 Task: Create an elegant orange letterhead.
Action: Mouse moved to (402, 33)
Screenshot: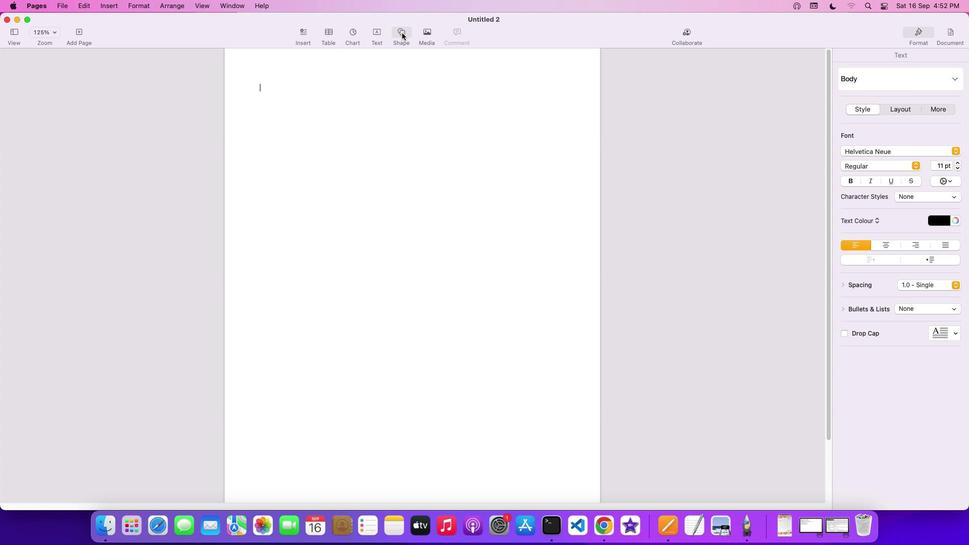 
Action: Mouse pressed left at (402, 33)
Screenshot: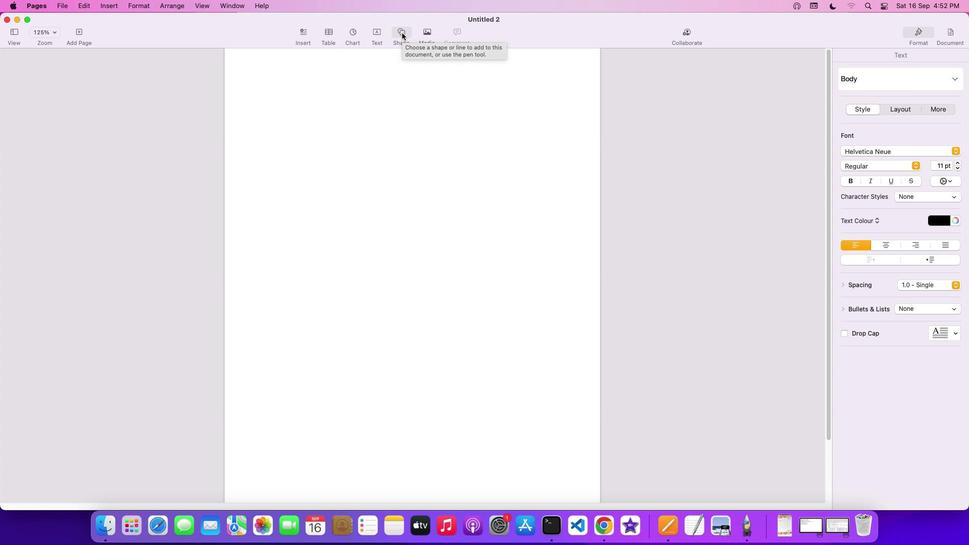 
Action: Mouse moved to (395, 117)
Screenshot: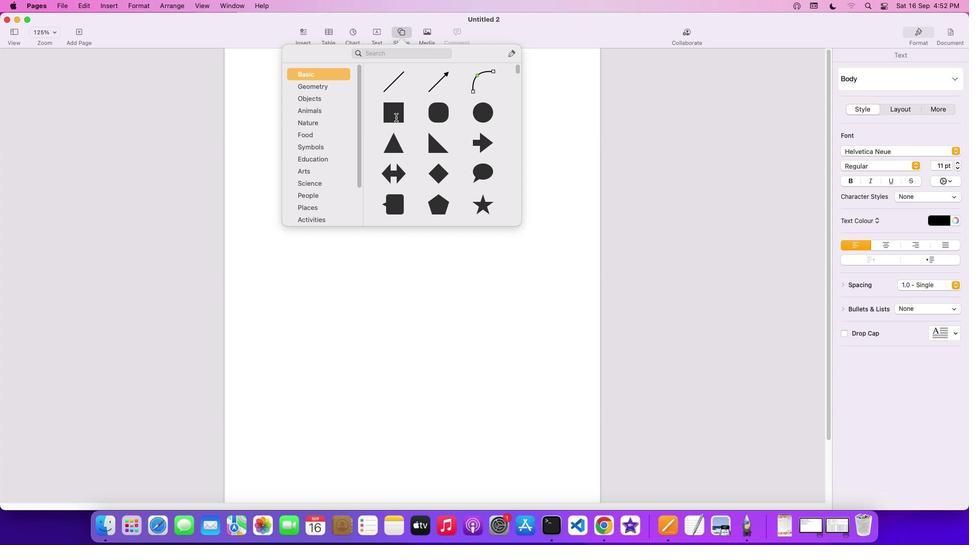 
Action: Mouse pressed left at (395, 117)
Screenshot: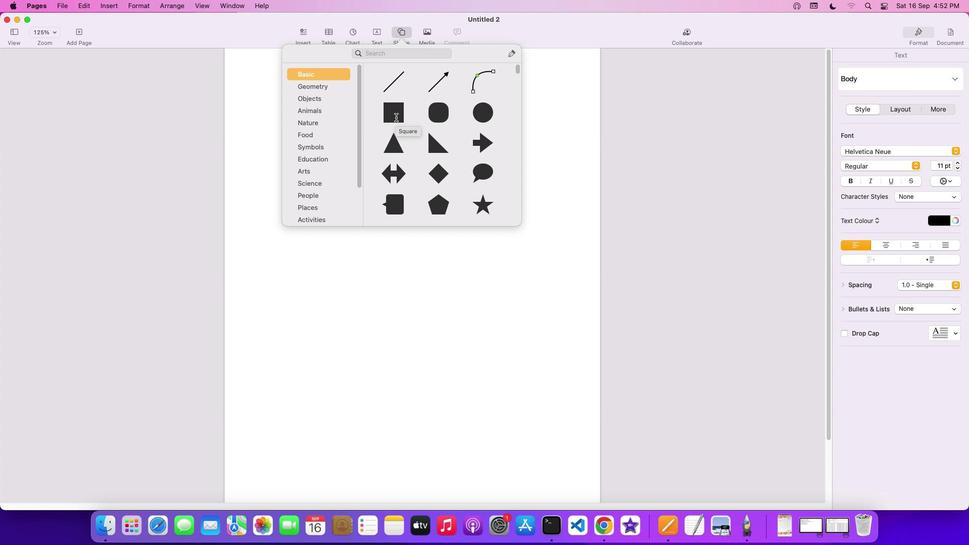 
Action: Mouse moved to (415, 141)
Screenshot: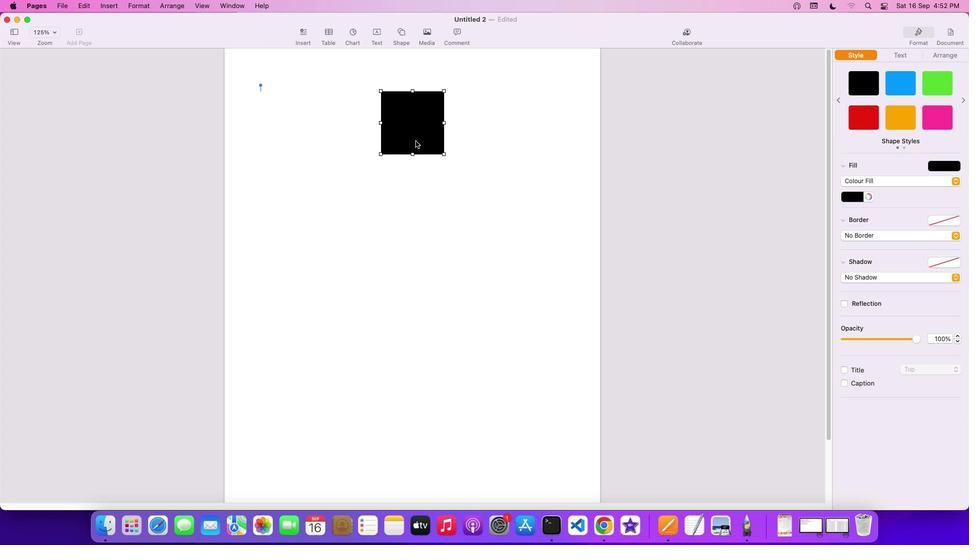 
Action: Mouse pressed left at (415, 141)
Screenshot: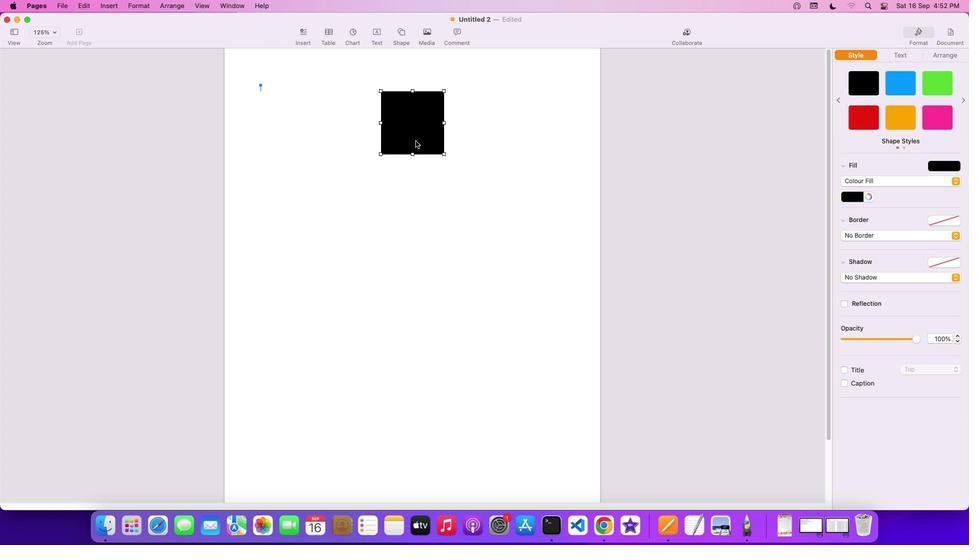 
Action: Mouse moved to (297, 58)
Screenshot: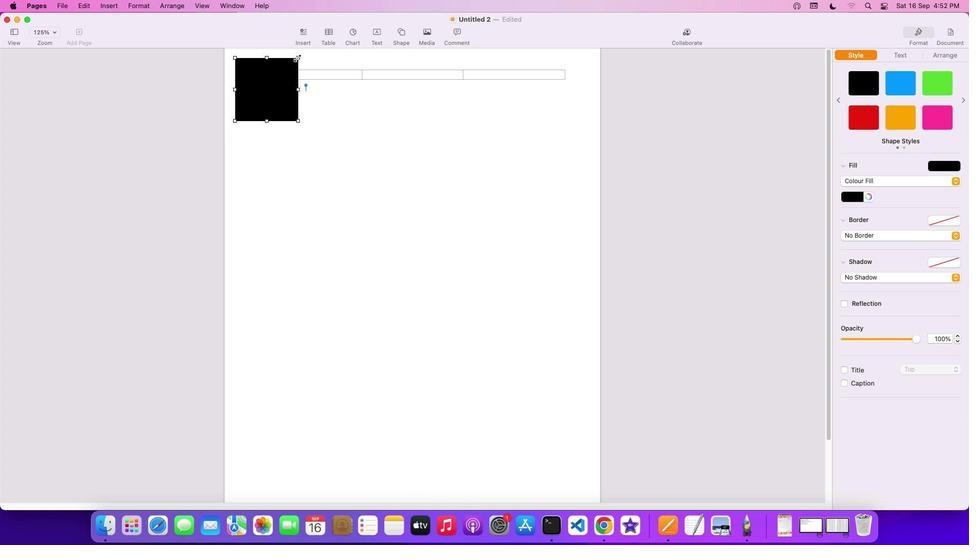 
Action: Mouse pressed left at (297, 58)
Screenshot: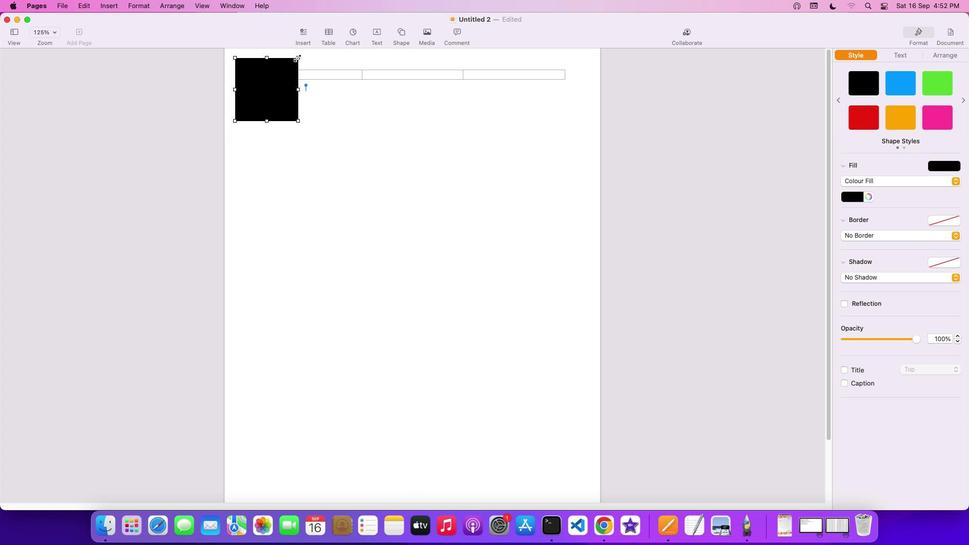 
Action: Mouse moved to (576, 184)
Screenshot: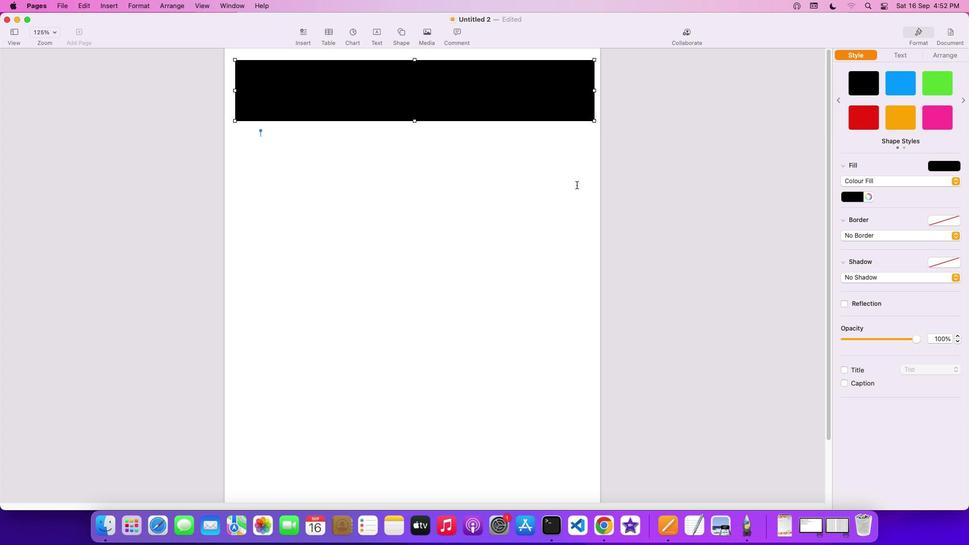 
Action: Mouse scrolled (576, 184) with delta (0, 0)
Screenshot: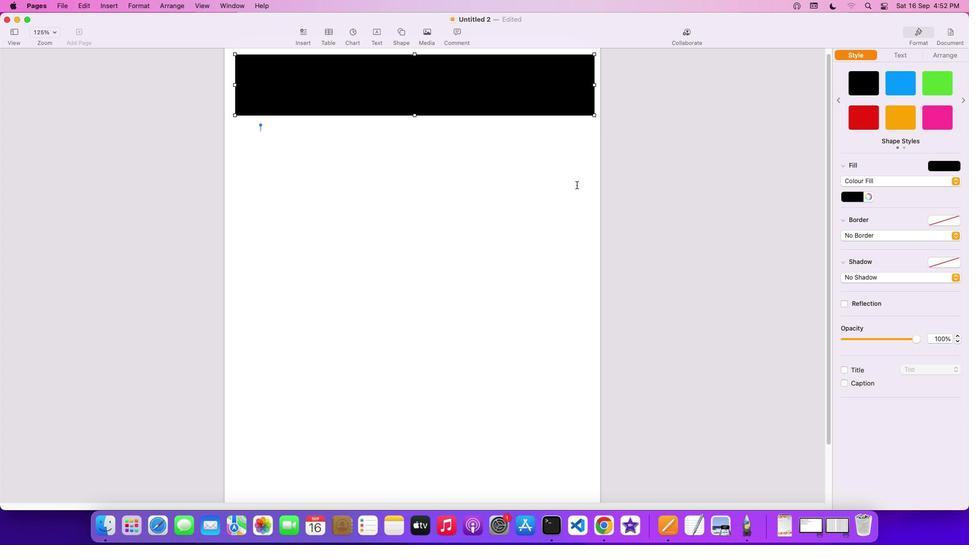 
Action: Mouse scrolled (576, 184) with delta (0, 0)
Screenshot: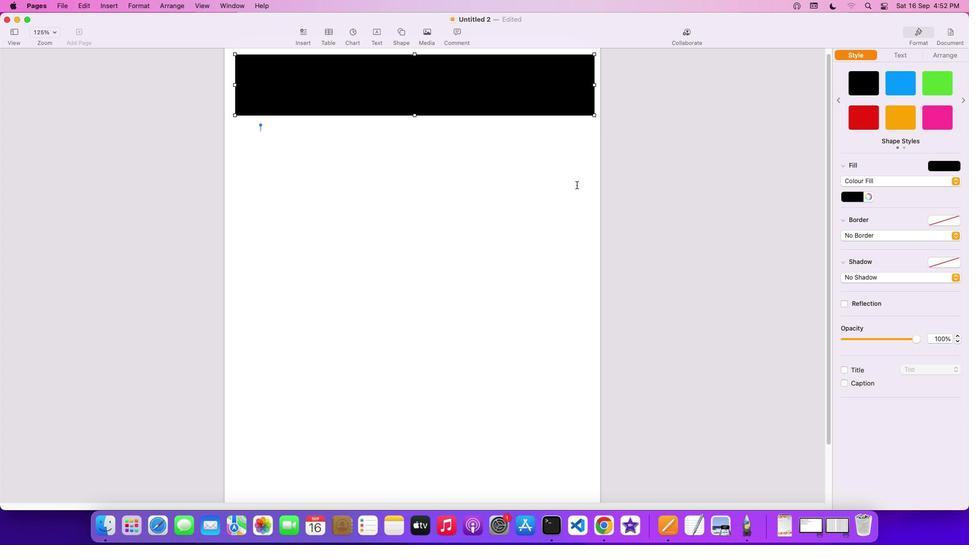 
Action: Mouse scrolled (576, 184) with delta (0, -1)
Screenshot: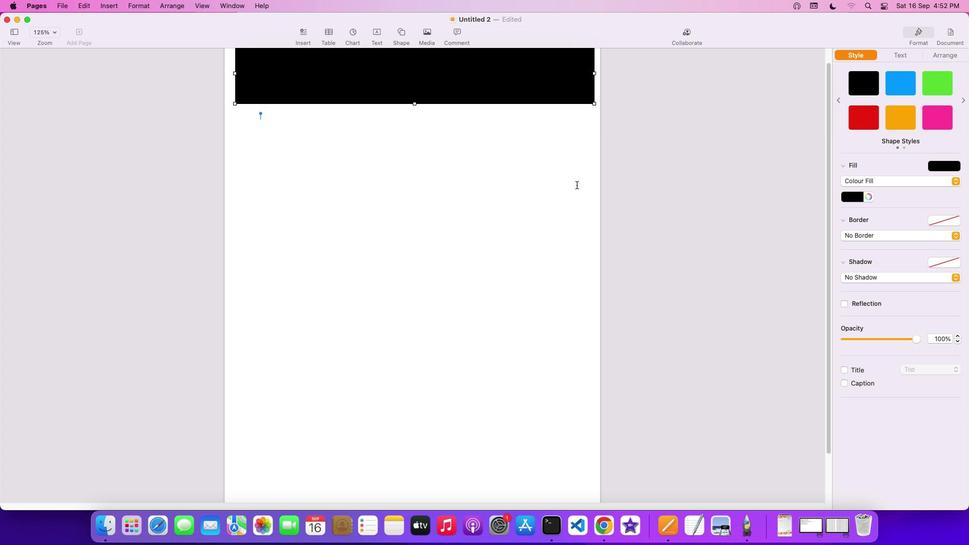 
Action: Mouse scrolled (576, 184) with delta (0, -2)
Screenshot: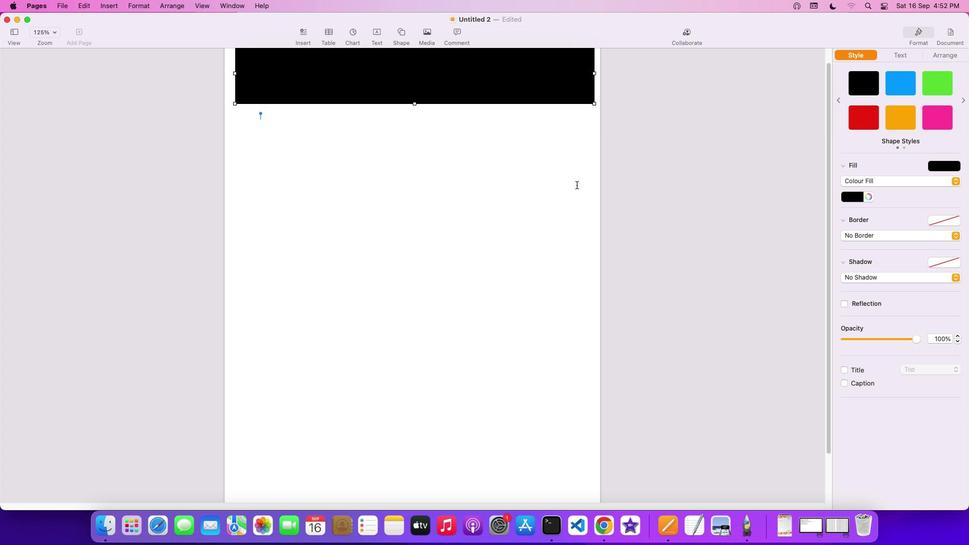 
Action: Mouse scrolled (576, 184) with delta (0, -3)
Screenshot: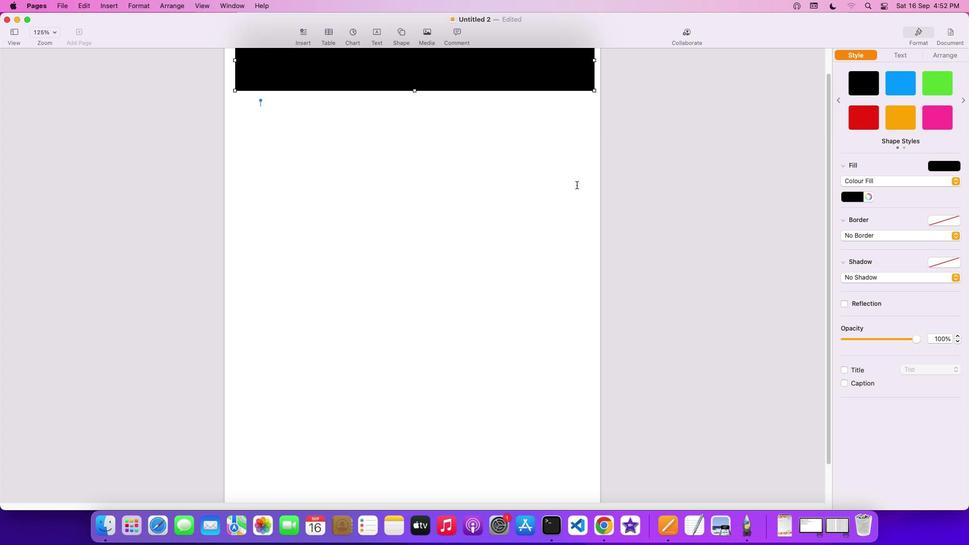 
Action: Mouse moved to (576, 185)
Screenshot: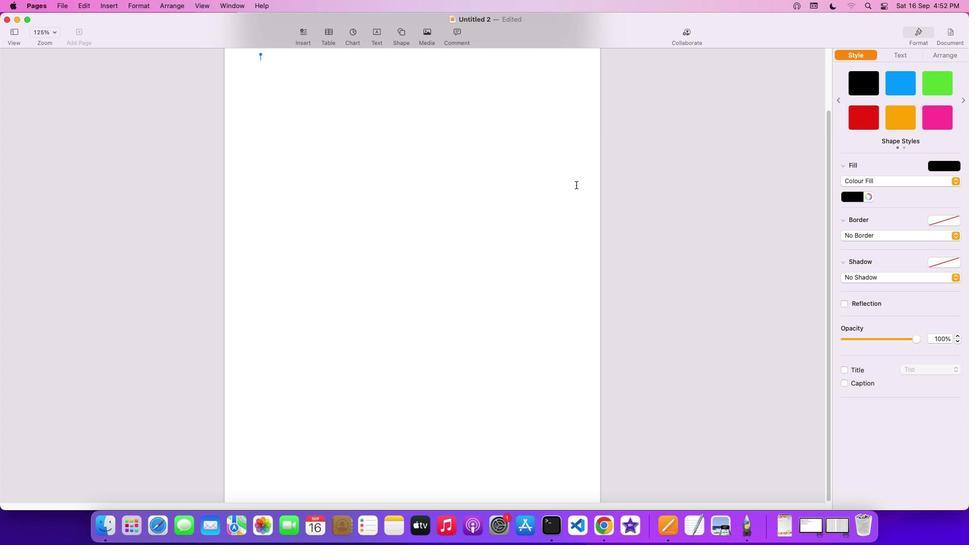 
Action: Mouse scrolled (576, 185) with delta (0, 0)
Screenshot: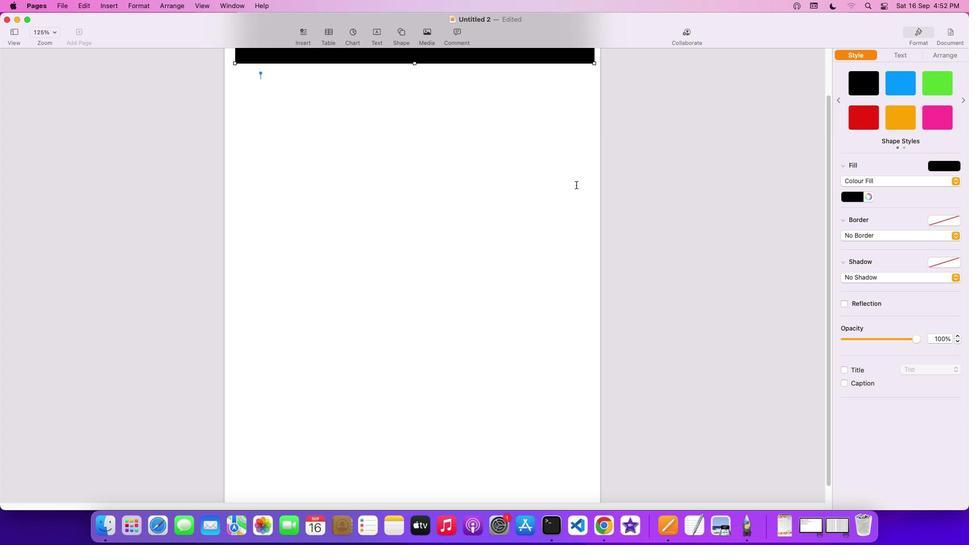 
Action: Mouse scrolled (576, 185) with delta (0, 0)
Screenshot: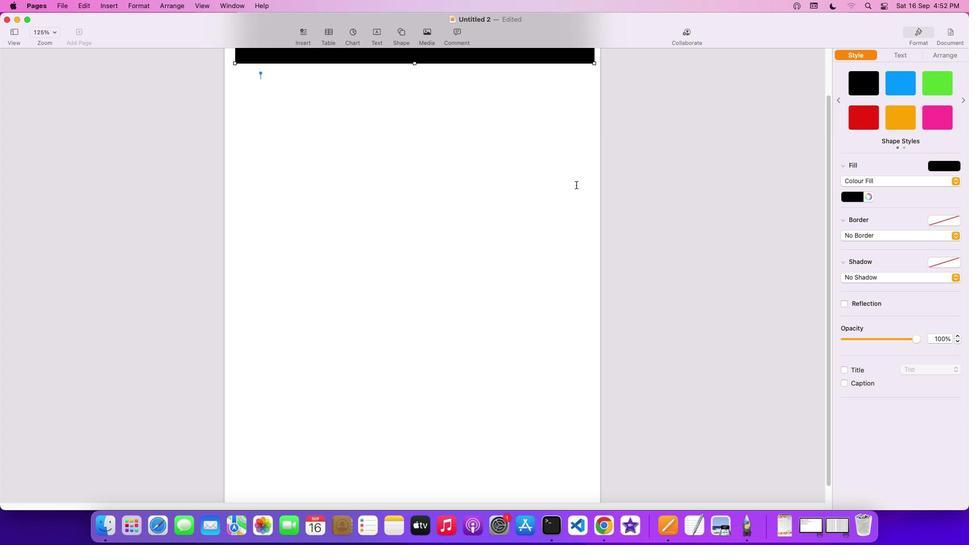 
Action: Mouse scrolled (576, 185) with delta (0, 2)
Screenshot: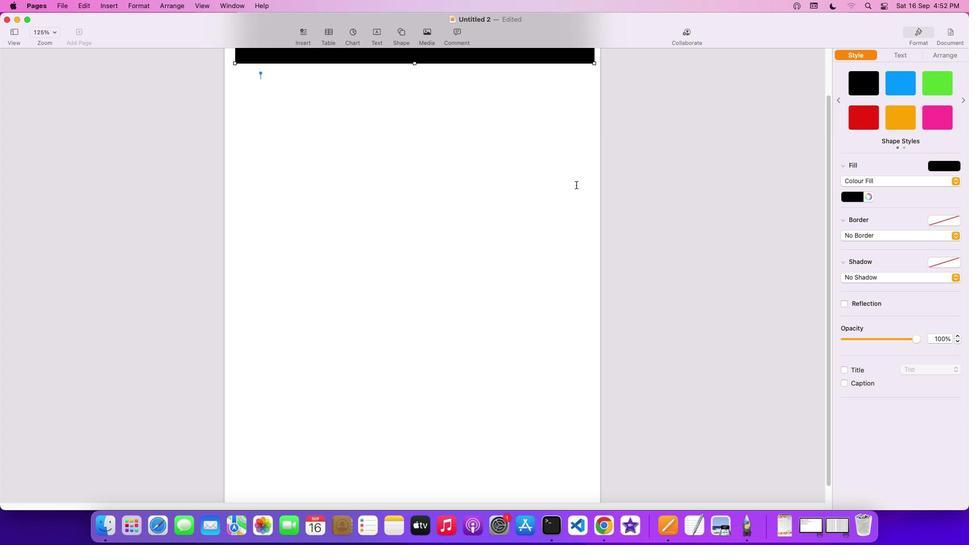 
Action: Mouse scrolled (576, 185) with delta (0, 2)
Screenshot: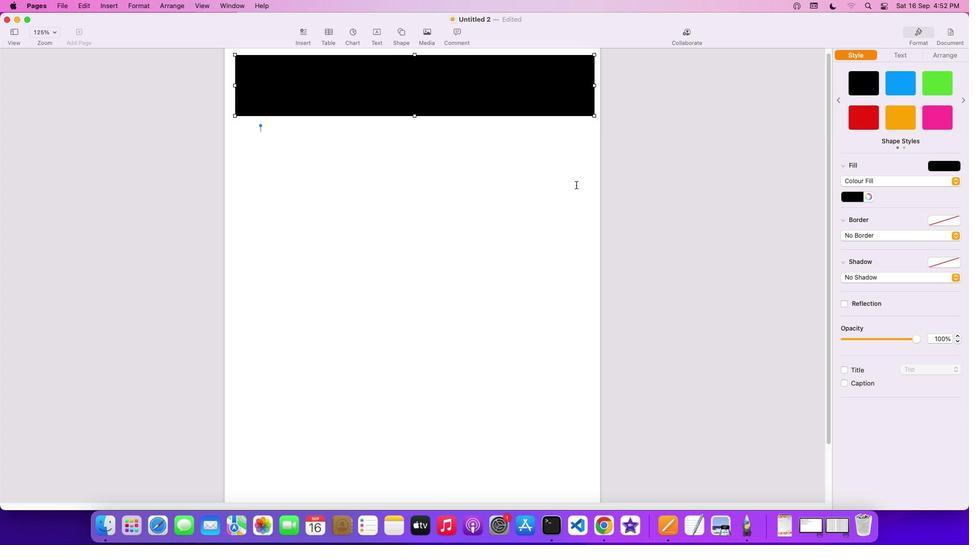 
Action: Mouse scrolled (576, 185) with delta (0, 3)
Screenshot: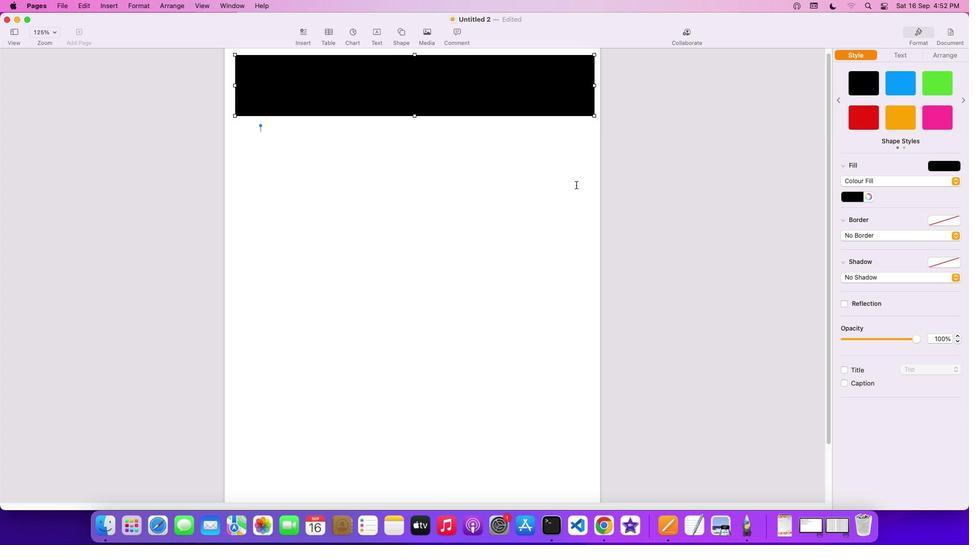 
Action: Mouse moved to (413, 122)
Screenshot: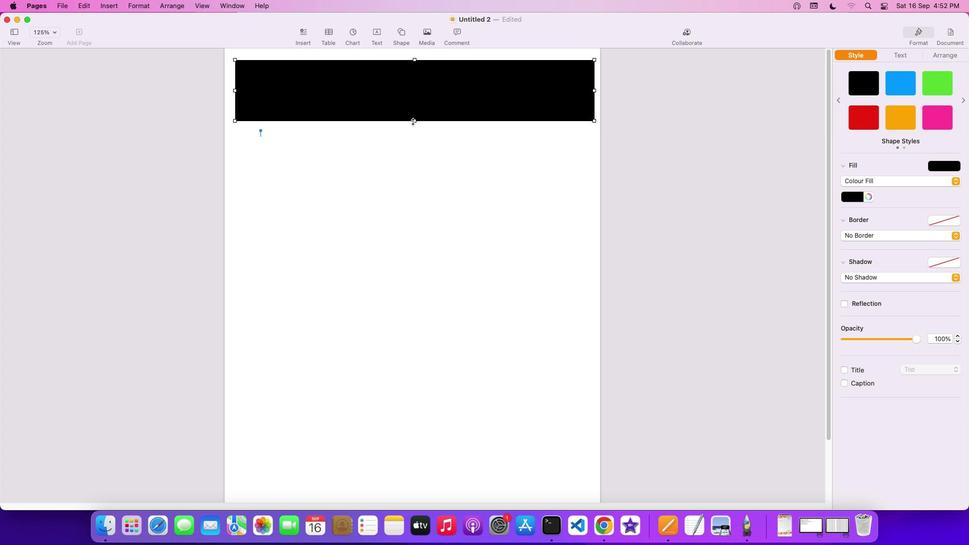 
Action: Mouse pressed left at (413, 122)
Screenshot: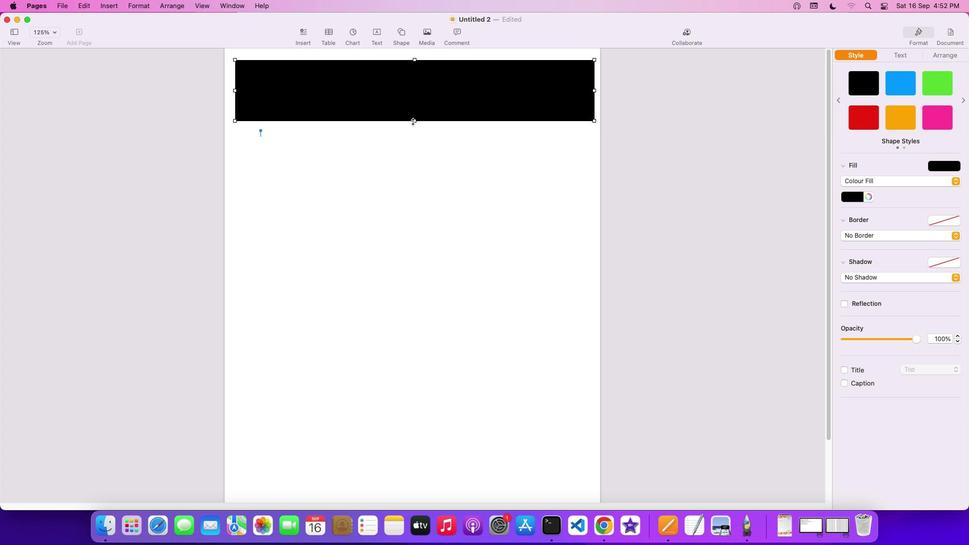 
Action: Mouse moved to (462, 263)
Screenshot: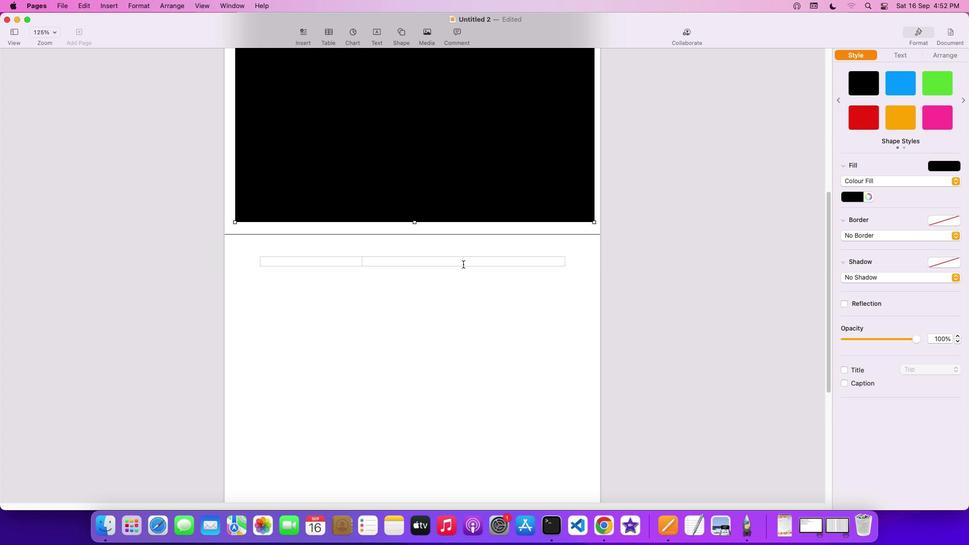 
Action: Mouse scrolled (462, 263) with delta (0, 0)
Screenshot: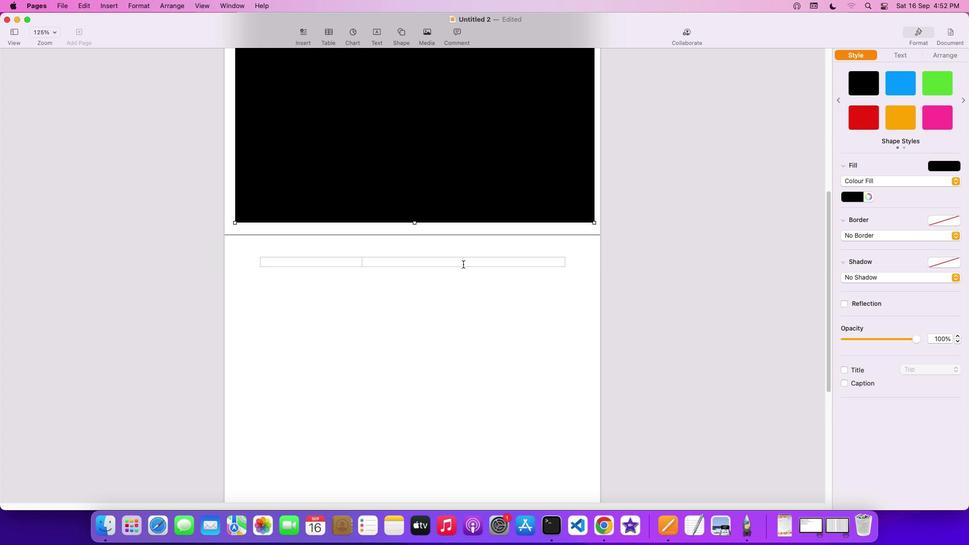 
Action: Mouse scrolled (462, 263) with delta (0, 0)
Screenshot: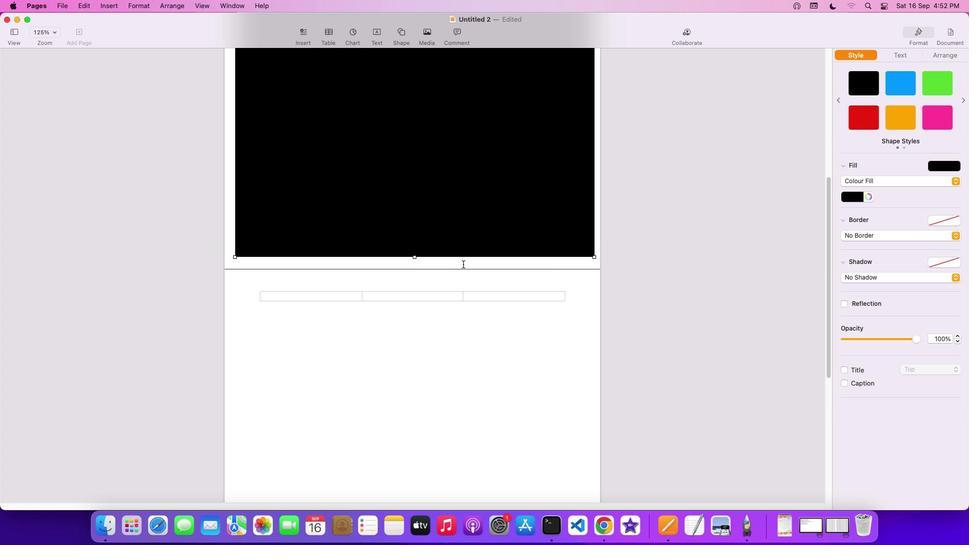 
Action: Mouse scrolled (462, 263) with delta (0, 2)
Screenshot: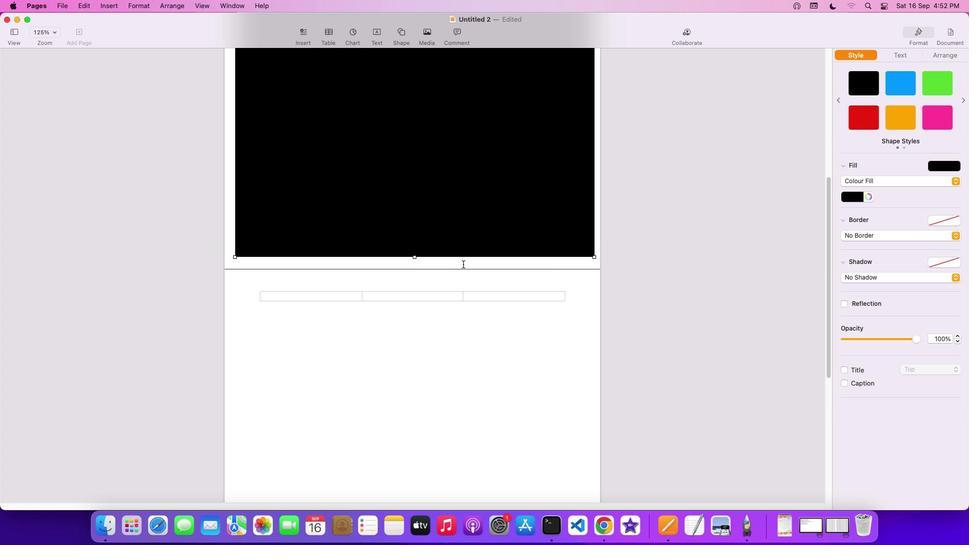 
Action: Mouse scrolled (462, 263) with delta (0, 2)
Screenshot: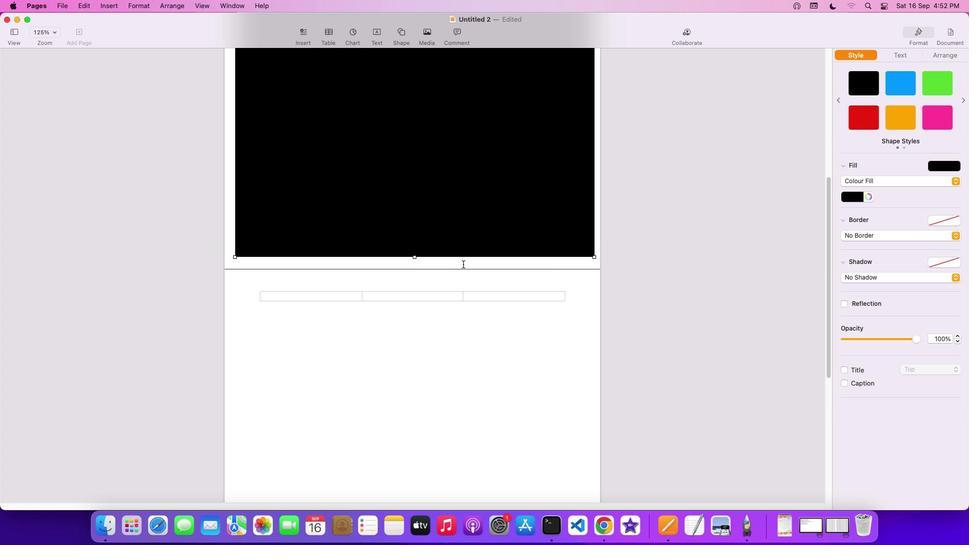 
Action: Mouse scrolled (462, 263) with delta (0, 3)
Screenshot: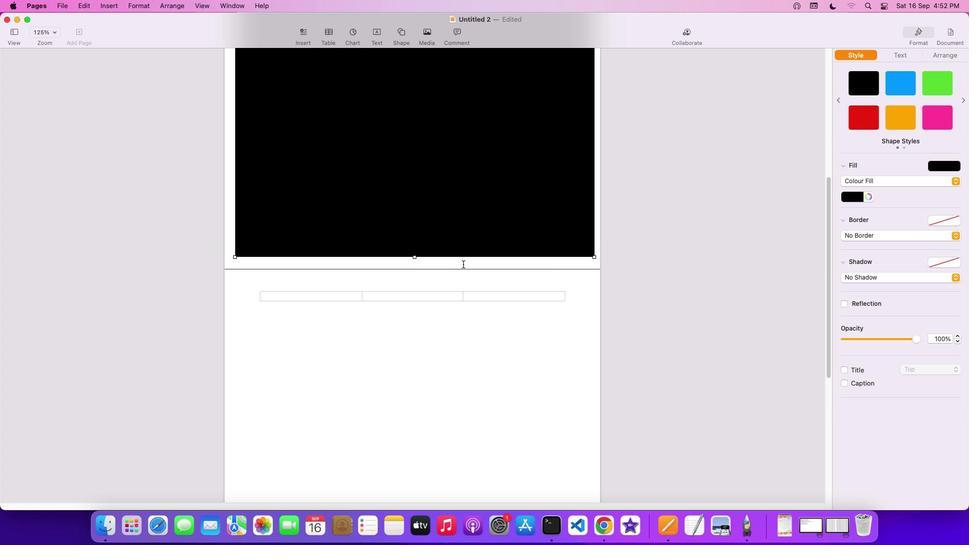 
Action: Mouse moved to (462, 265)
Screenshot: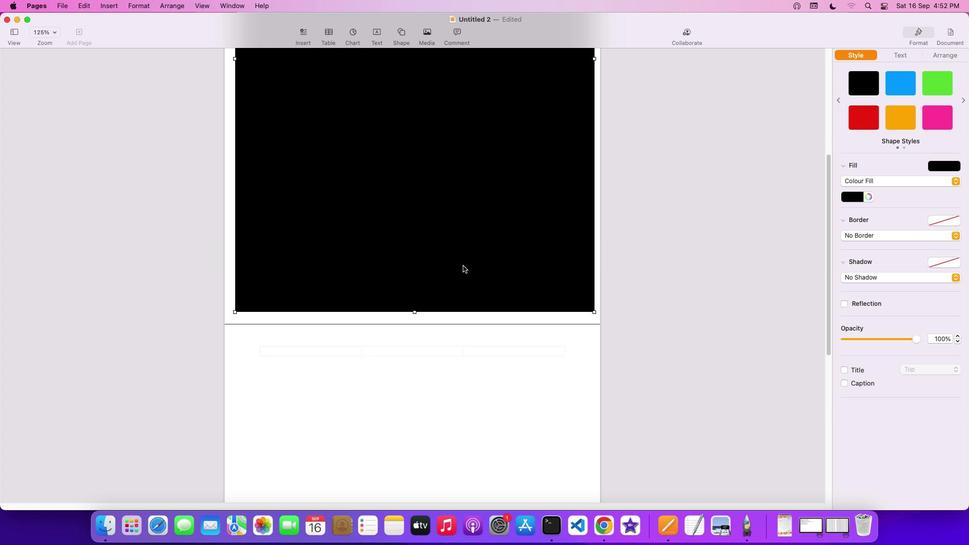 
Action: Mouse scrolled (462, 265) with delta (0, 0)
Screenshot: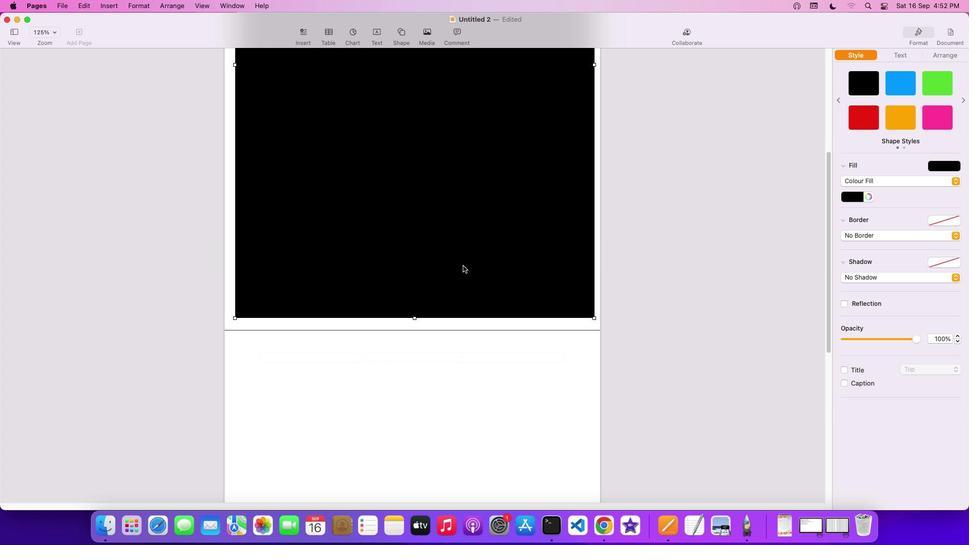 
Action: Mouse scrolled (462, 265) with delta (0, 0)
Screenshot: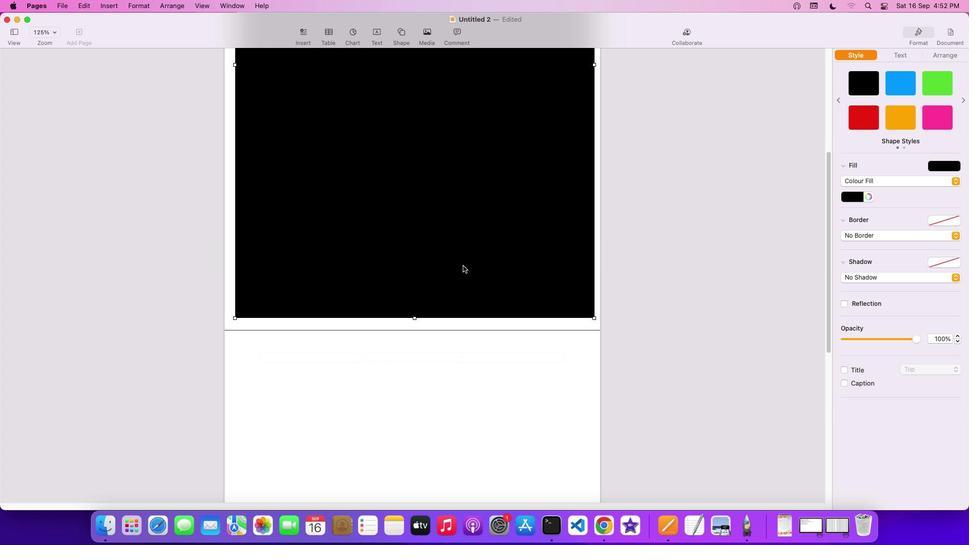 
Action: Mouse scrolled (462, 265) with delta (0, 2)
Screenshot: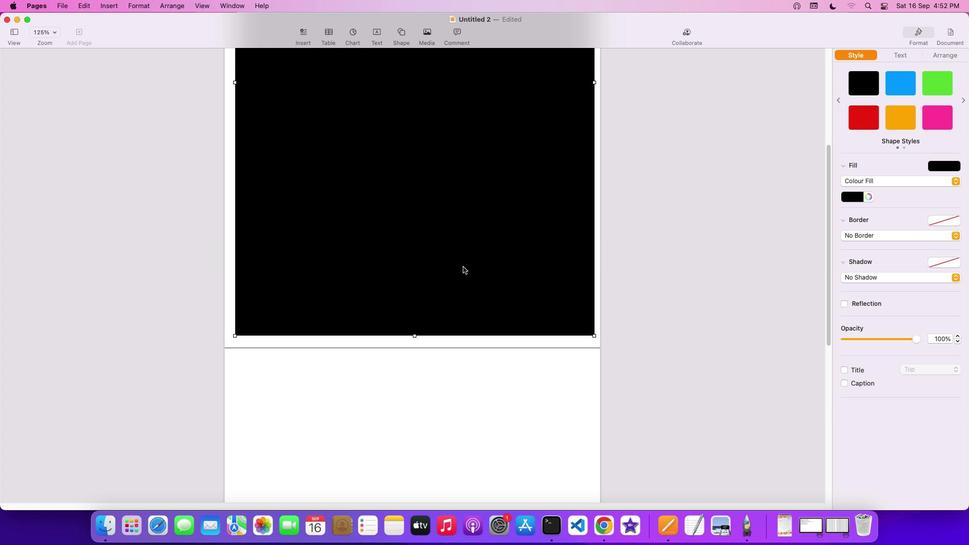 
Action: Mouse scrolled (462, 265) with delta (0, 3)
Screenshot: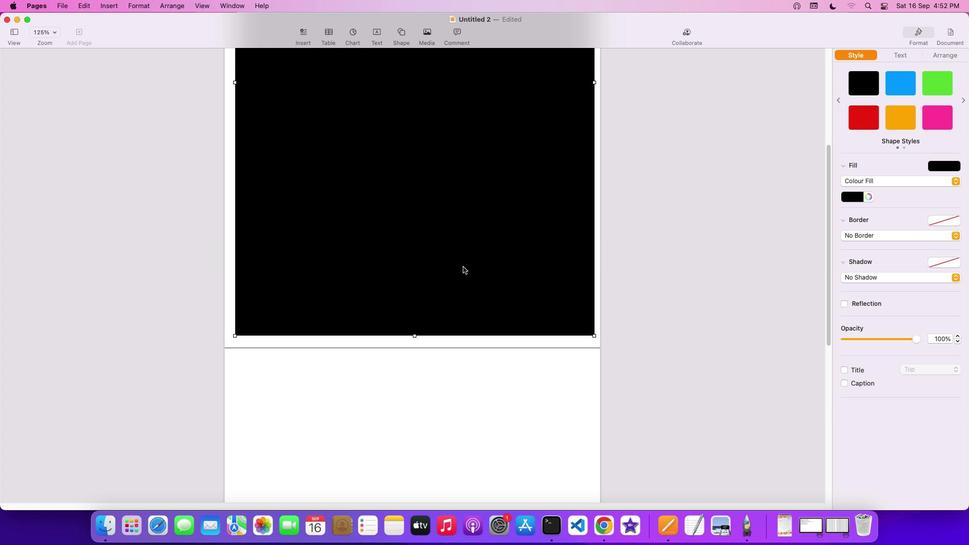 
Action: Mouse scrolled (462, 265) with delta (0, 3)
Screenshot: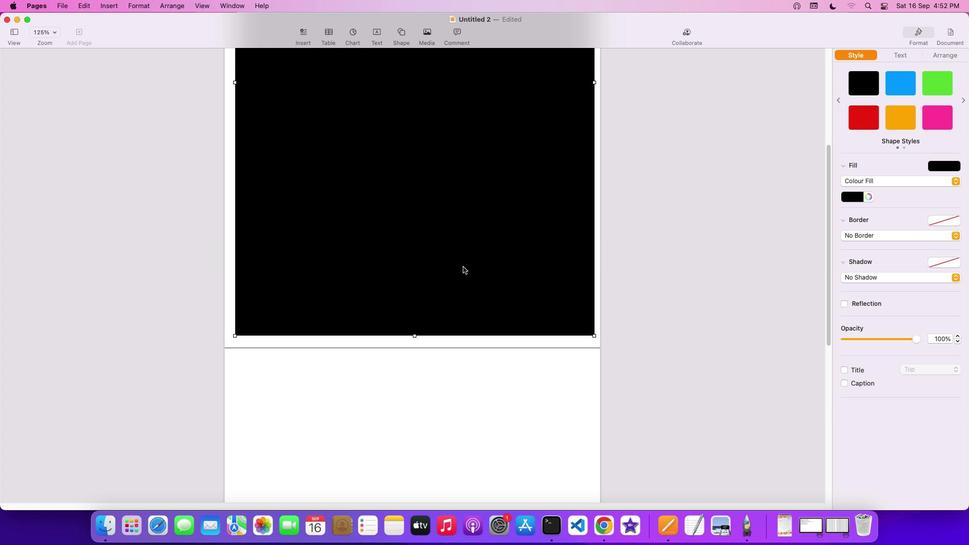
Action: Mouse moved to (462, 267)
Screenshot: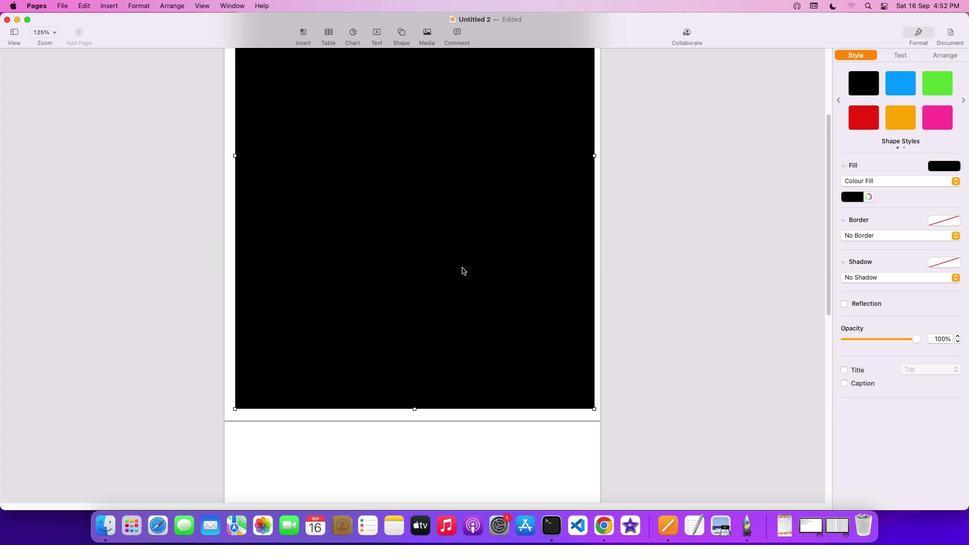 
Action: Mouse scrolled (462, 267) with delta (0, 0)
Screenshot: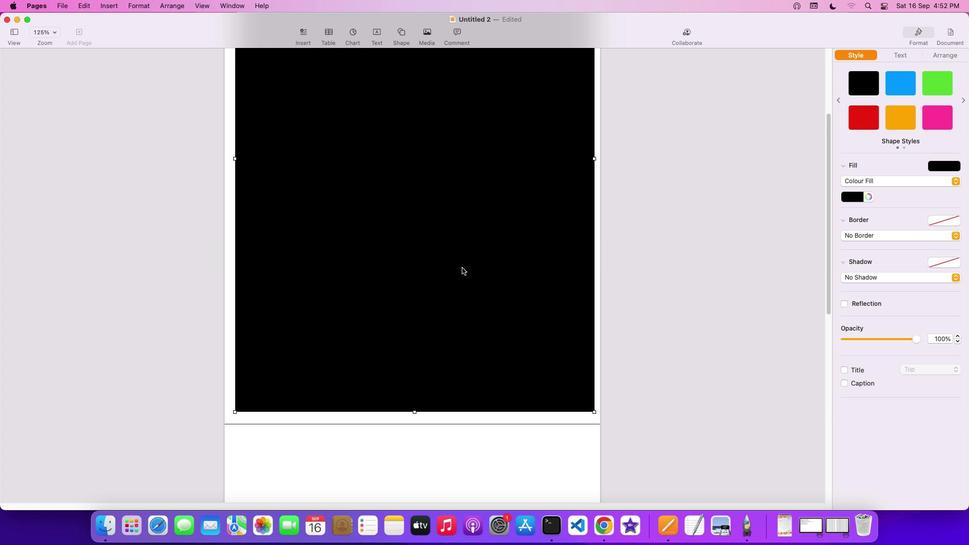 
Action: Mouse scrolled (462, 267) with delta (0, 0)
Screenshot: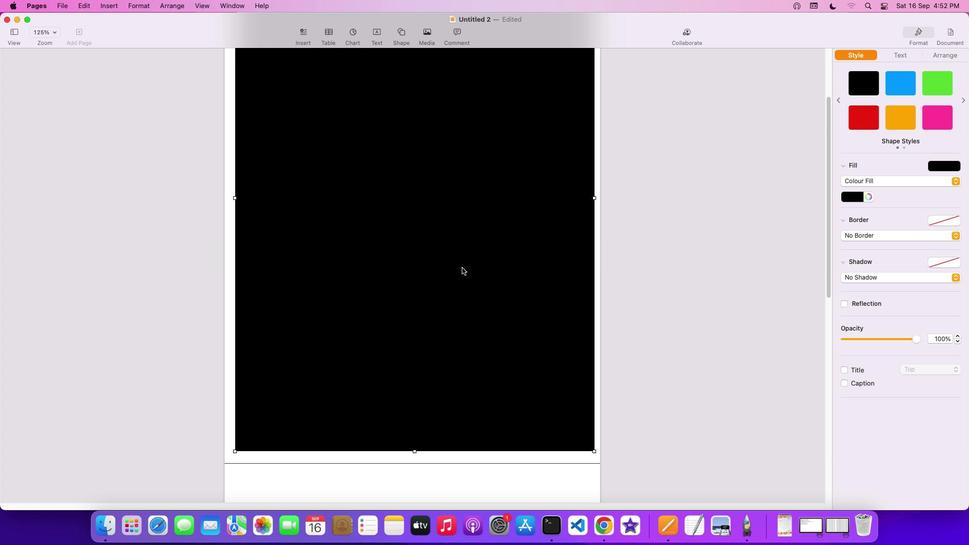 
Action: Mouse scrolled (462, 267) with delta (0, 2)
Screenshot: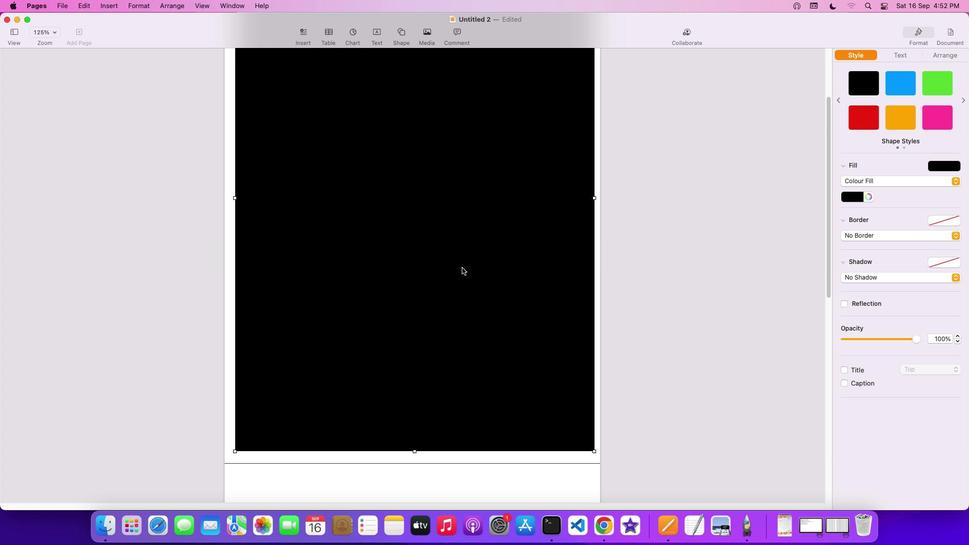 
Action: Mouse scrolled (462, 267) with delta (0, 2)
Screenshot: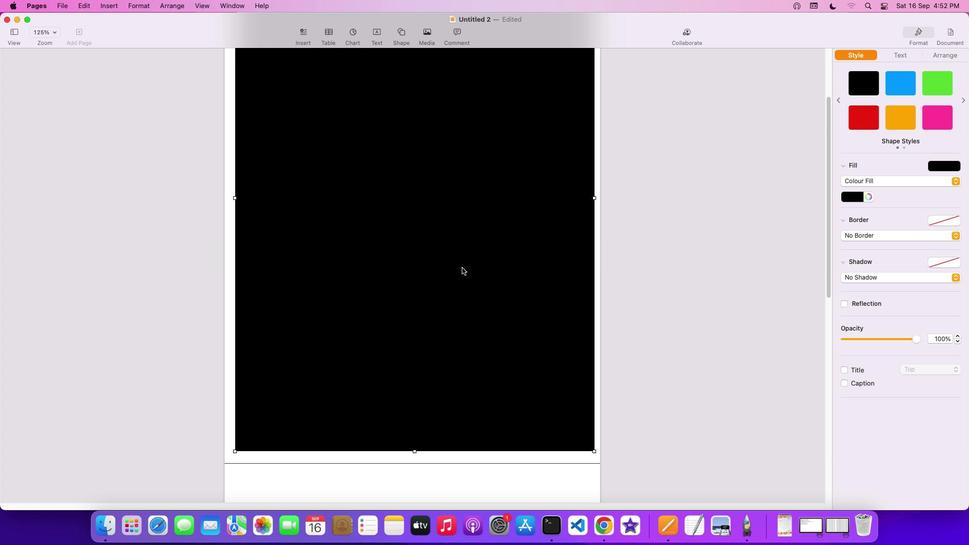 
Action: Mouse scrolled (462, 267) with delta (0, 3)
Screenshot: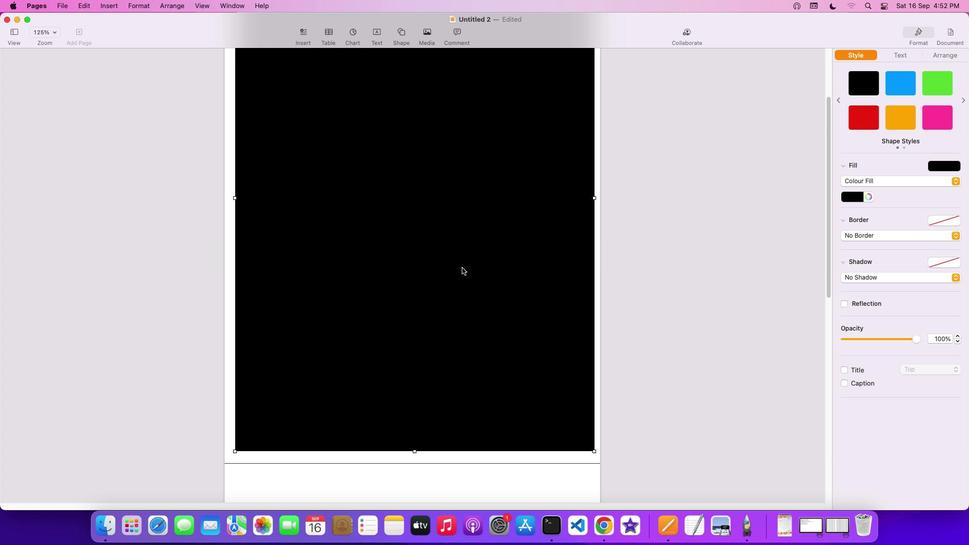 
Action: Mouse scrolled (462, 267) with delta (0, 3)
Screenshot: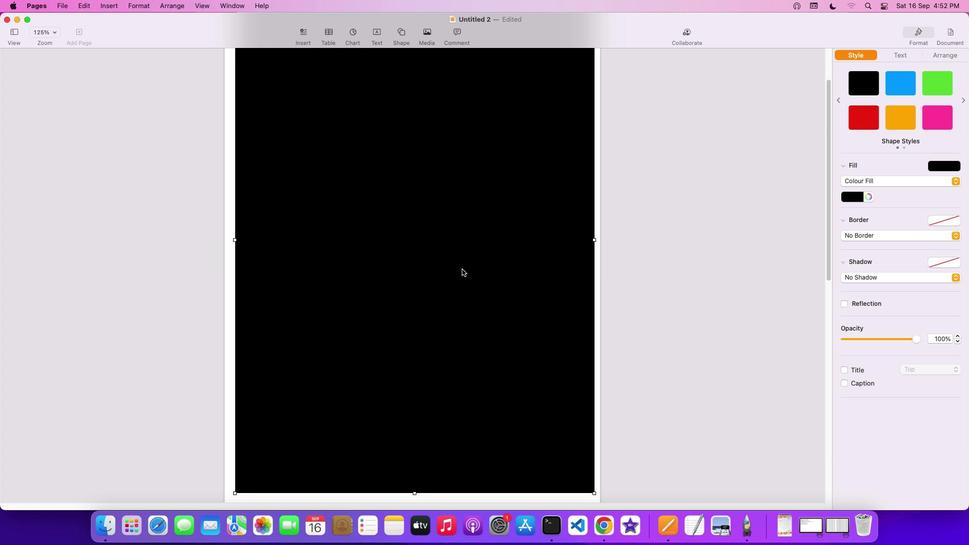 
Action: Mouse scrolled (462, 267) with delta (0, 4)
Screenshot: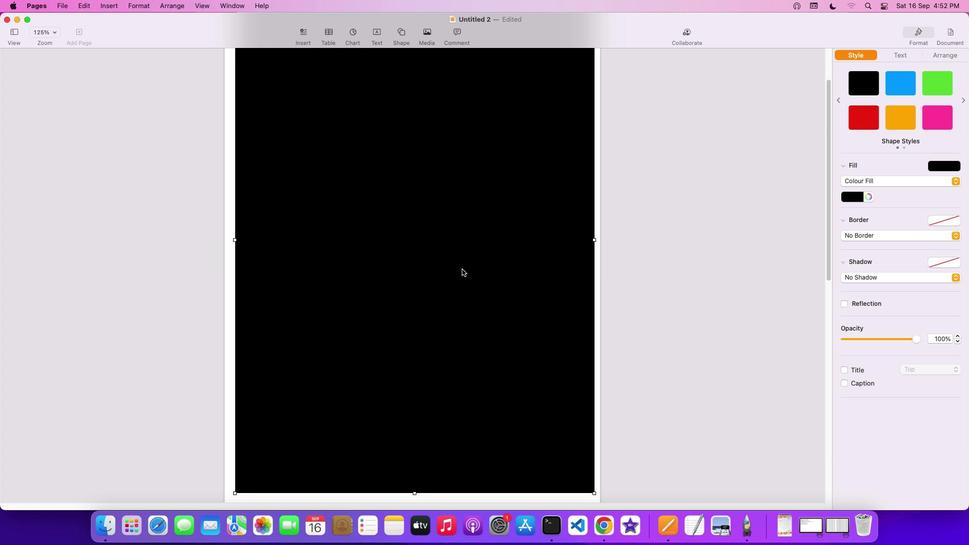 
Action: Mouse moved to (462, 269)
Screenshot: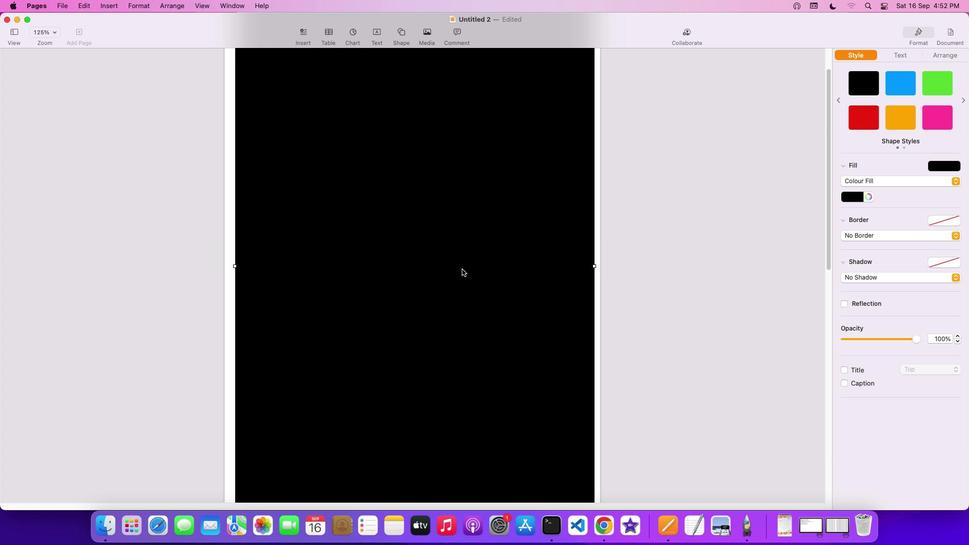 
Action: Mouse scrolled (462, 269) with delta (0, 0)
Screenshot: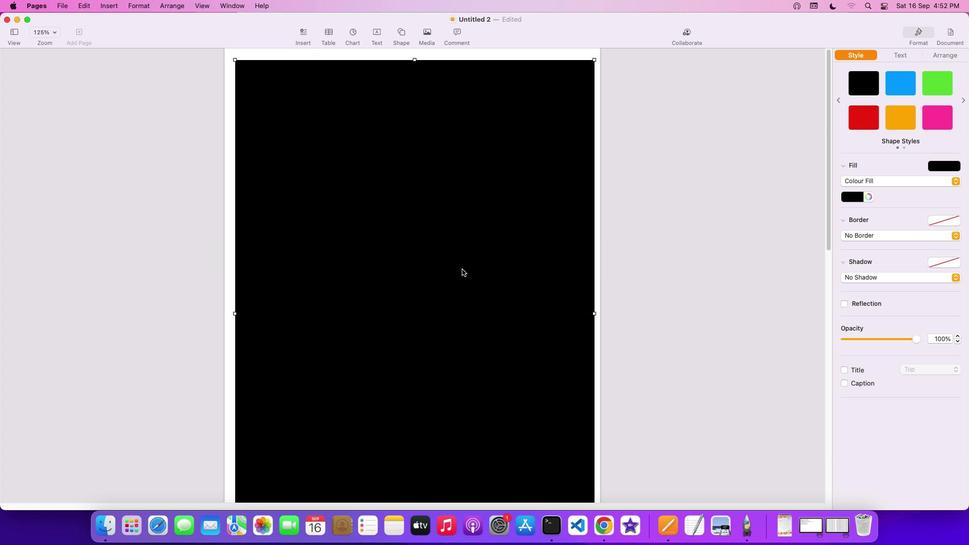 
Action: Mouse scrolled (462, 269) with delta (0, 0)
Screenshot: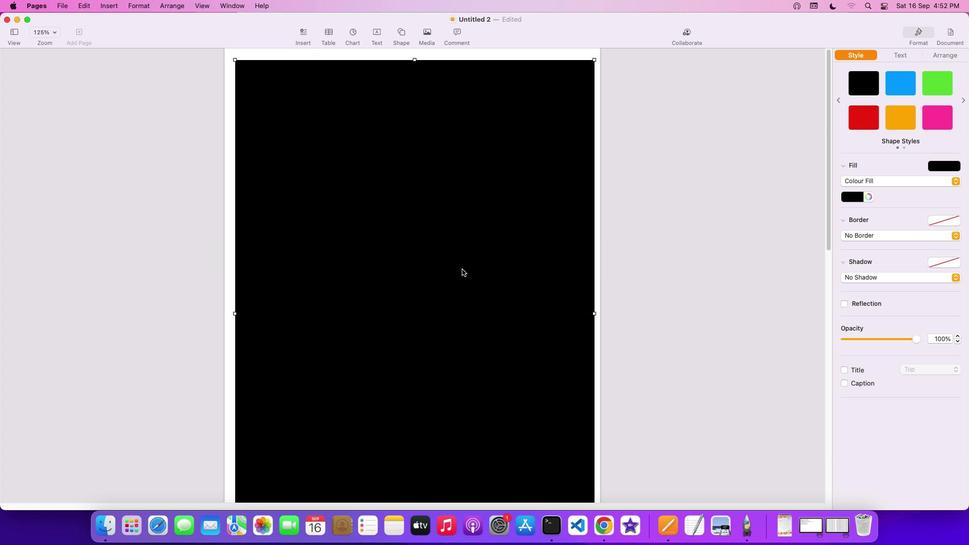 
Action: Mouse scrolled (462, 269) with delta (0, 2)
Screenshot: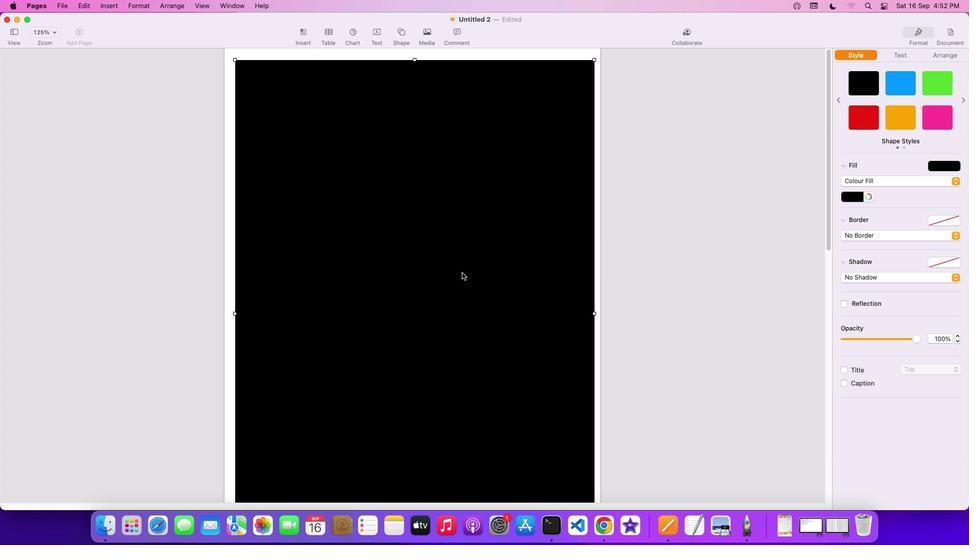 
Action: Mouse scrolled (462, 269) with delta (0, 3)
Screenshot: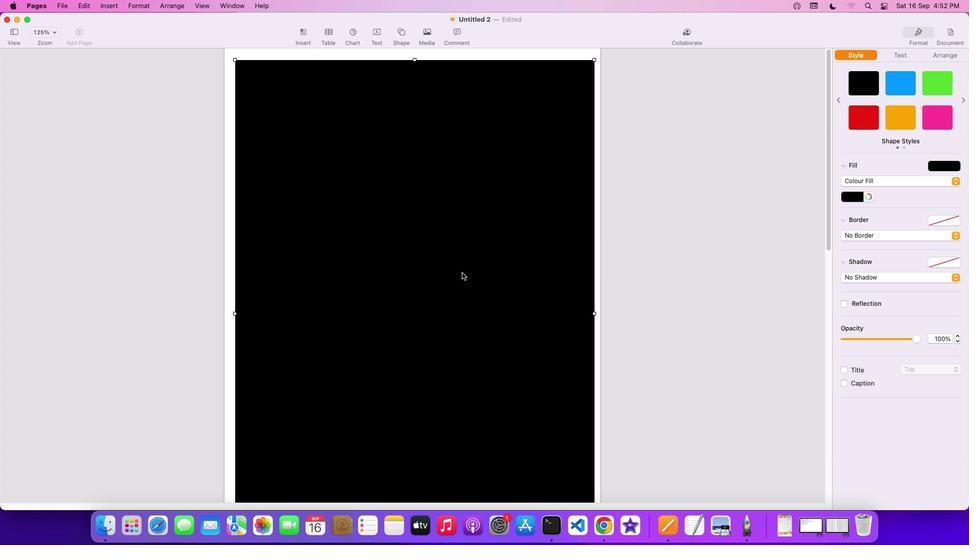
Action: Mouse scrolled (462, 269) with delta (0, 3)
Screenshot: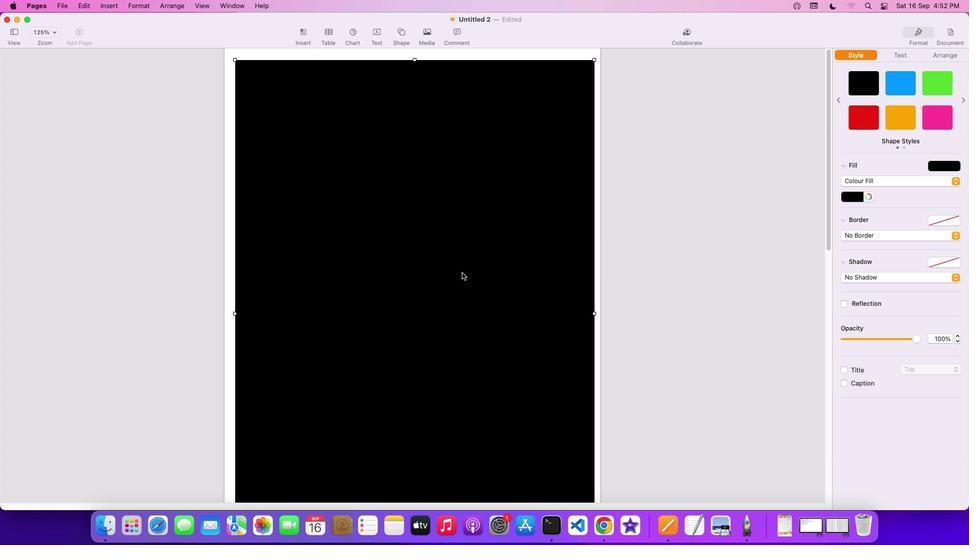 
Action: Mouse scrolled (462, 269) with delta (0, 4)
Screenshot: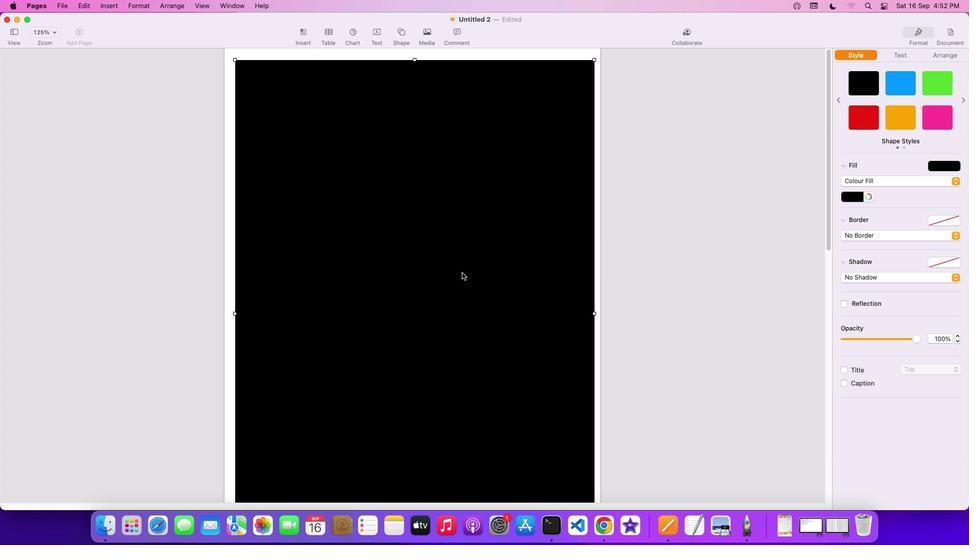 
Action: Mouse moved to (594, 313)
Screenshot: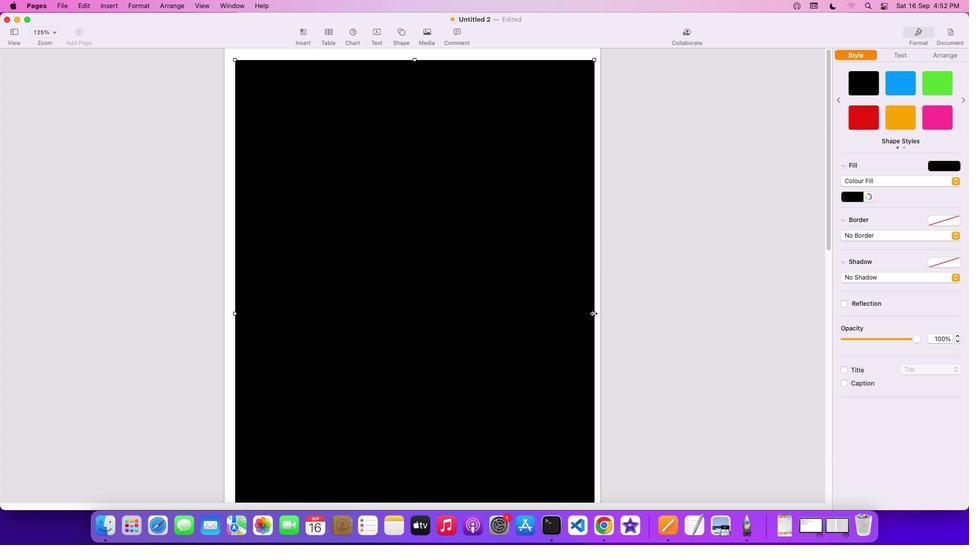 
Action: Mouse pressed left at (594, 313)
Screenshot: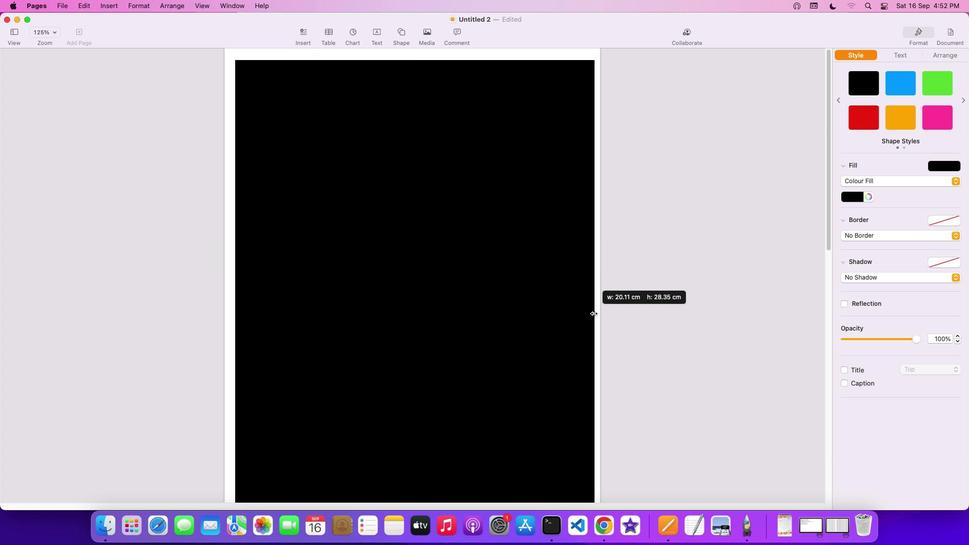 
Action: Mouse moved to (470, 308)
Screenshot: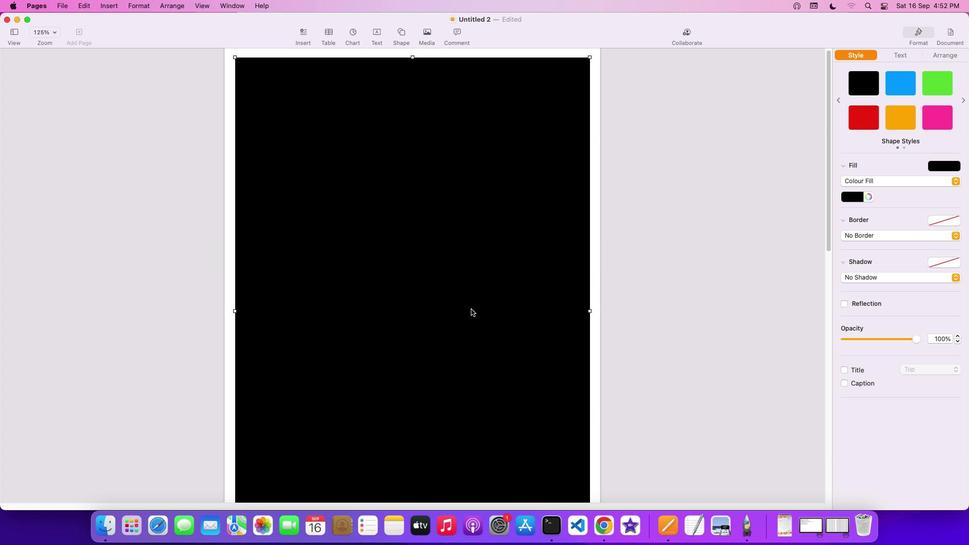 
Action: Mouse pressed left at (470, 308)
Screenshot: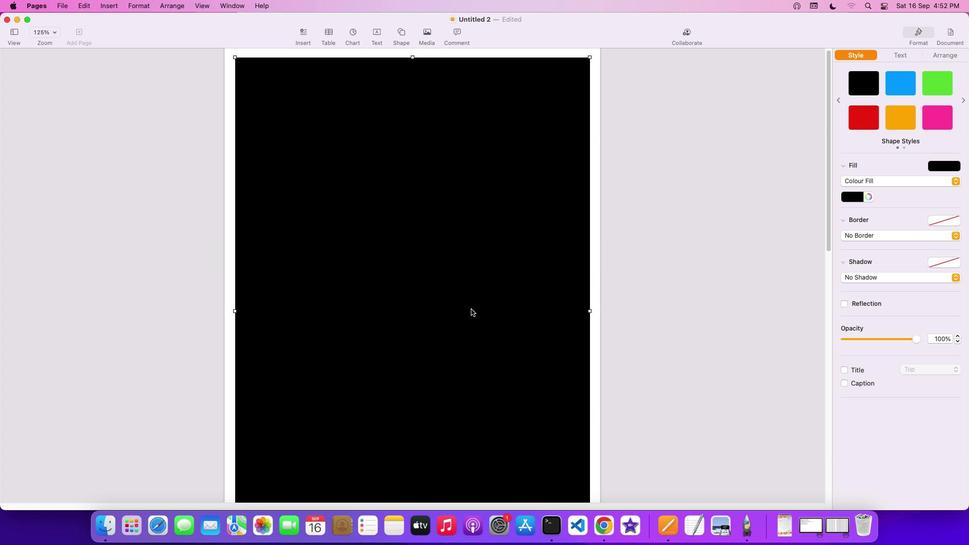 
Action: Mouse moved to (958, 182)
Screenshot: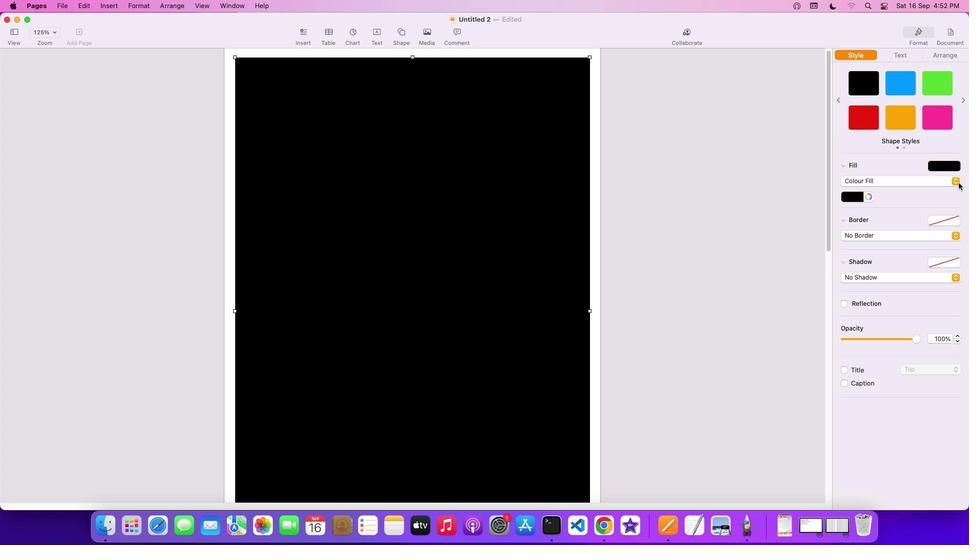 
Action: Mouse pressed left at (958, 182)
Screenshot: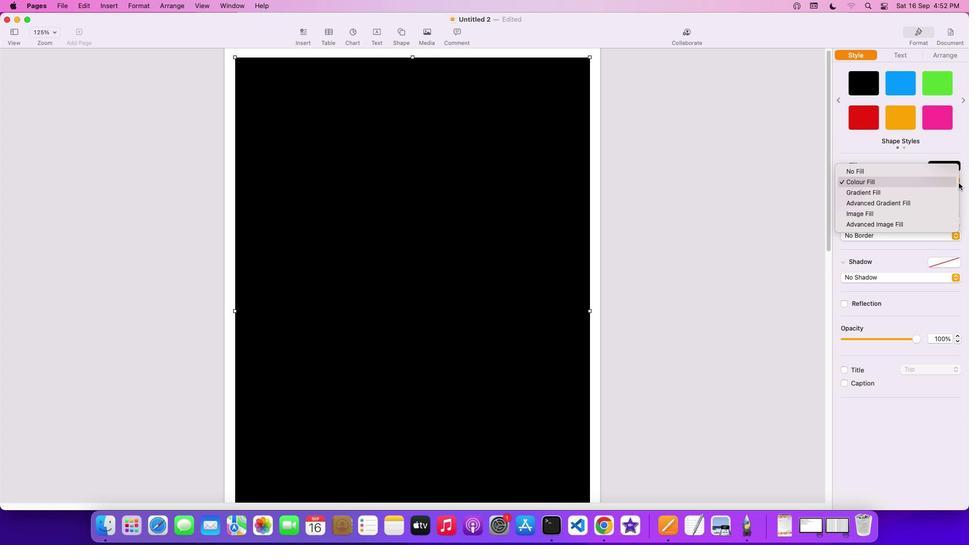 
Action: Mouse moved to (903, 188)
Screenshot: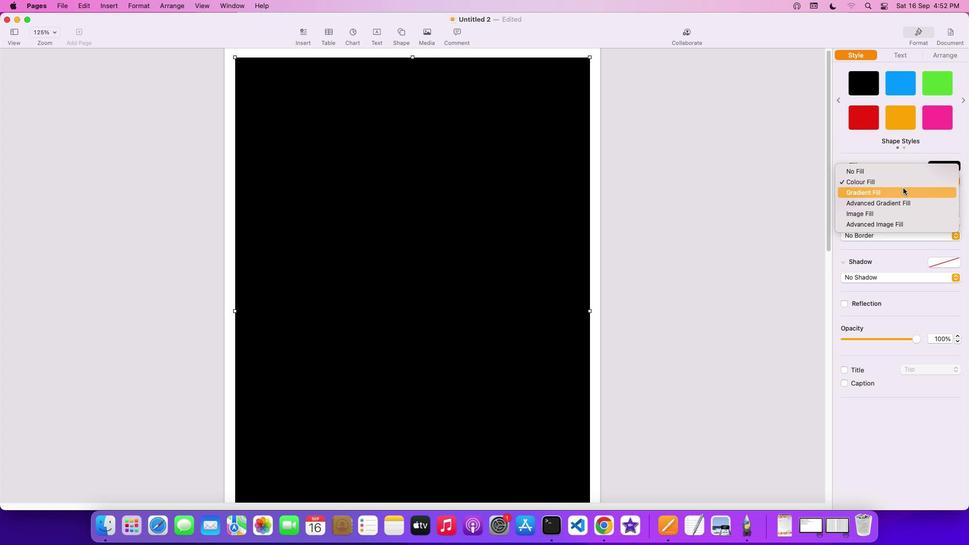 
Action: Mouse pressed left at (903, 188)
Screenshot: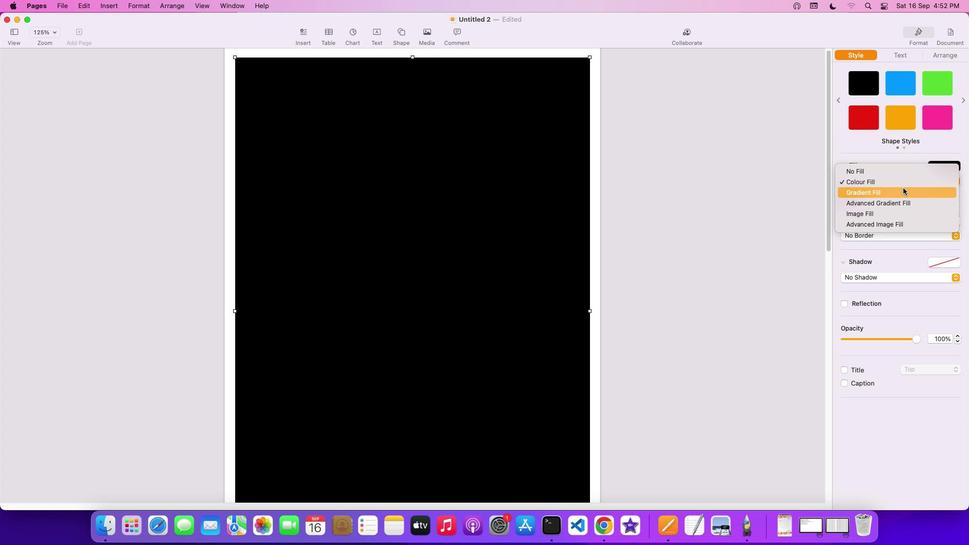 
Action: Mouse moved to (867, 198)
Screenshot: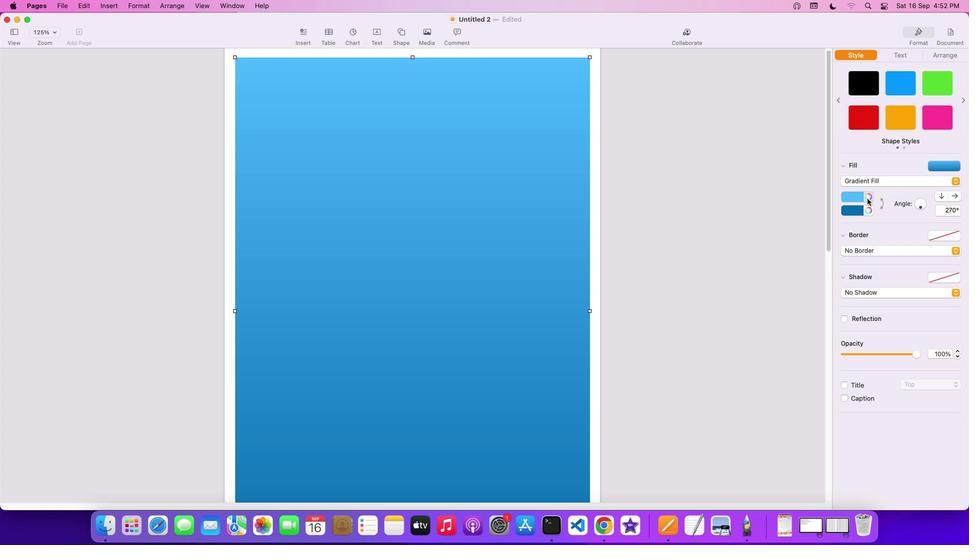 
Action: Mouse pressed left at (867, 198)
Screenshot: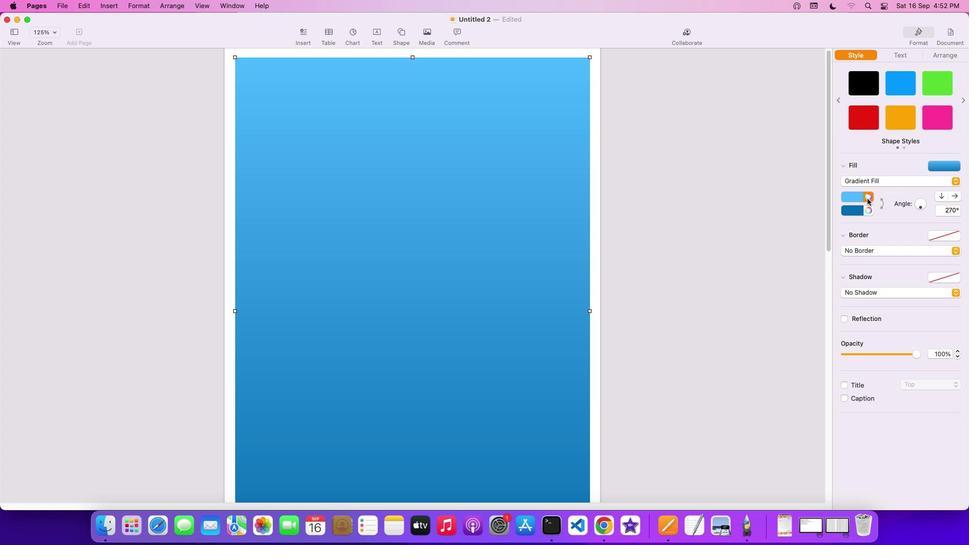 
Action: Mouse moved to (30, 354)
Screenshot: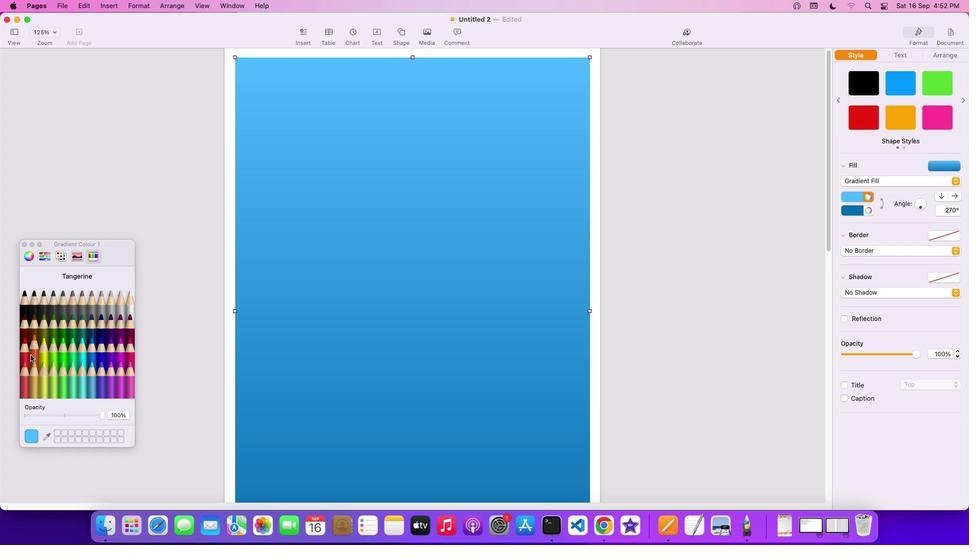 
Action: Mouse pressed left at (30, 354)
Screenshot: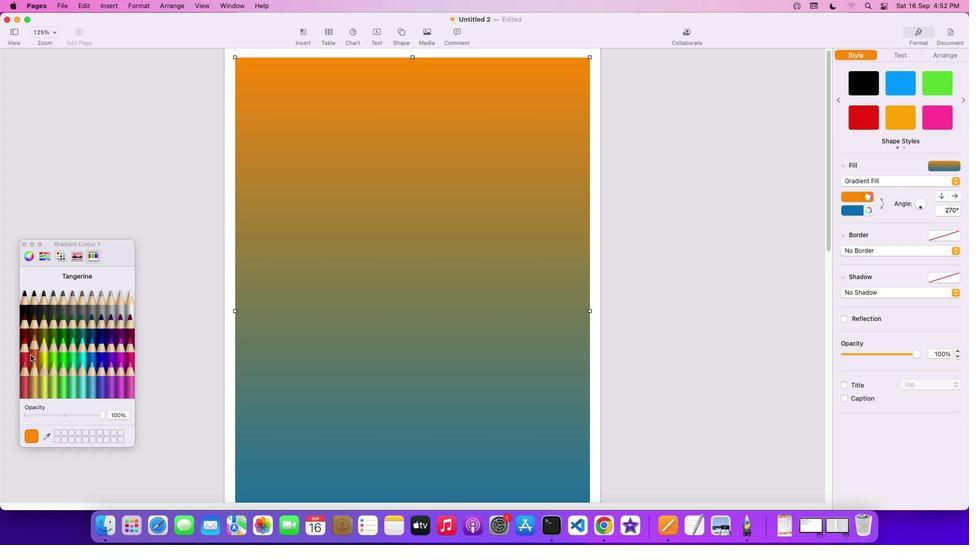 
Action: Mouse moved to (868, 207)
Screenshot: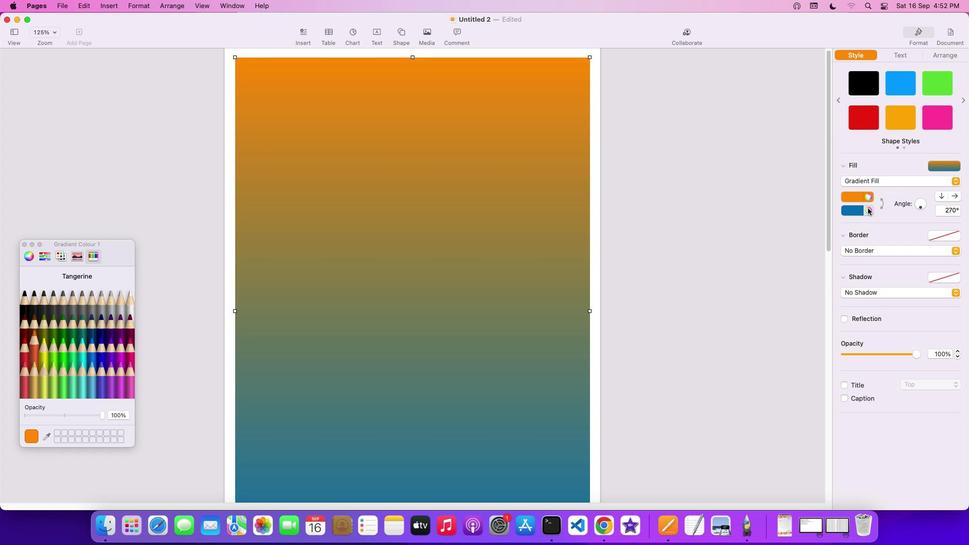 
Action: Mouse pressed left at (868, 207)
Screenshot: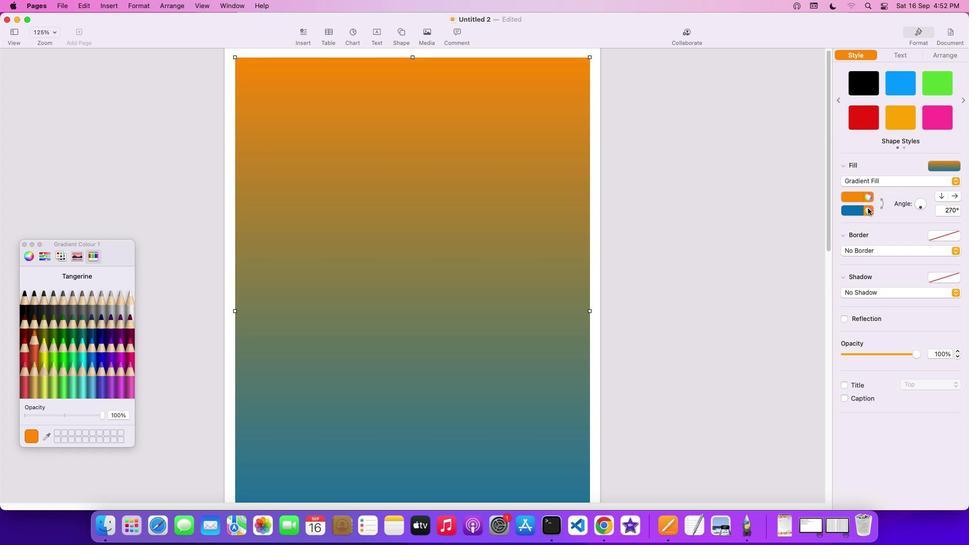 
Action: Mouse moved to (132, 304)
Screenshot: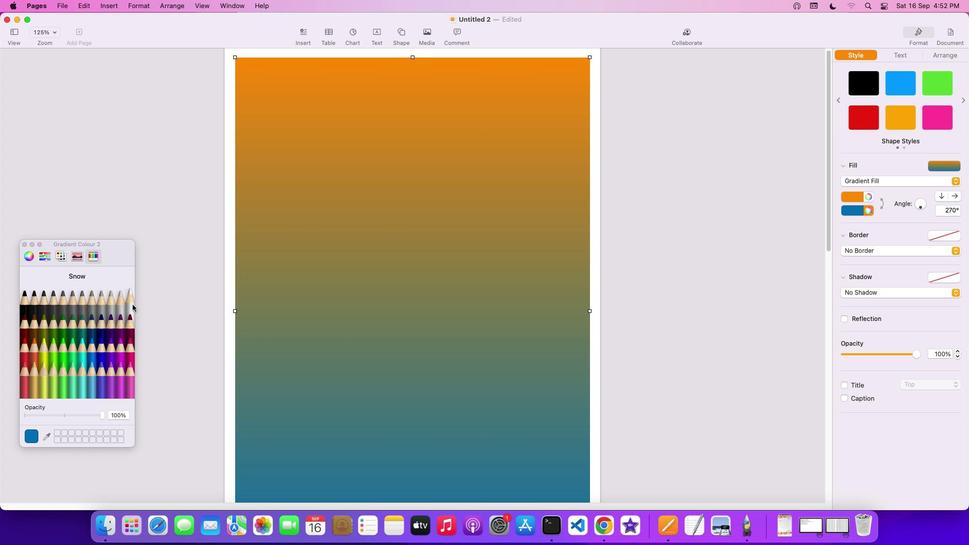 
Action: Mouse pressed left at (132, 304)
Screenshot: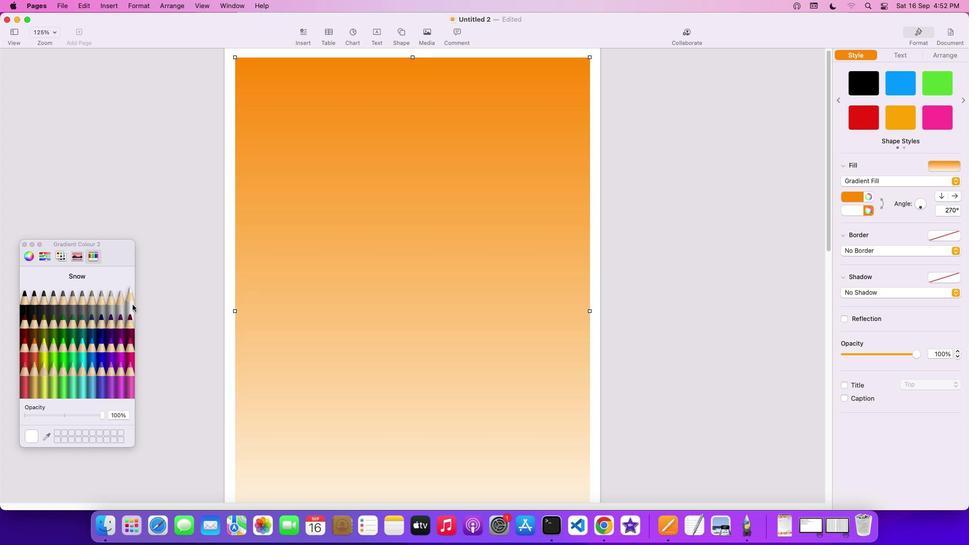 
Action: Mouse moved to (498, 370)
Screenshot: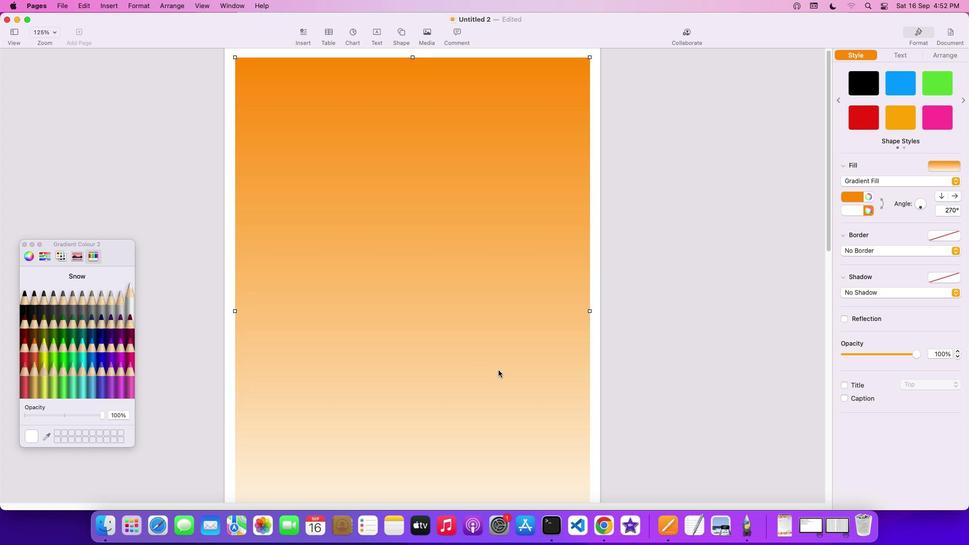 
Action: Mouse scrolled (498, 370) with delta (0, 0)
Screenshot: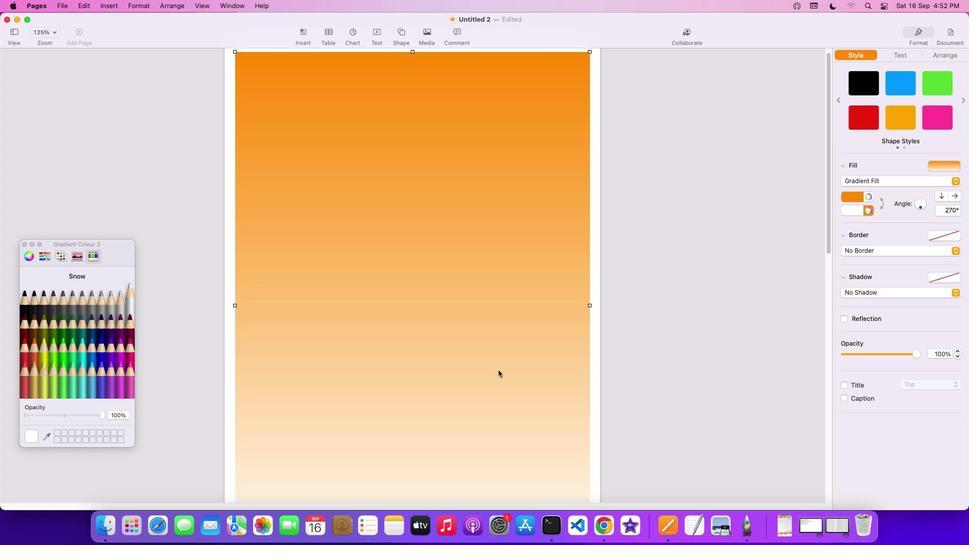
Action: Mouse scrolled (498, 370) with delta (0, 0)
Screenshot: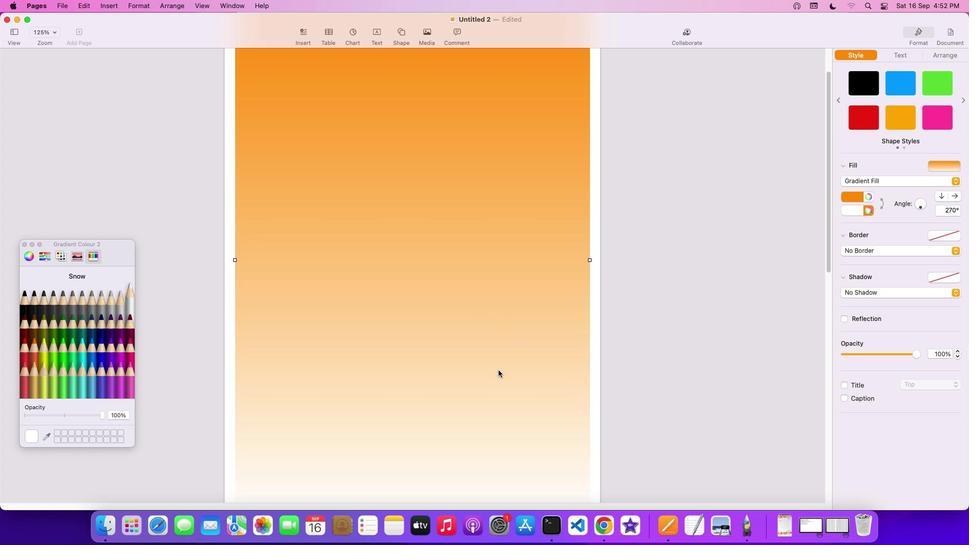 
Action: Mouse scrolled (498, 370) with delta (0, -1)
Screenshot: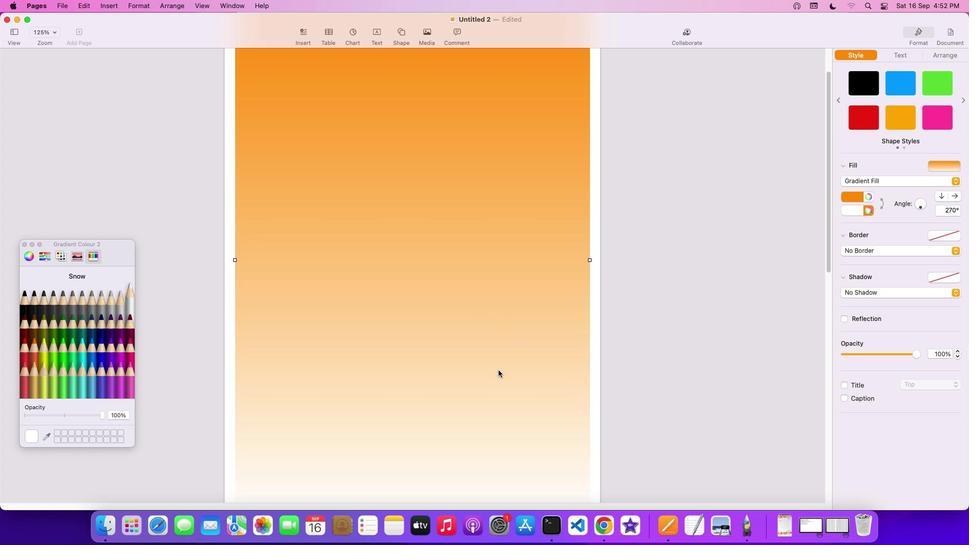 
Action: Mouse scrolled (498, 370) with delta (0, -2)
Screenshot: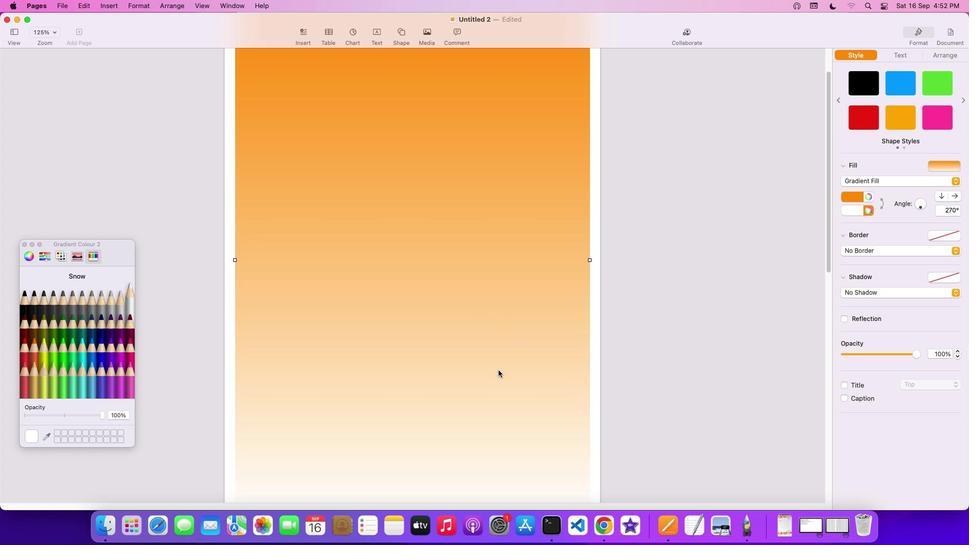 
Action: Mouse scrolled (498, 370) with delta (0, -3)
Screenshot: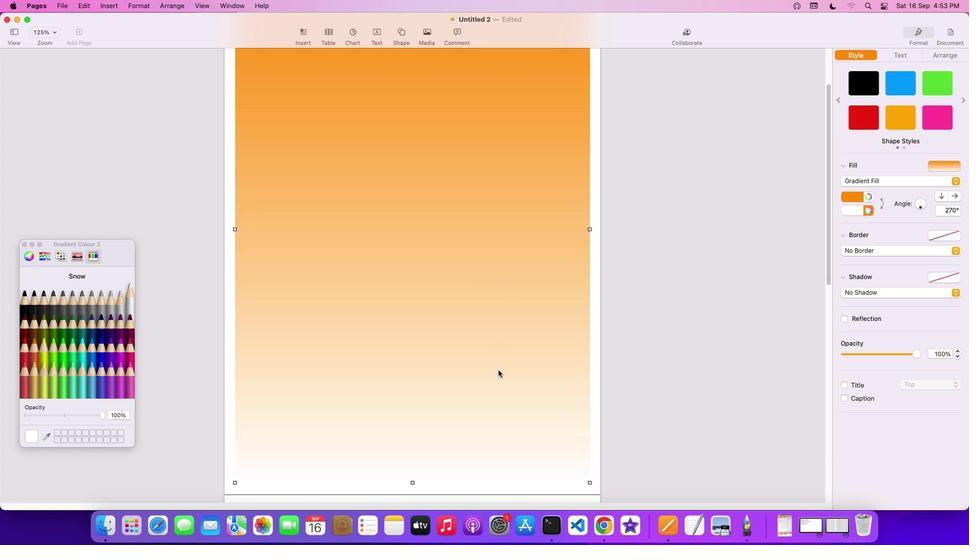 
Action: Mouse scrolled (498, 370) with delta (0, -3)
Screenshot: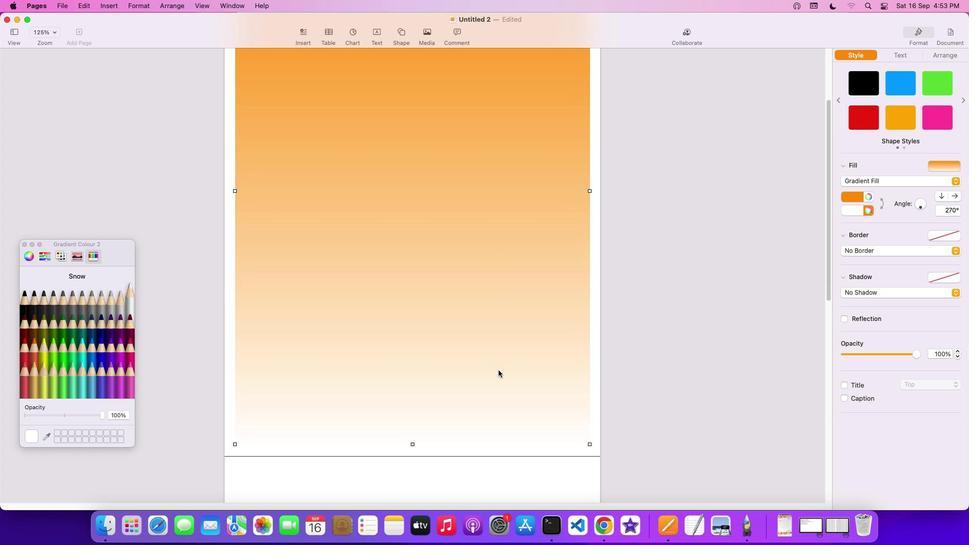 
Action: Mouse scrolled (498, 370) with delta (0, 0)
Screenshot: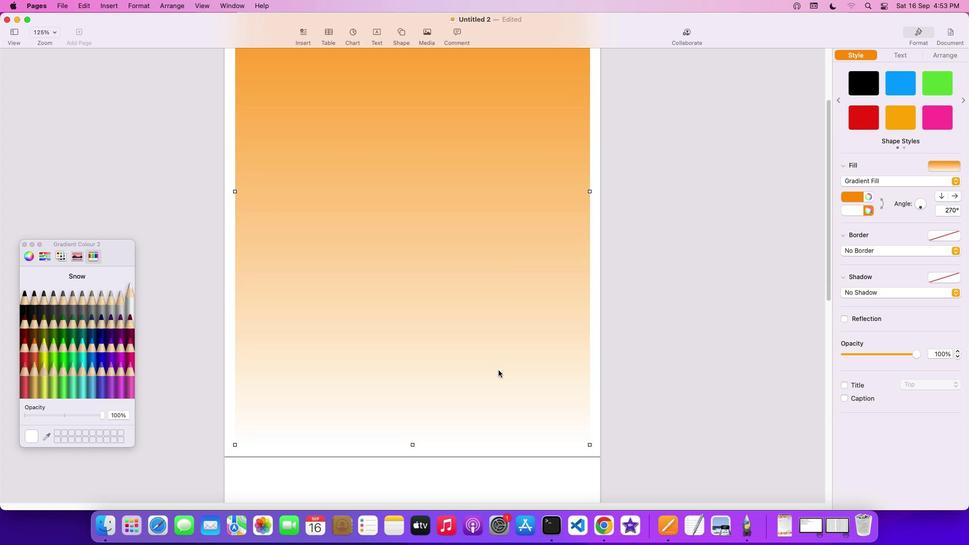 
Action: Mouse scrolled (498, 370) with delta (0, 0)
Screenshot: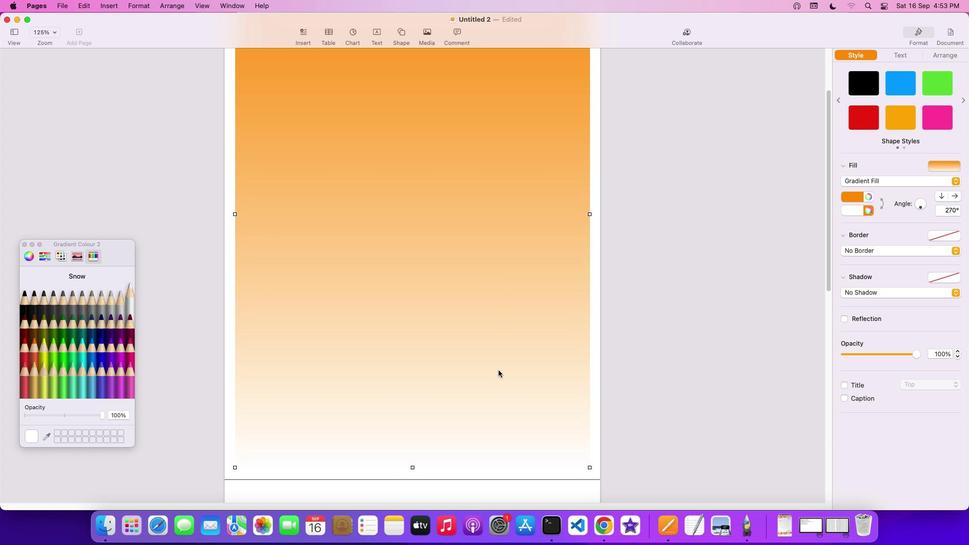 
Action: Mouse scrolled (498, 370) with delta (0, 1)
Screenshot: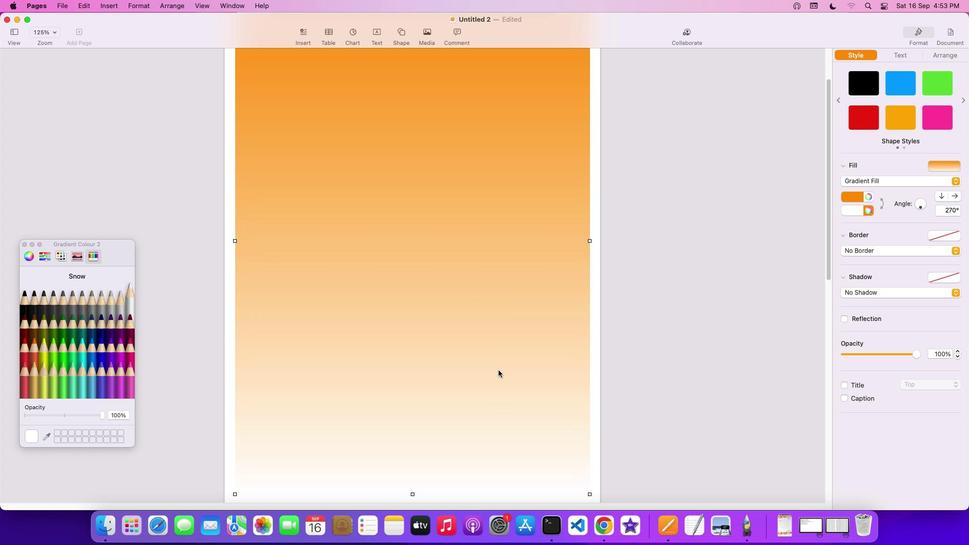 
Action: Mouse scrolled (498, 370) with delta (0, 2)
Screenshot: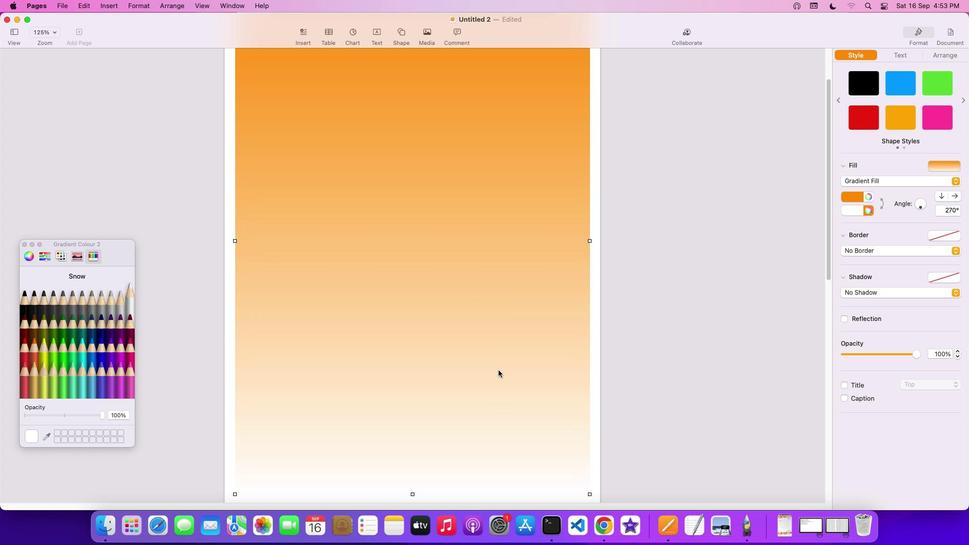 
Action: Mouse scrolled (498, 370) with delta (0, 0)
Screenshot: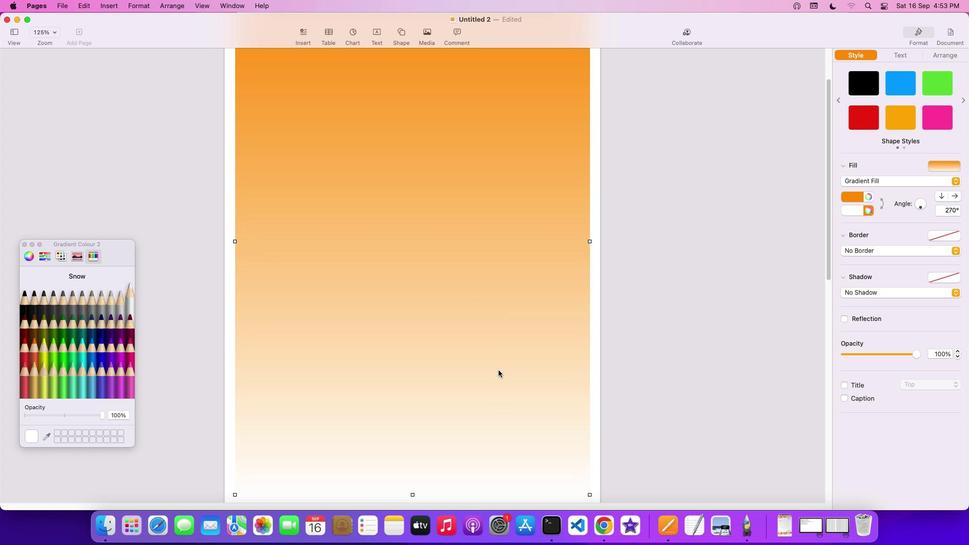 
Action: Mouse scrolled (498, 370) with delta (0, 0)
Screenshot: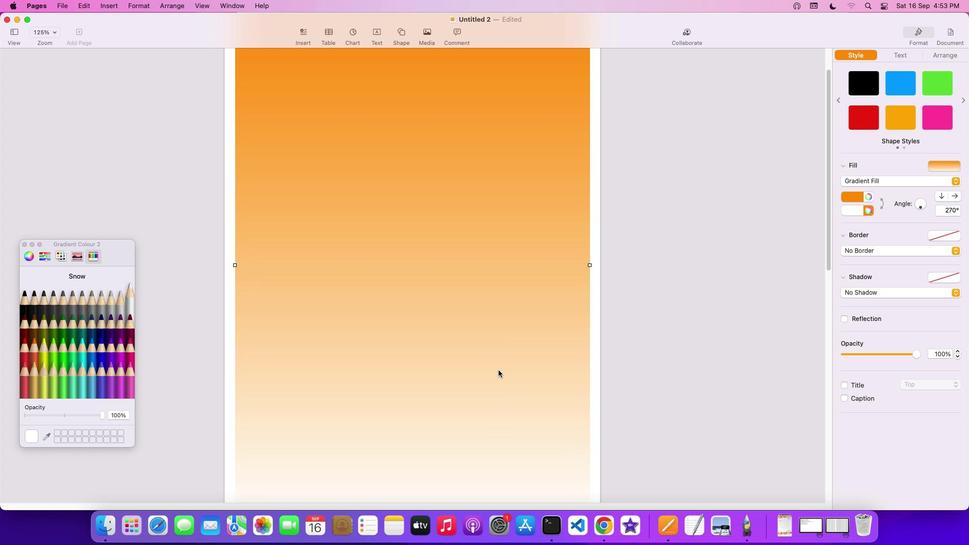 
Action: Mouse scrolled (498, 370) with delta (0, 1)
Screenshot: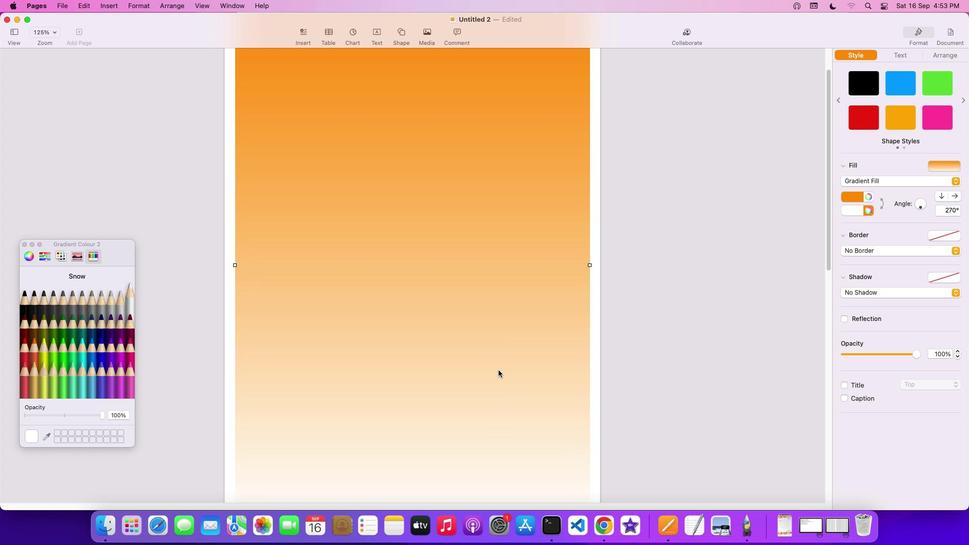 
Action: Mouse scrolled (498, 370) with delta (0, 2)
Screenshot: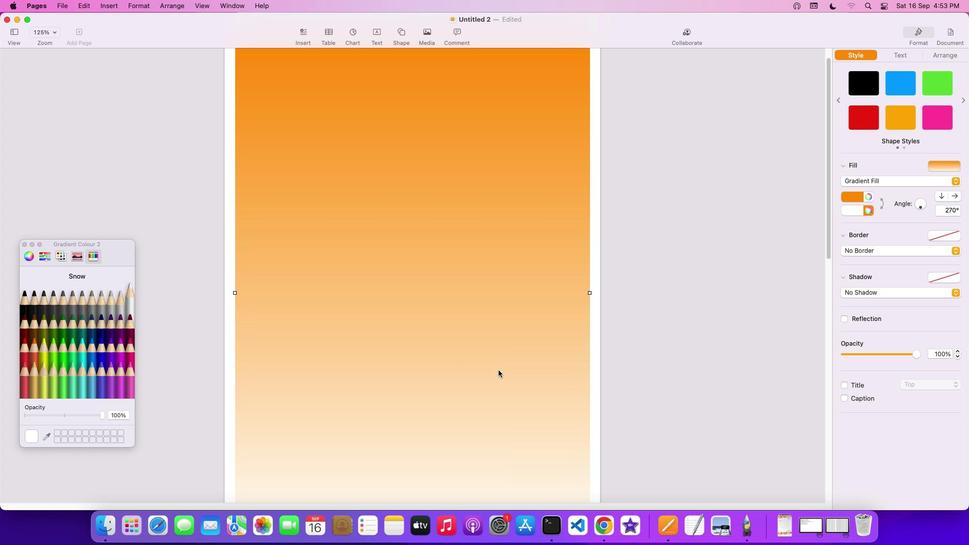 
Action: Mouse scrolled (498, 370) with delta (0, 0)
Screenshot: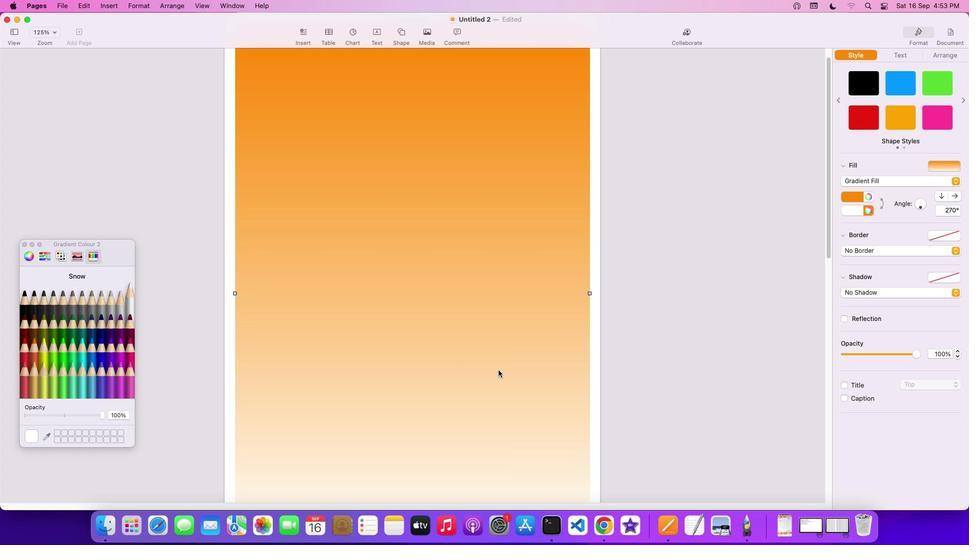 
Action: Mouse scrolled (498, 370) with delta (0, 0)
Screenshot: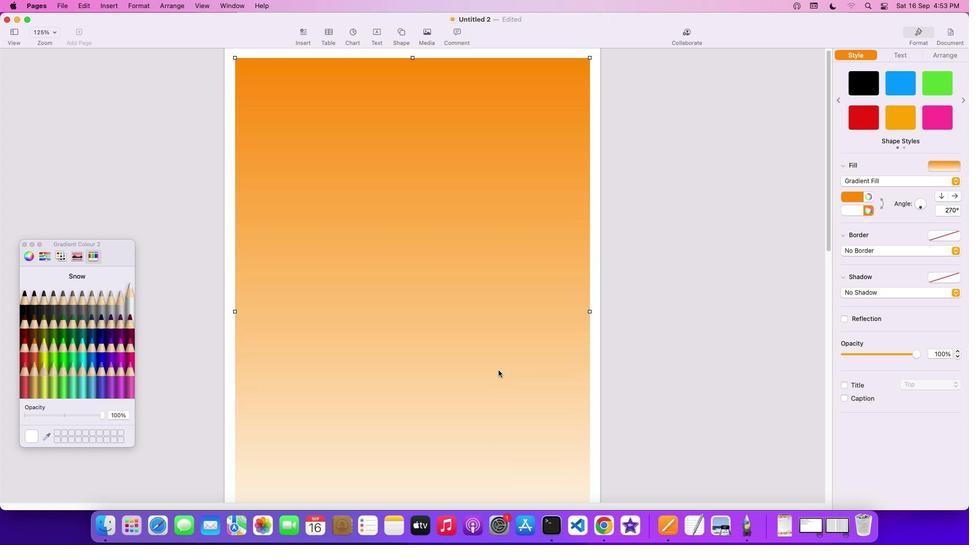 
Action: Mouse scrolled (498, 370) with delta (0, 1)
Screenshot: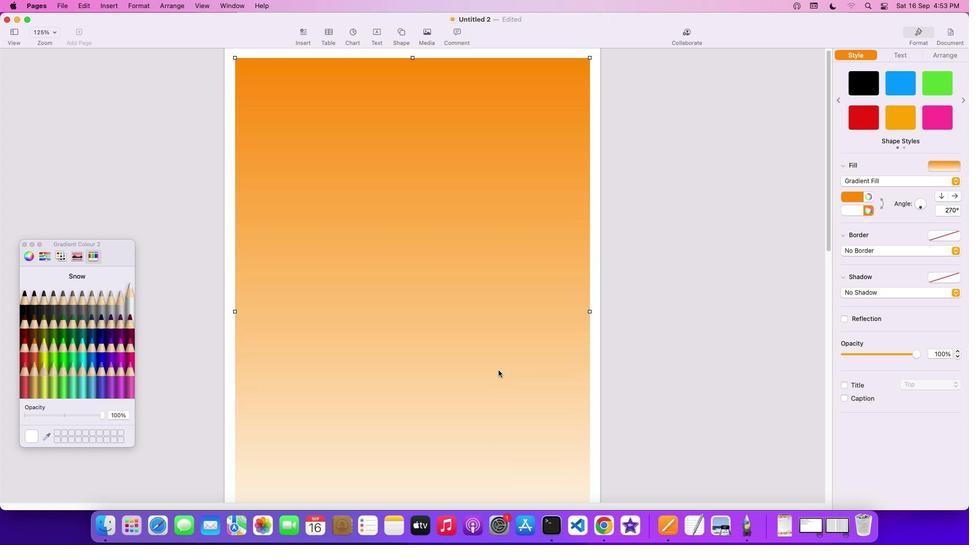 
Action: Mouse scrolled (498, 370) with delta (0, 2)
Screenshot: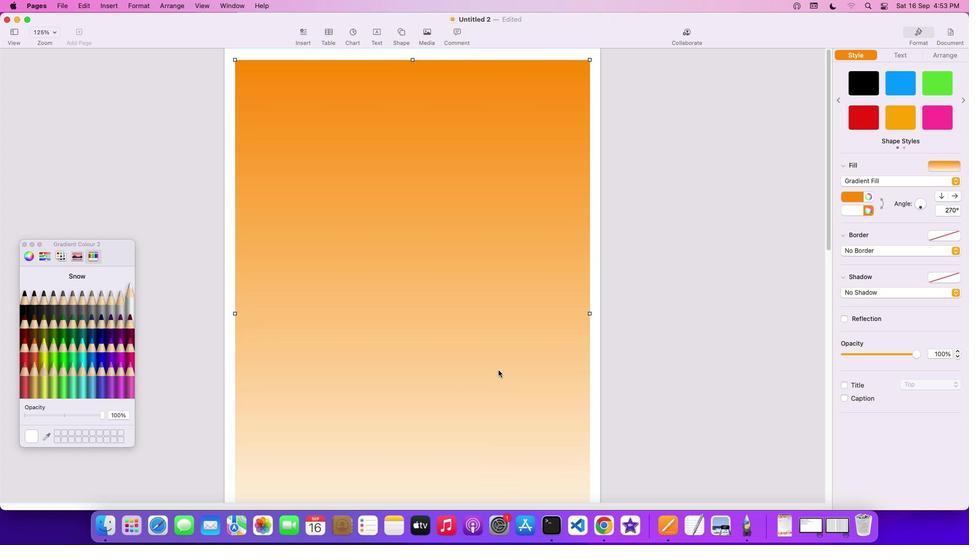 
Action: Mouse scrolled (498, 370) with delta (0, 0)
Screenshot: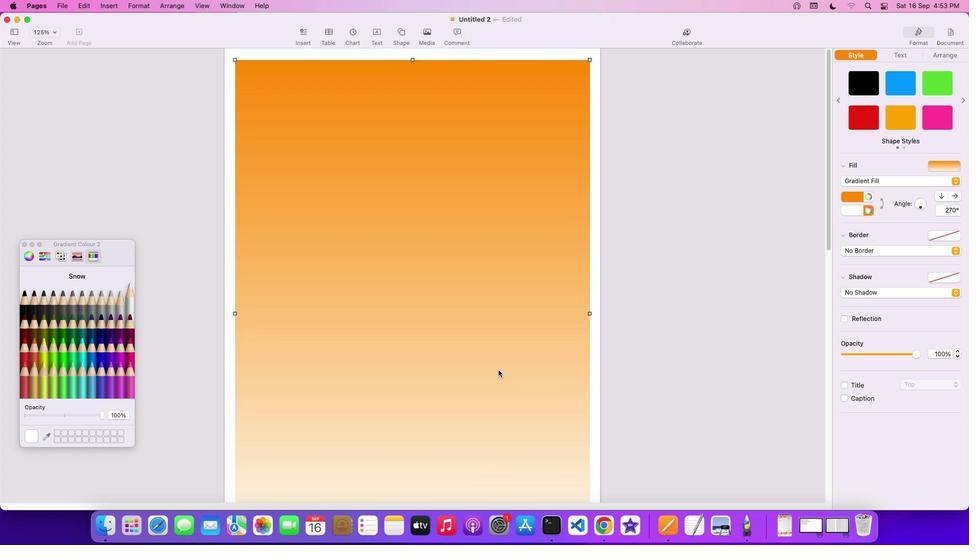 
Action: Mouse scrolled (498, 370) with delta (0, 0)
Screenshot: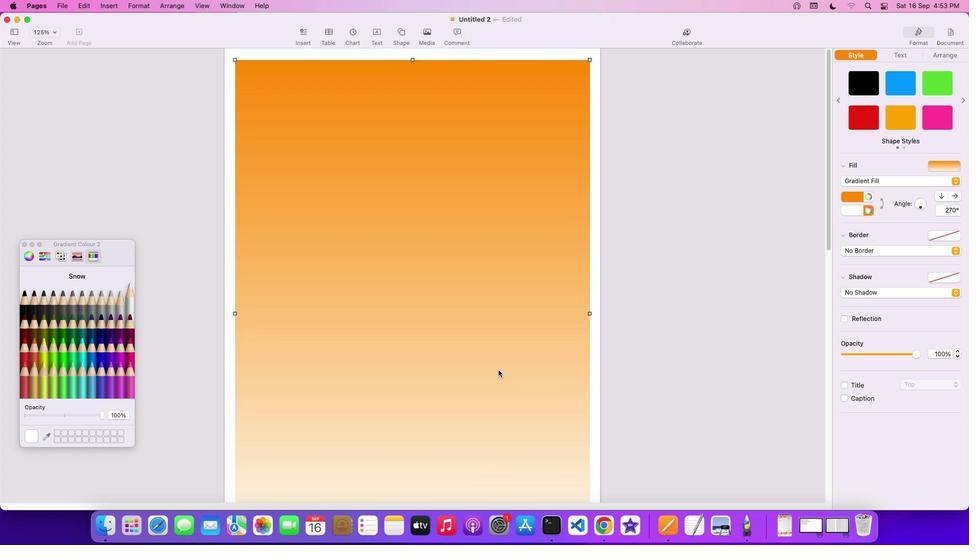 
Action: Mouse scrolled (498, 370) with delta (0, 1)
Screenshot: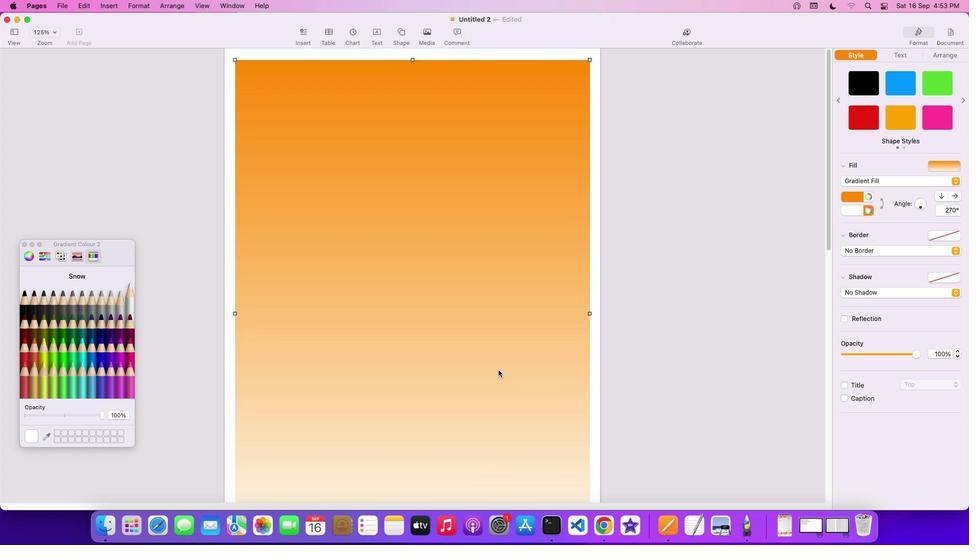 
Action: Mouse scrolled (498, 370) with delta (0, 2)
Screenshot: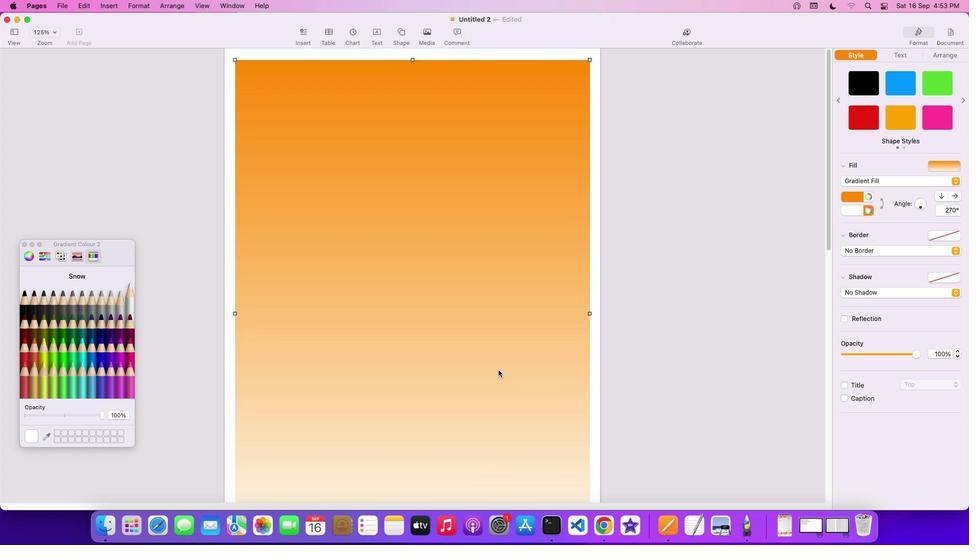 
Action: Mouse moved to (883, 204)
Screenshot: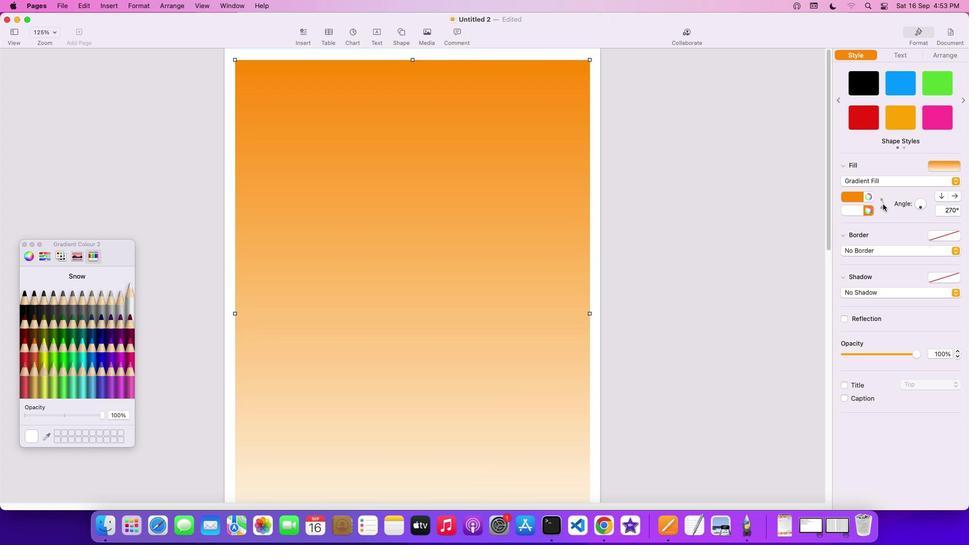 
Action: Mouse pressed left at (883, 204)
Screenshot: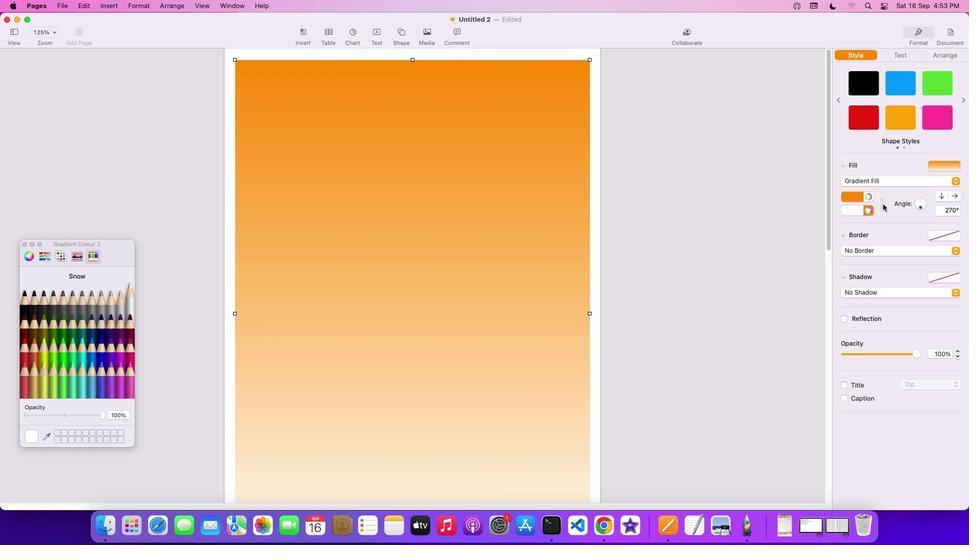 
Action: Mouse moved to (339, 298)
Screenshot: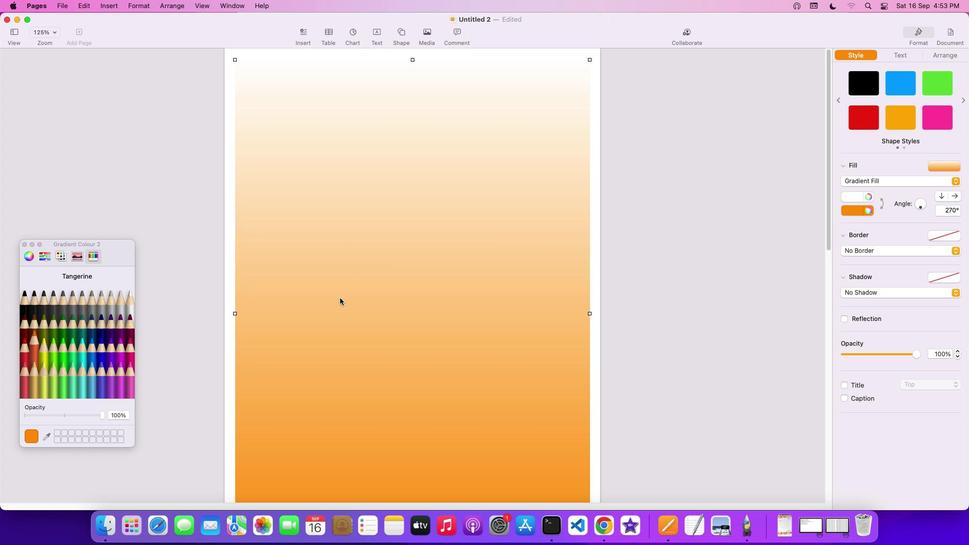 
Action: Mouse pressed left at (339, 298)
Screenshot: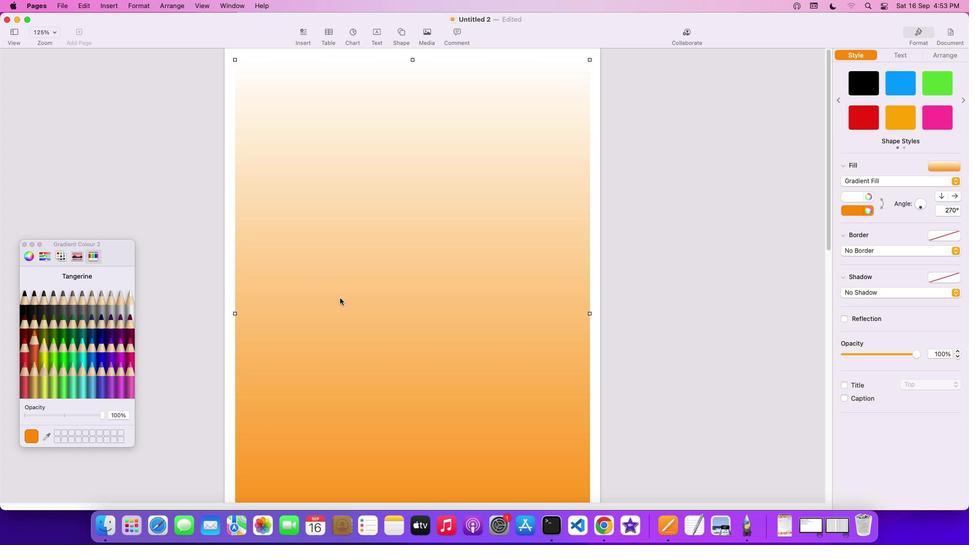 
Action: Mouse moved to (377, 331)
Screenshot: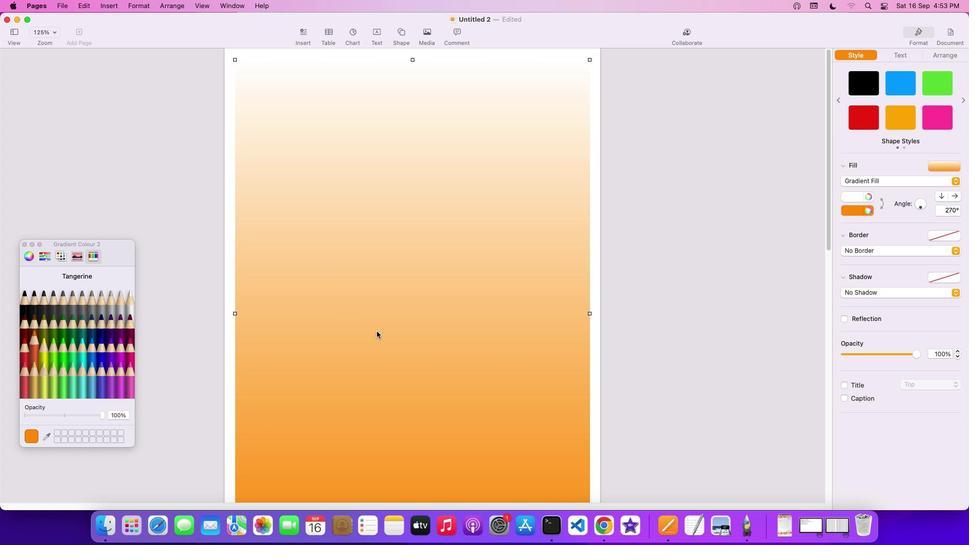 
Action: Mouse scrolled (377, 331) with delta (0, 0)
Screenshot: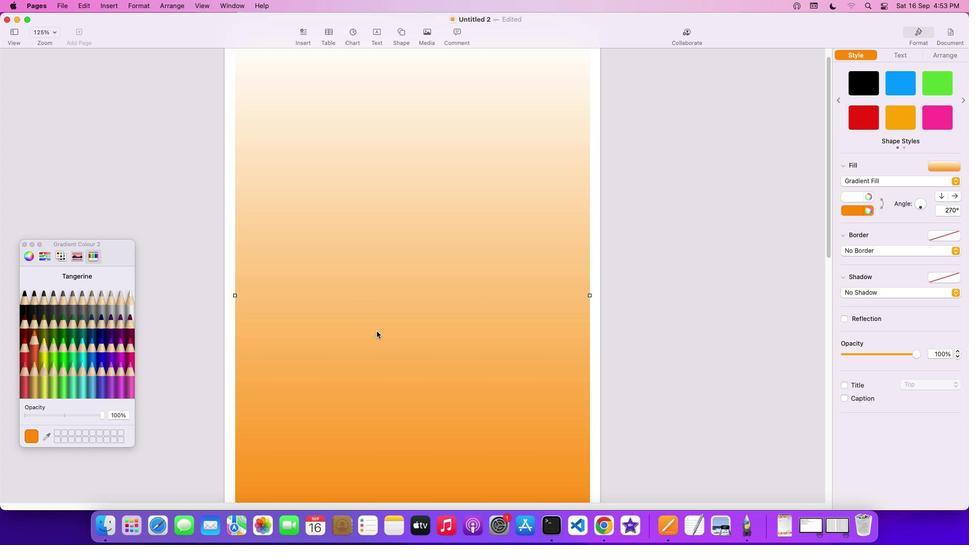 
Action: Mouse scrolled (377, 331) with delta (0, 0)
Screenshot: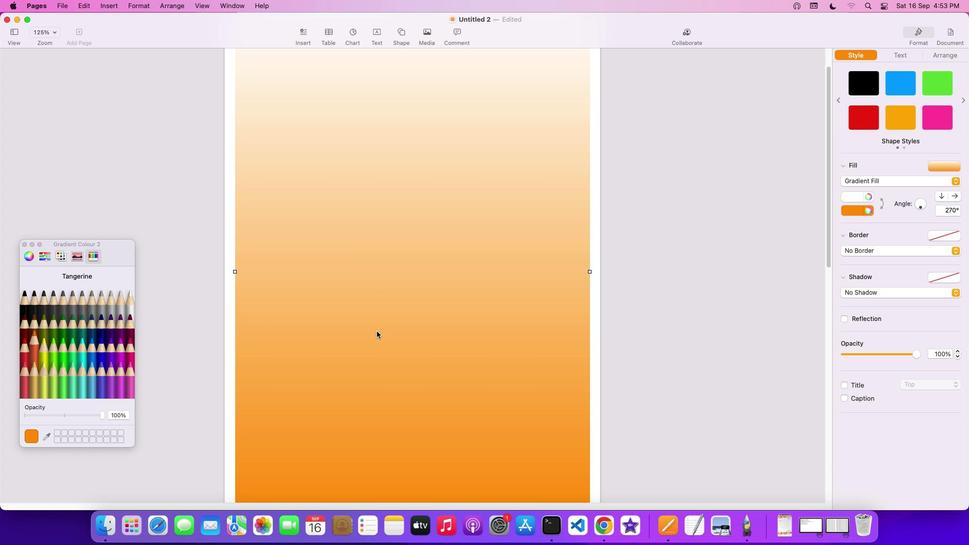 
Action: Mouse scrolled (377, 331) with delta (0, -1)
Screenshot: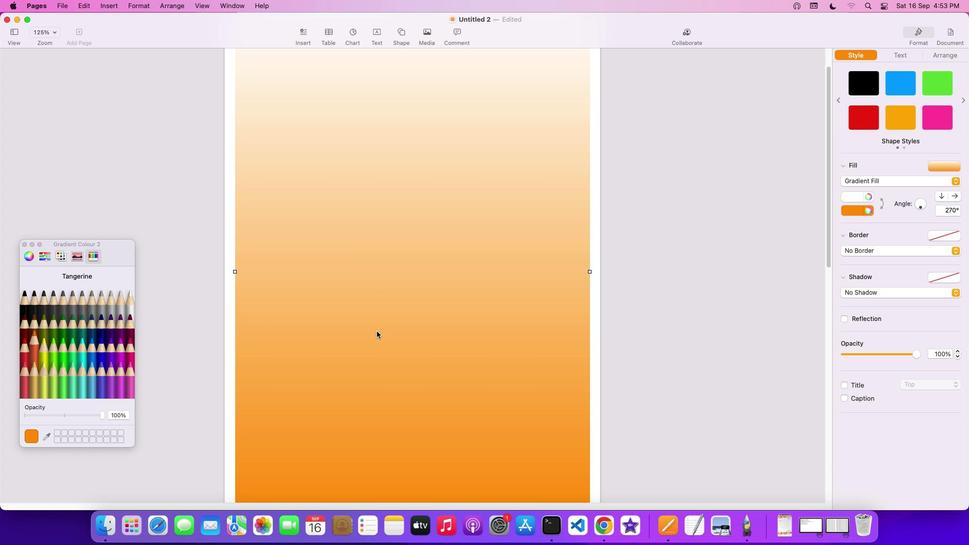 
Action: Mouse scrolled (377, 331) with delta (0, -2)
Screenshot: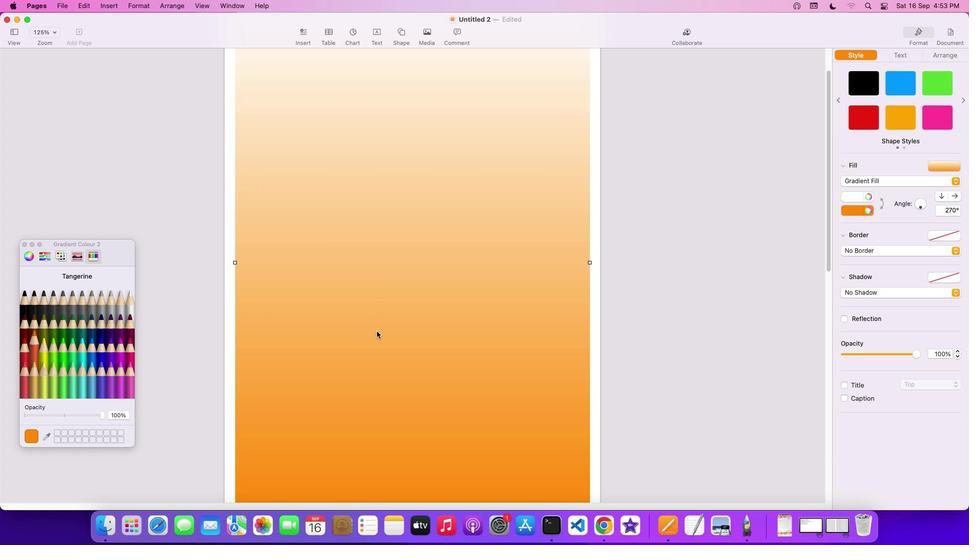 
Action: Mouse scrolled (377, 331) with delta (0, 0)
Screenshot: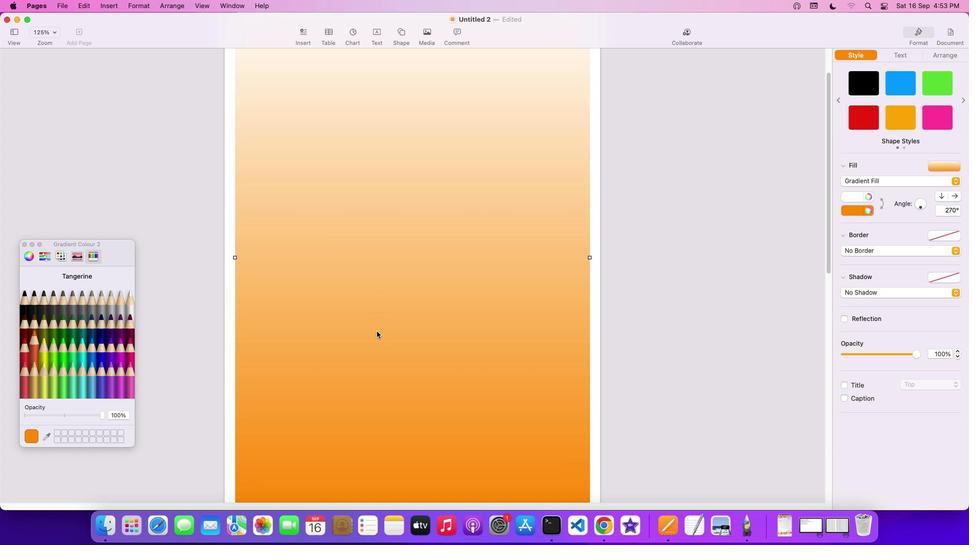 
Action: Mouse scrolled (377, 331) with delta (0, 0)
Screenshot: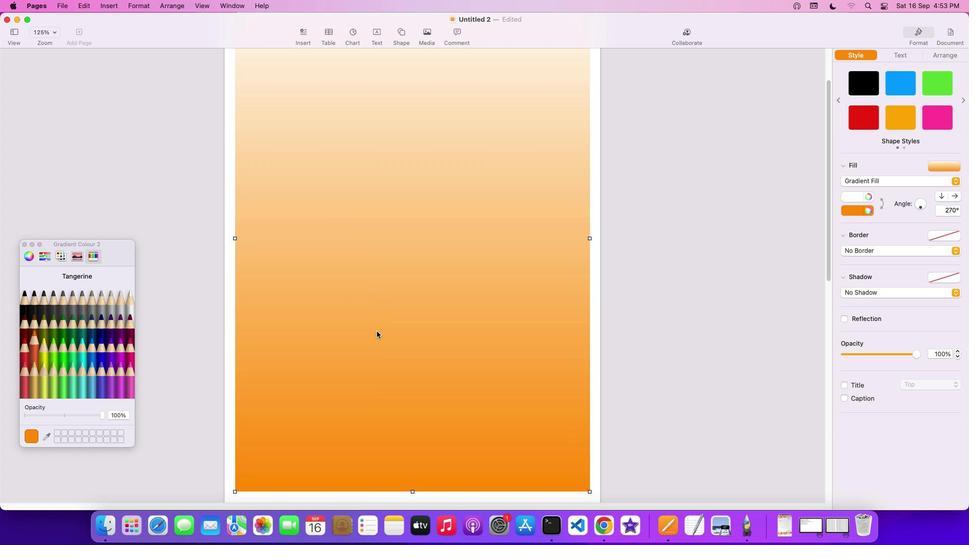 
Action: Mouse scrolled (377, 331) with delta (0, -1)
Screenshot: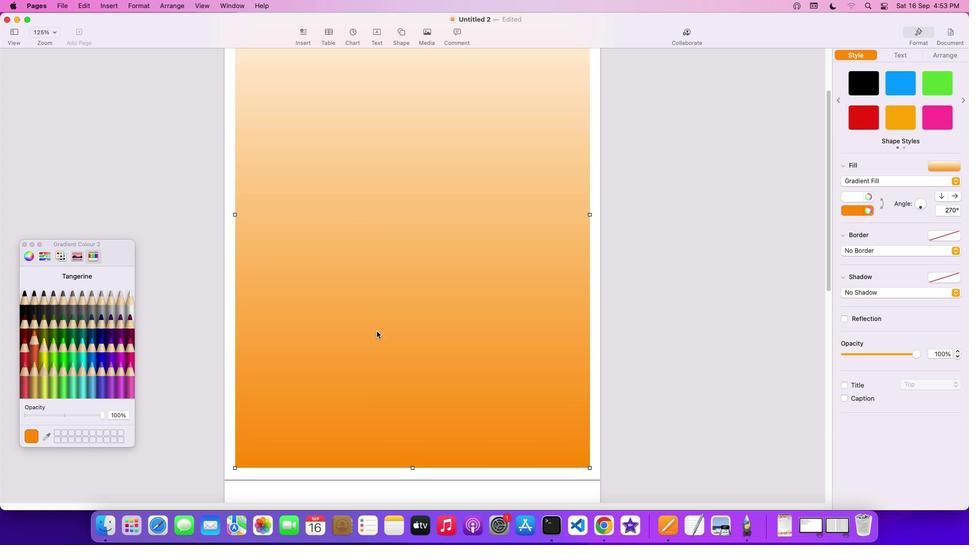 
Action: Mouse scrolled (377, 331) with delta (0, -2)
Screenshot: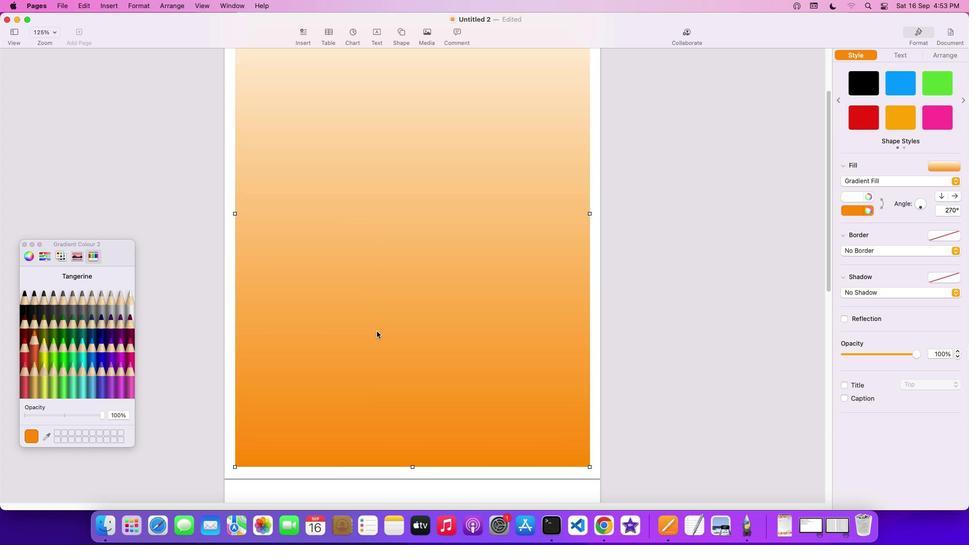 
Action: Mouse scrolled (377, 331) with delta (0, 0)
Screenshot: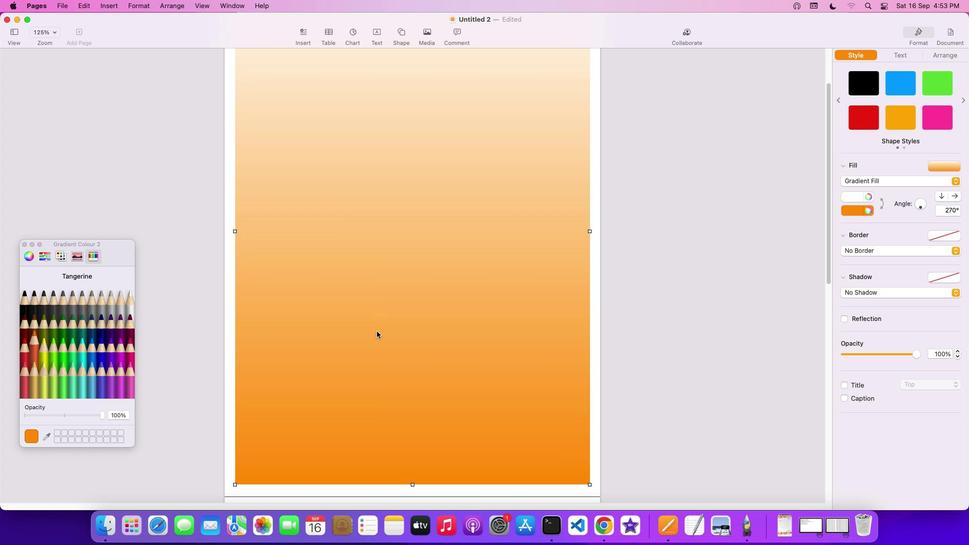 
Action: Mouse scrolled (377, 331) with delta (0, 0)
Screenshot: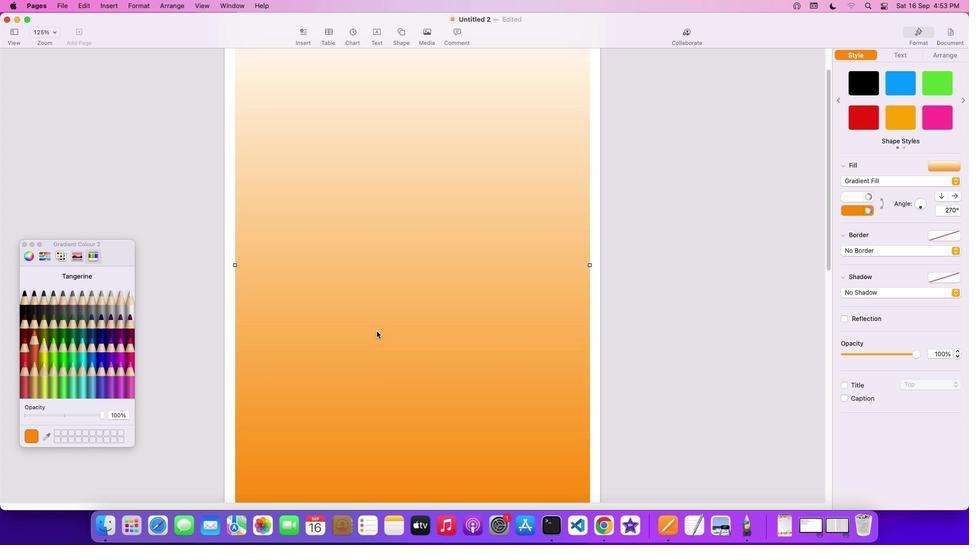 
Action: Mouse scrolled (377, 331) with delta (0, 2)
Screenshot: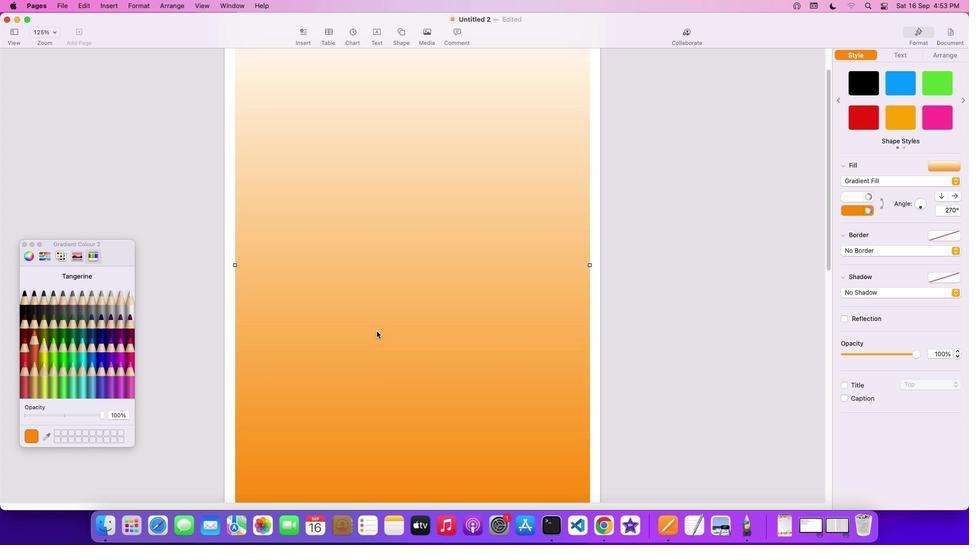 
Action: Mouse scrolled (377, 331) with delta (0, 2)
Screenshot: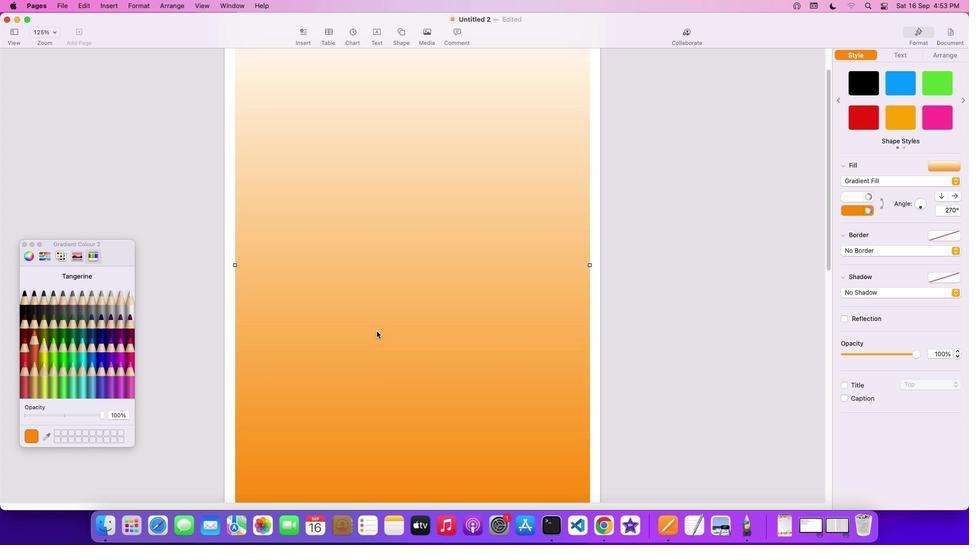 
Action: Mouse scrolled (377, 331) with delta (0, 0)
Screenshot: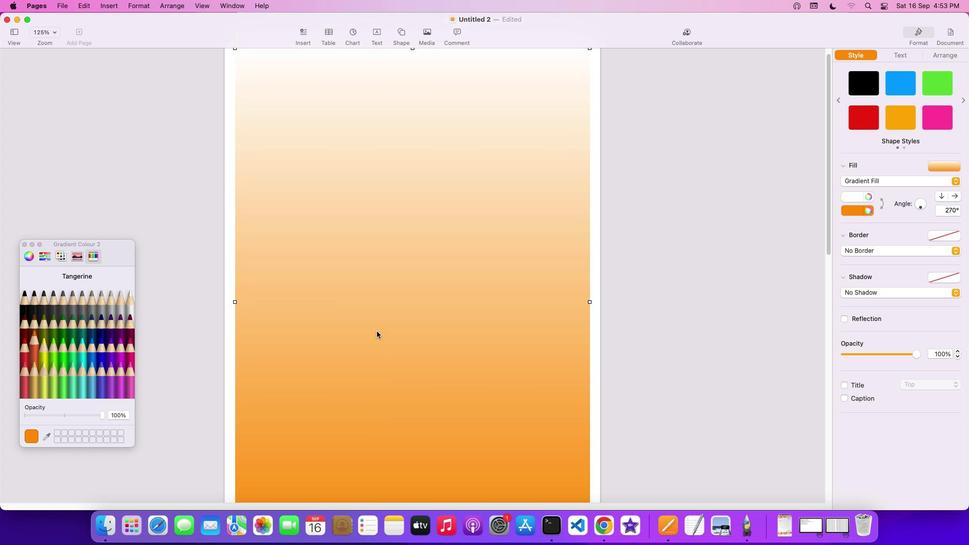 
Action: Mouse scrolled (377, 331) with delta (0, 0)
Screenshot: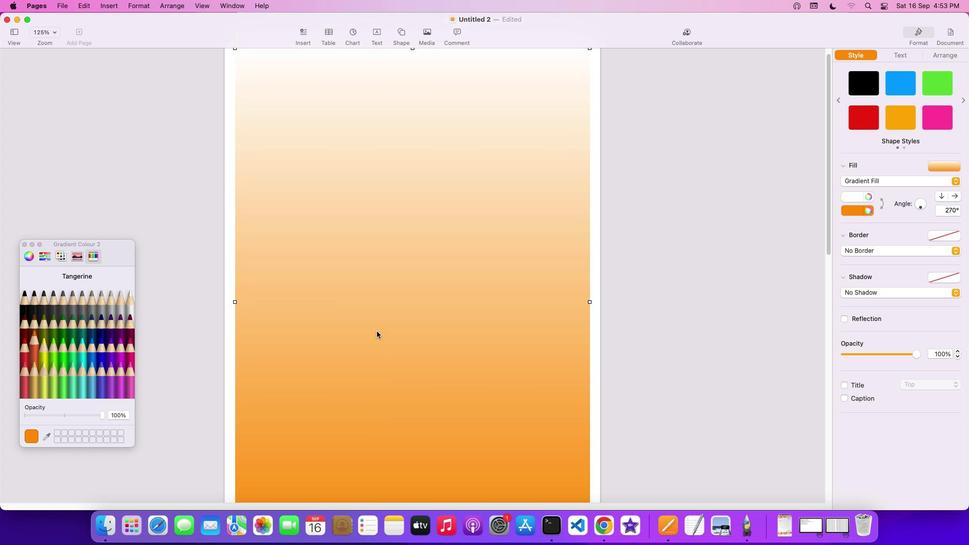 
Action: Mouse scrolled (377, 331) with delta (0, 2)
Screenshot: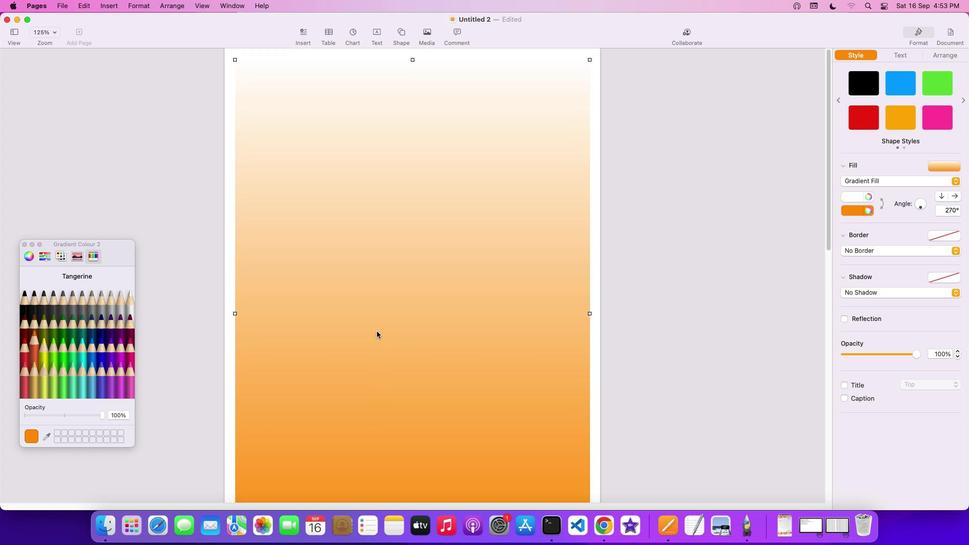
Action: Mouse scrolled (377, 331) with delta (0, 2)
Screenshot: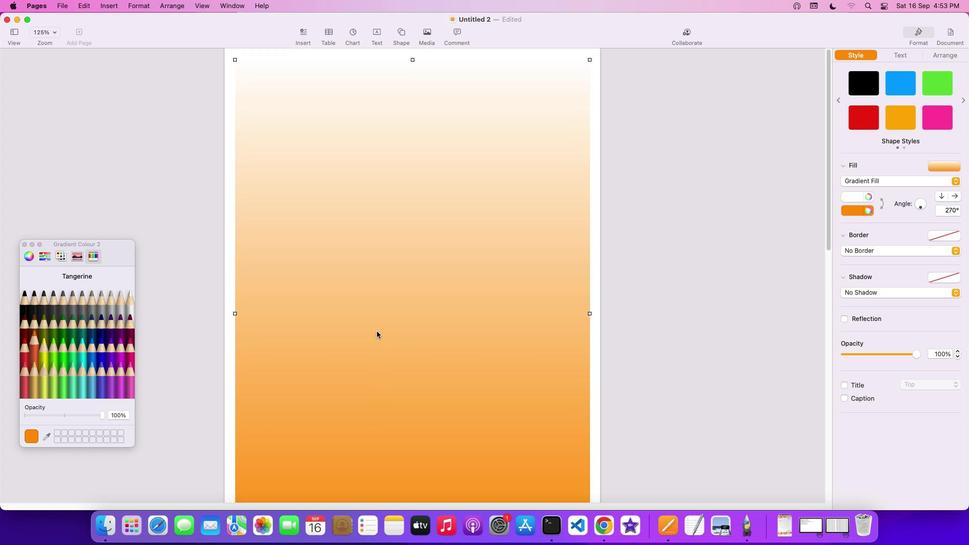 
Action: Mouse scrolled (377, 331) with delta (0, 0)
Screenshot: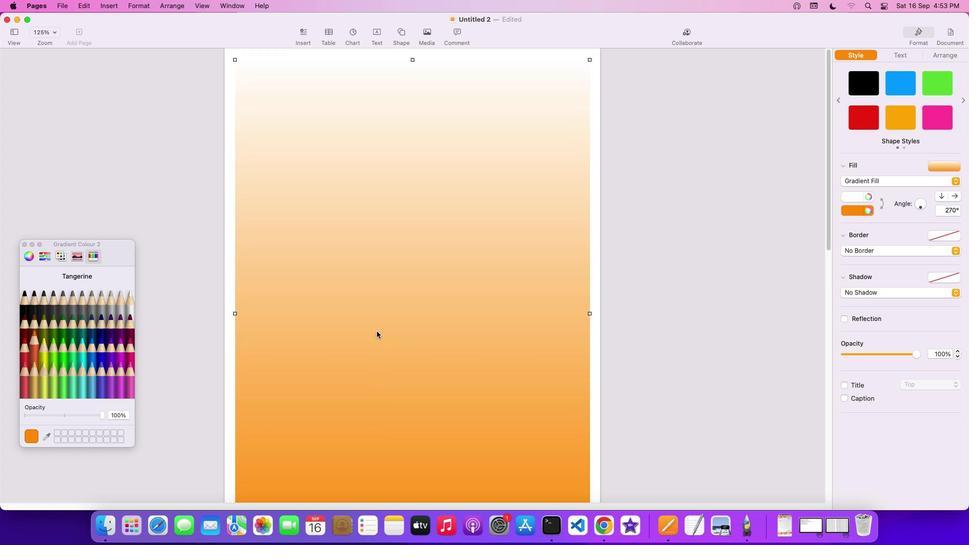 
Action: Mouse scrolled (377, 331) with delta (0, 0)
Screenshot: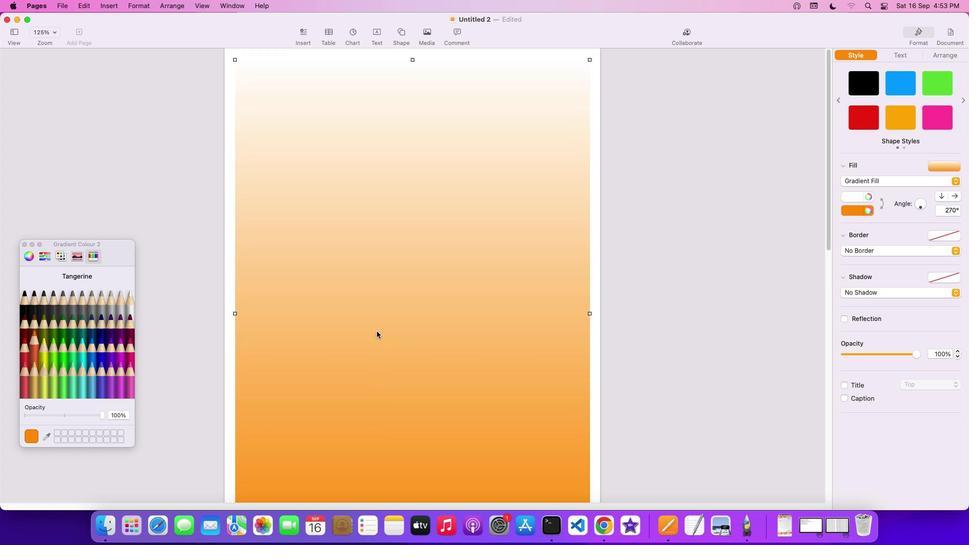 
Action: Mouse scrolled (377, 331) with delta (0, 2)
Screenshot: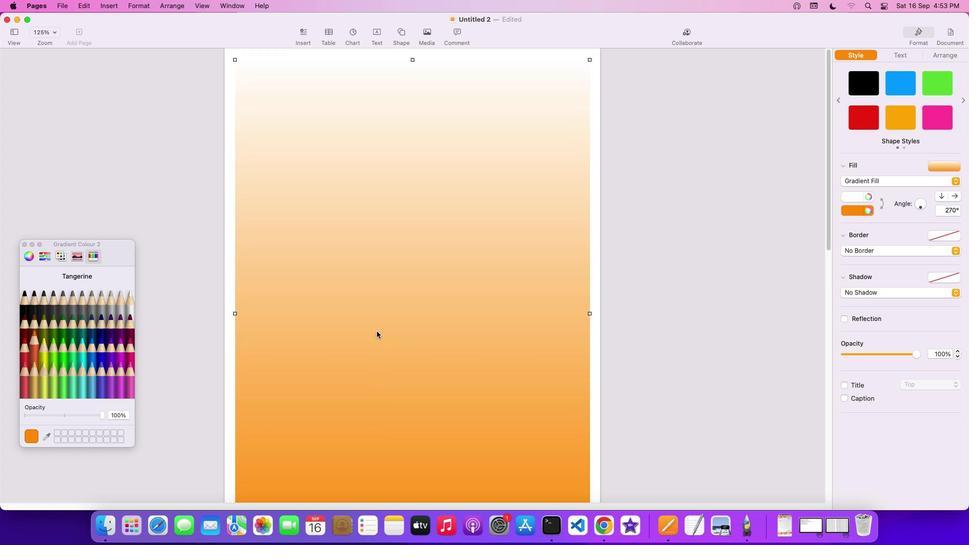
Action: Mouse moved to (403, 33)
Screenshot: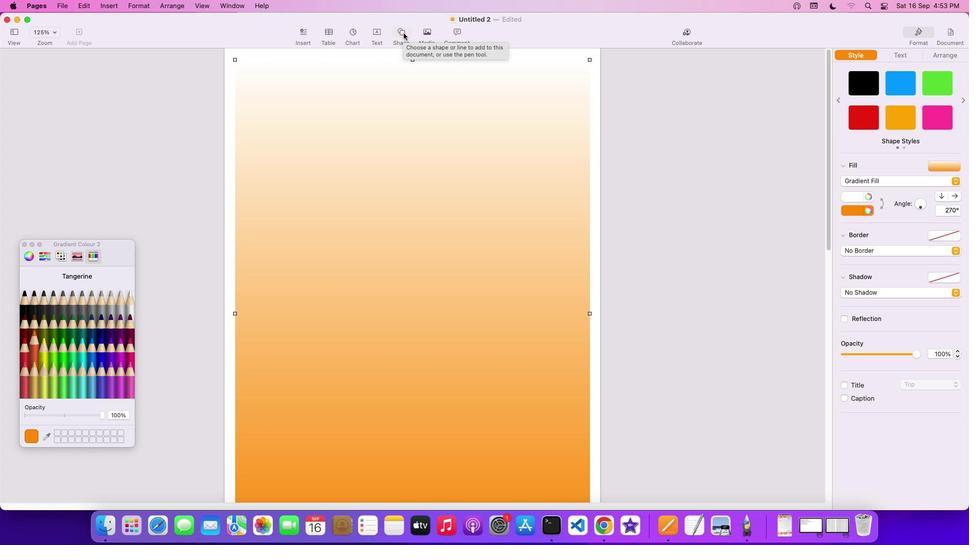 
Action: Mouse pressed left at (403, 33)
Screenshot: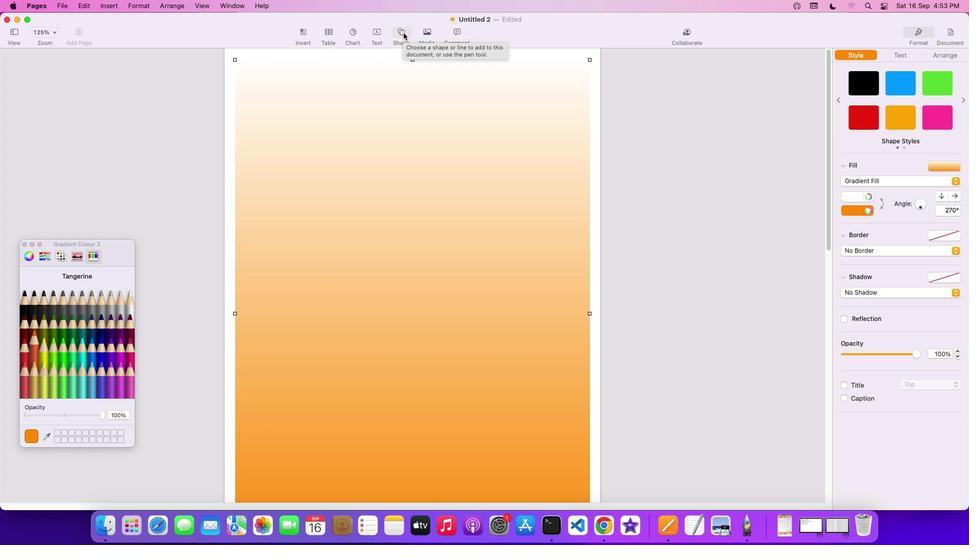 
Action: Mouse moved to (487, 119)
Screenshot: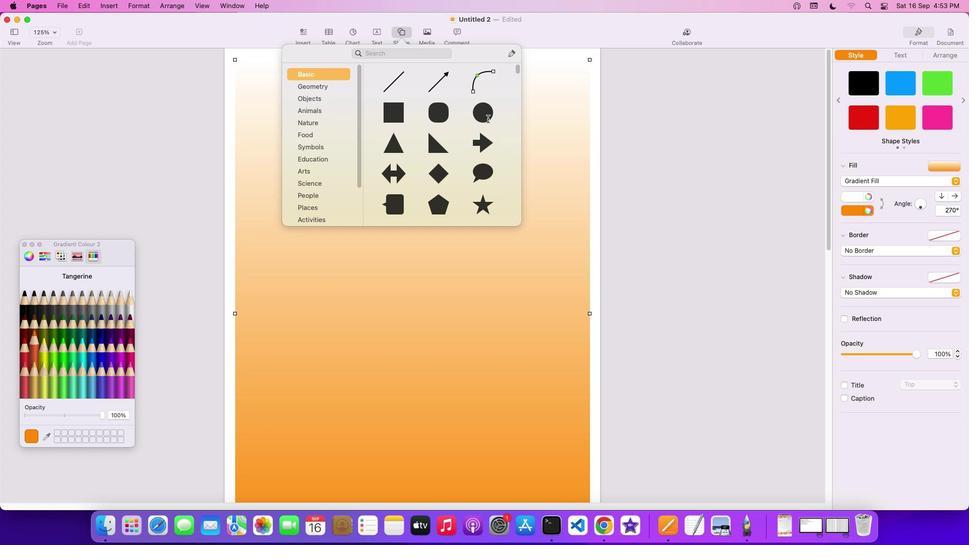 
Action: Mouse pressed left at (487, 119)
Screenshot: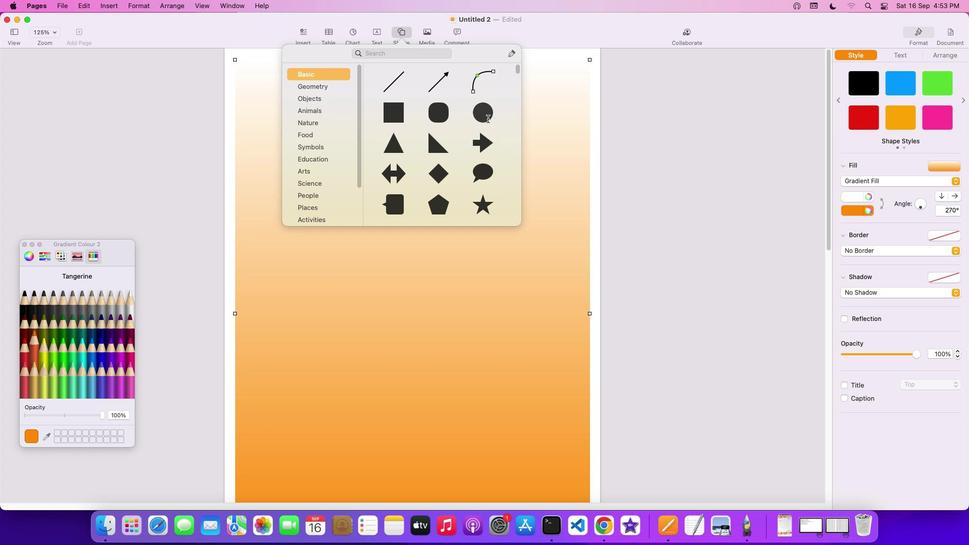 
Action: Mouse moved to (401, 30)
Screenshot: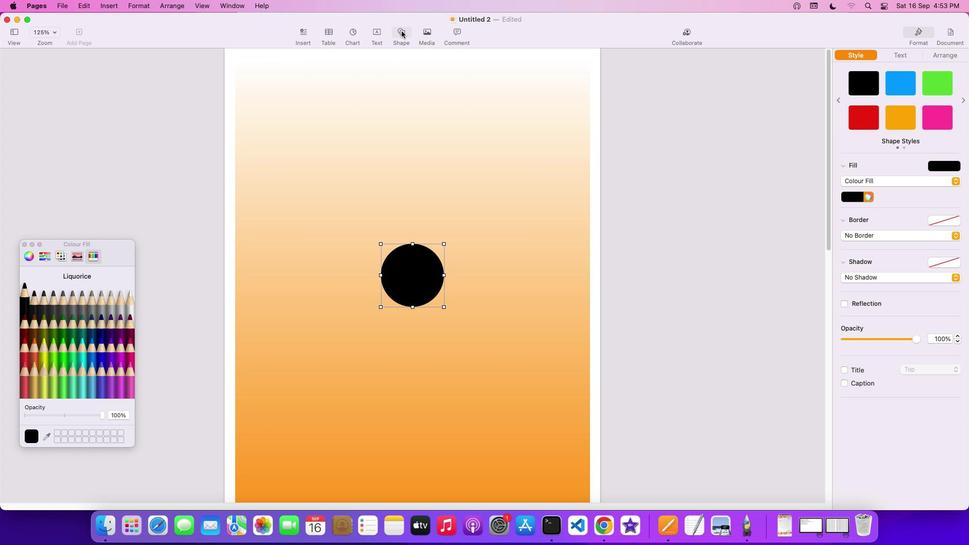 
Action: Mouse pressed left at (401, 30)
Screenshot: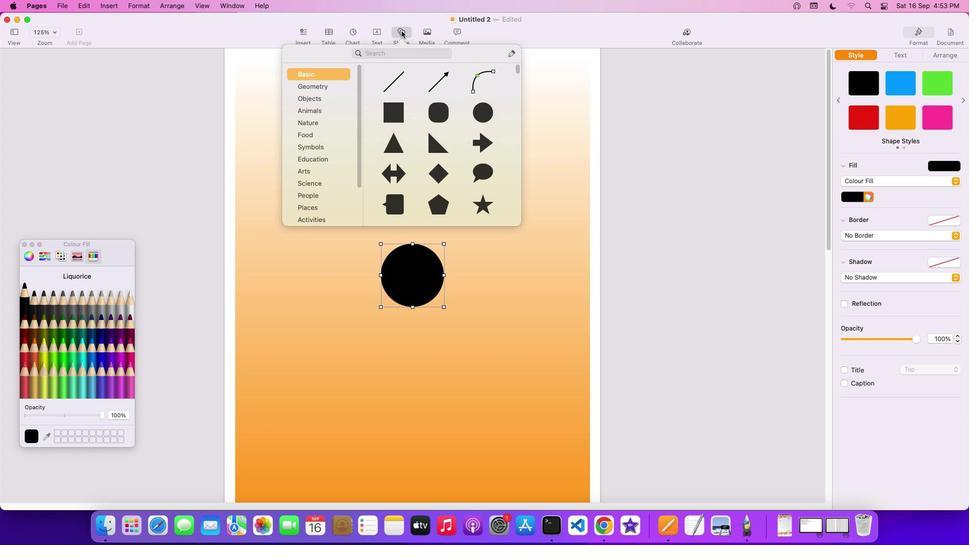 
Action: Mouse moved to (397, 112)
Screenshot: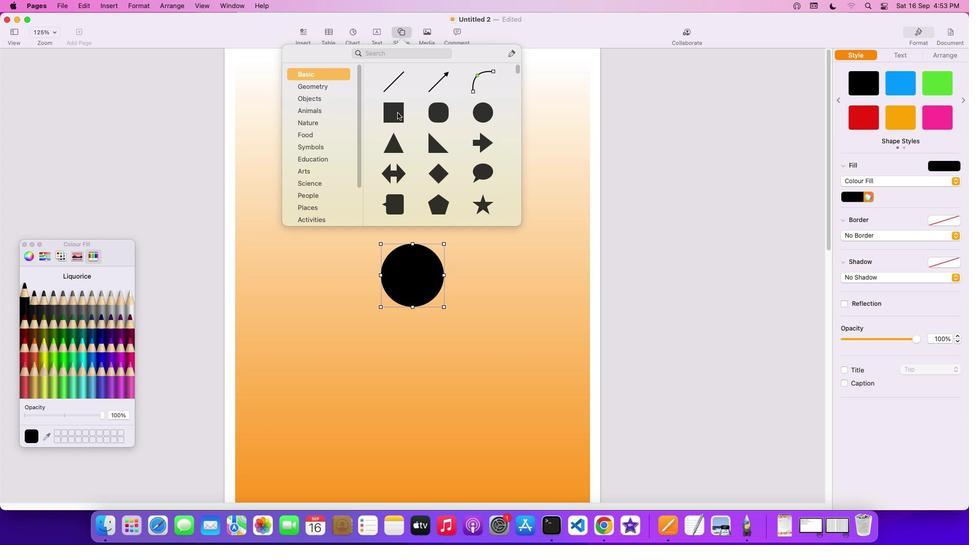 
Action: Mouse pressed left at (397, 112)
Screenshot: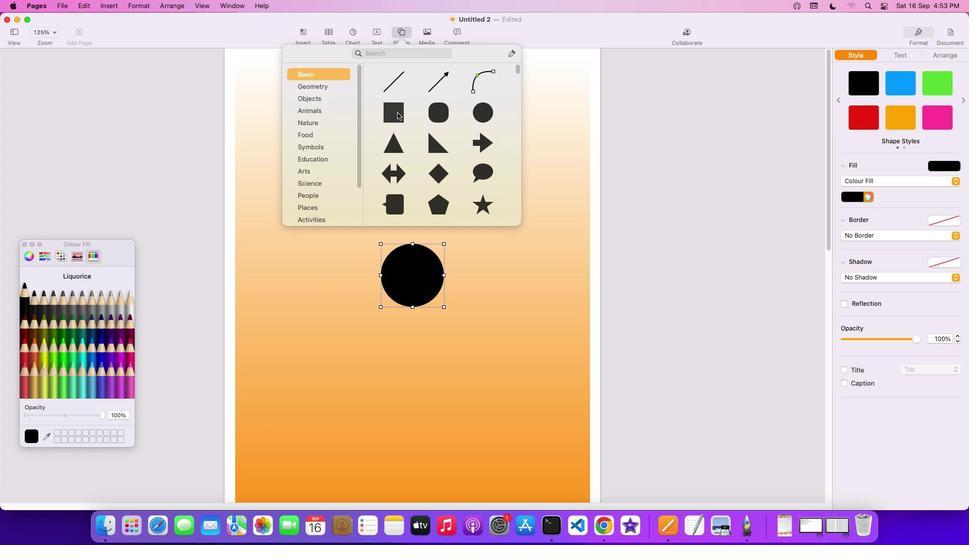 
Action: Mouse moved to (450, 282)
Screenshot: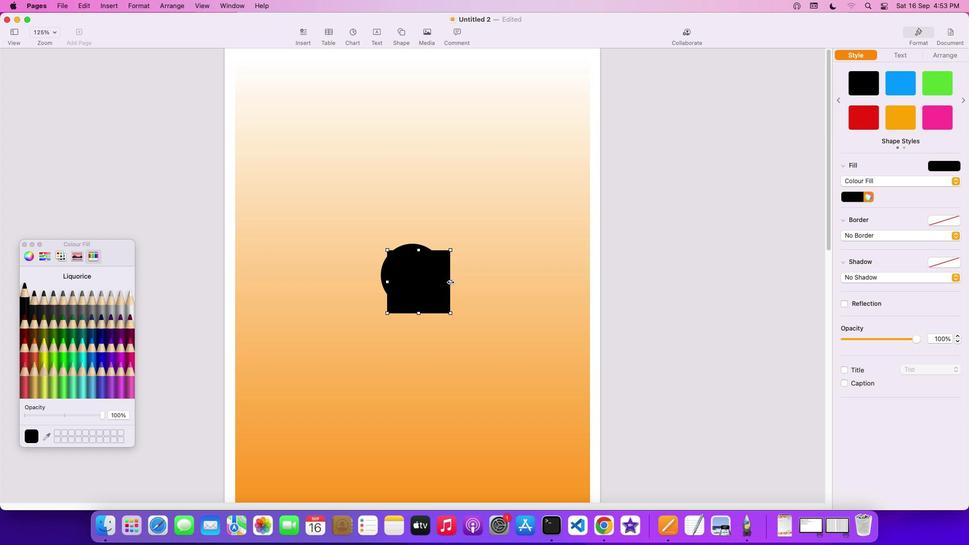 
Action: Mouse pressed left at (450, 282)
Screenshot: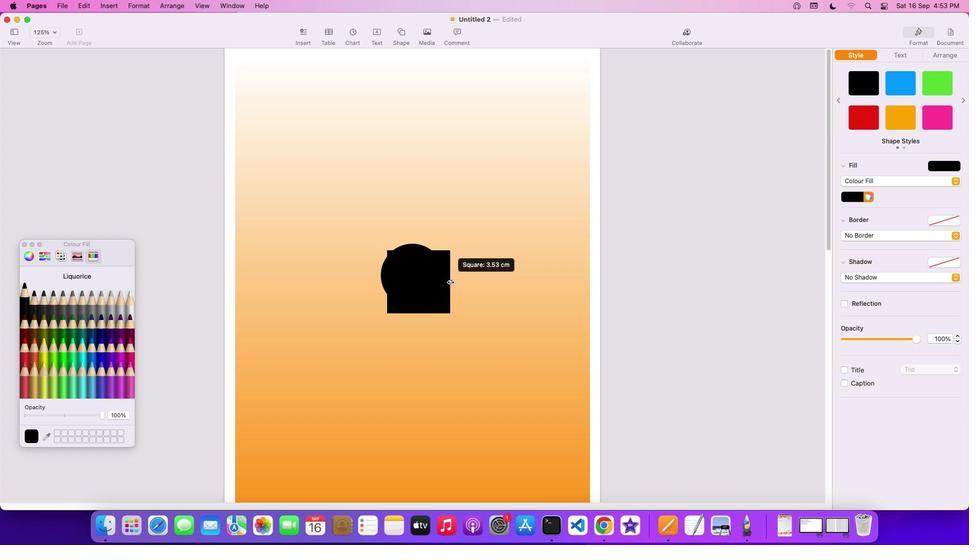 
Action: Mouse moved to (482, 290)
Screenshot: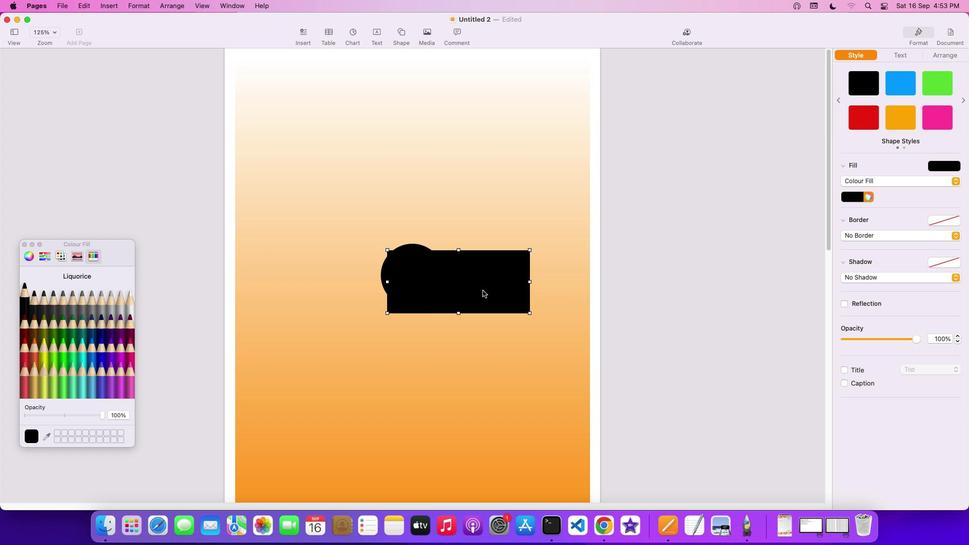 
Action: Mouse pressed left at (482, 290)
Screenshot: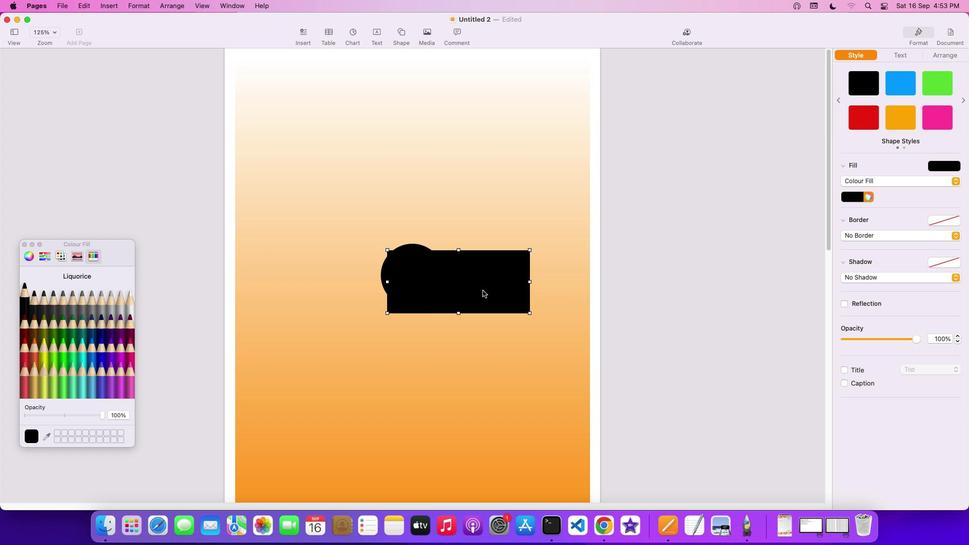 
Action: Mouse moved to (439, 309)
Screenshot: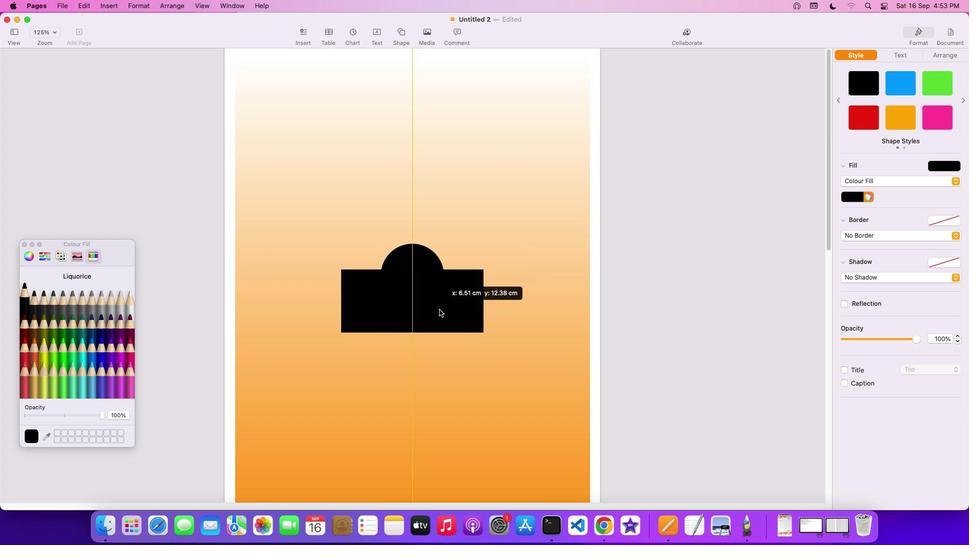 
Action: Key pressed Key.shift
Screenshot: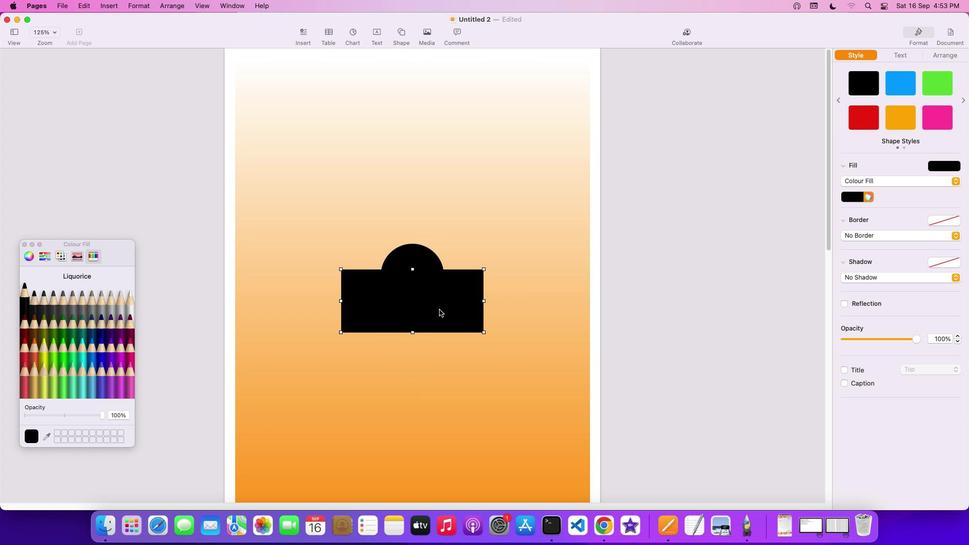 
Action: Mouse moved to (428, 261)
Screenshot: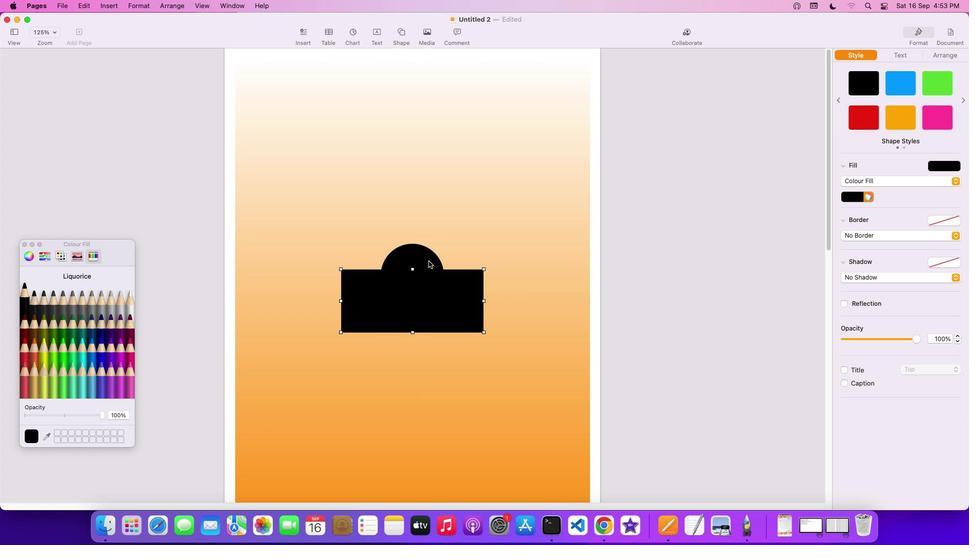 
Action: Mouse pressed left at (428, 261)
Screenshot: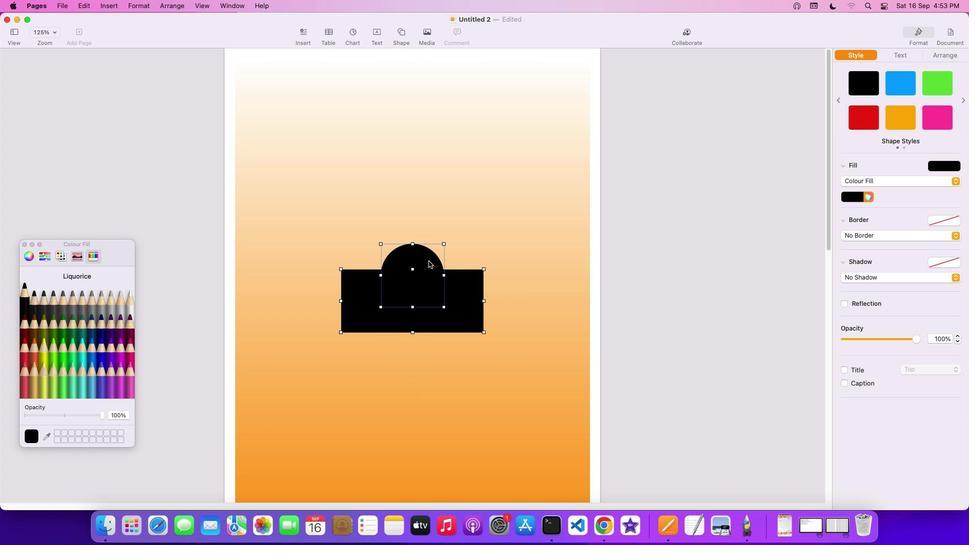 
Action: Mouse moved to (468, 310)
Screenshot: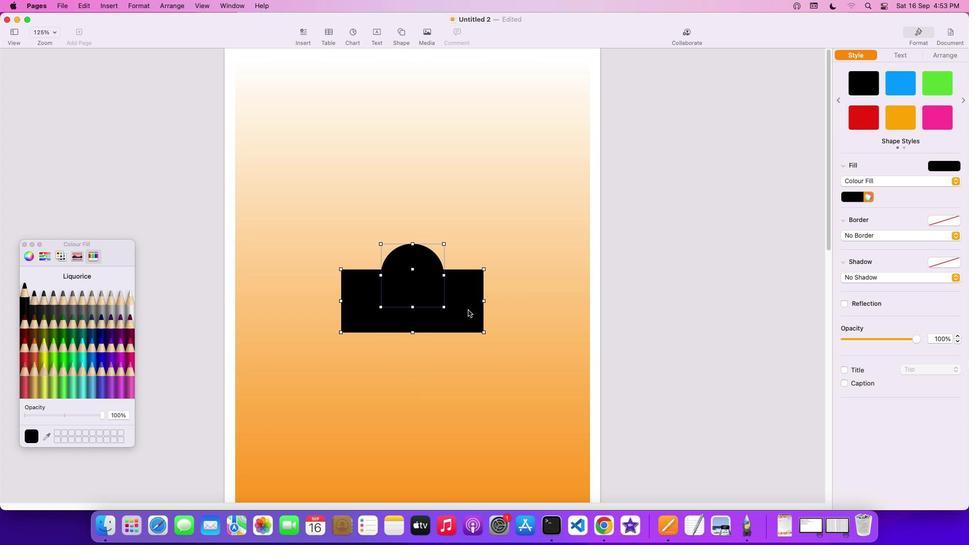 
Action: Mouse pressed left at (468, 310)
Screenshot: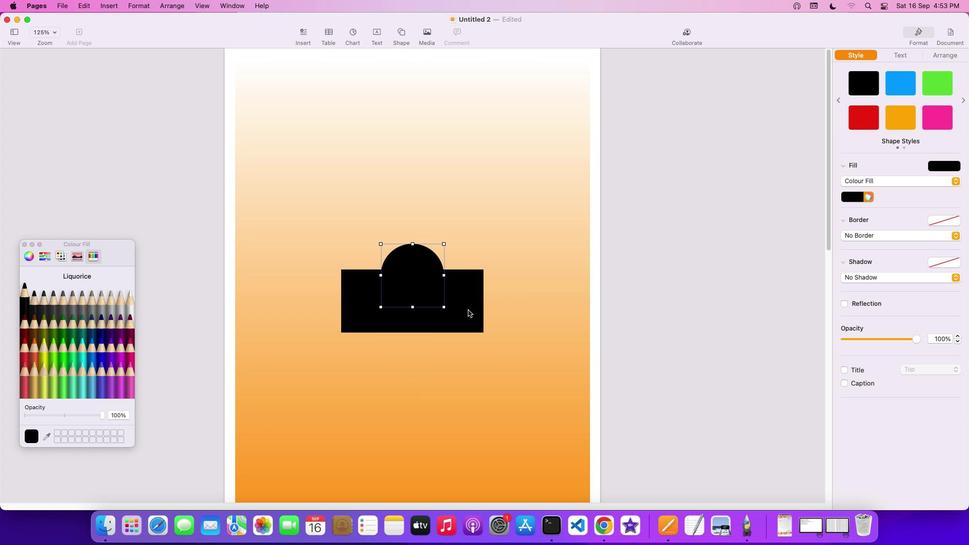 
Action: Mouse moved to (473, 303)
Screenshot: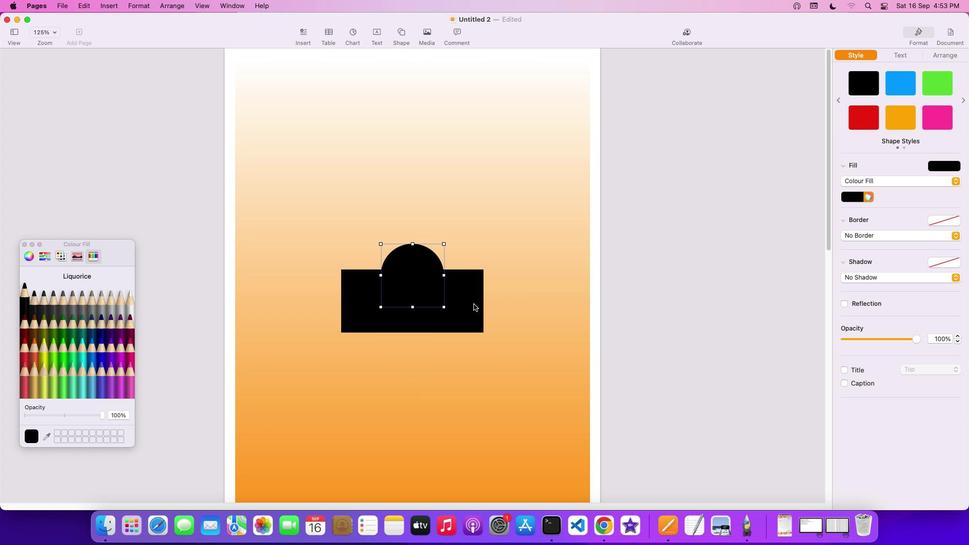 
Action: Key pressed Key.shift
Screenshot: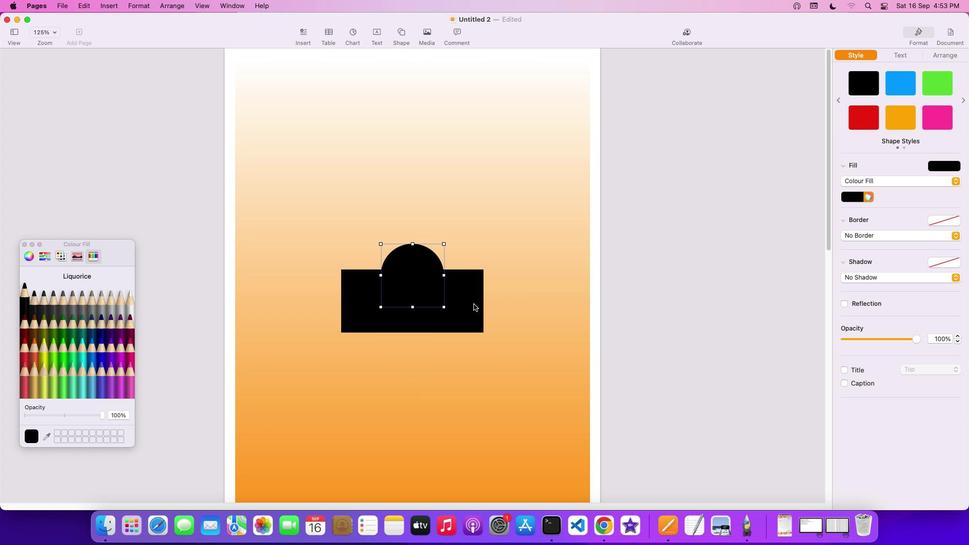 
Action: Mouse moved to (471, 302)
Screenshot: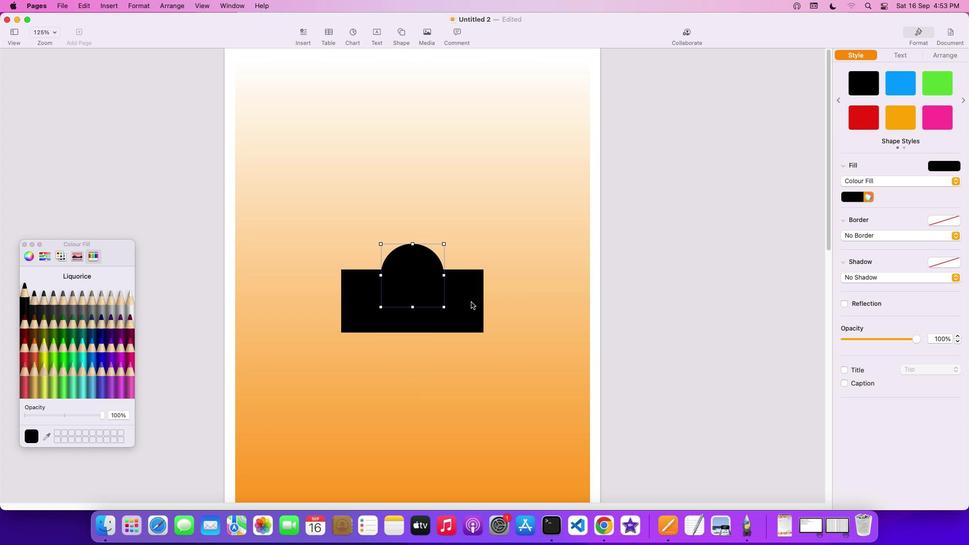 
Action: Key pressed Key.shift
Screenshot: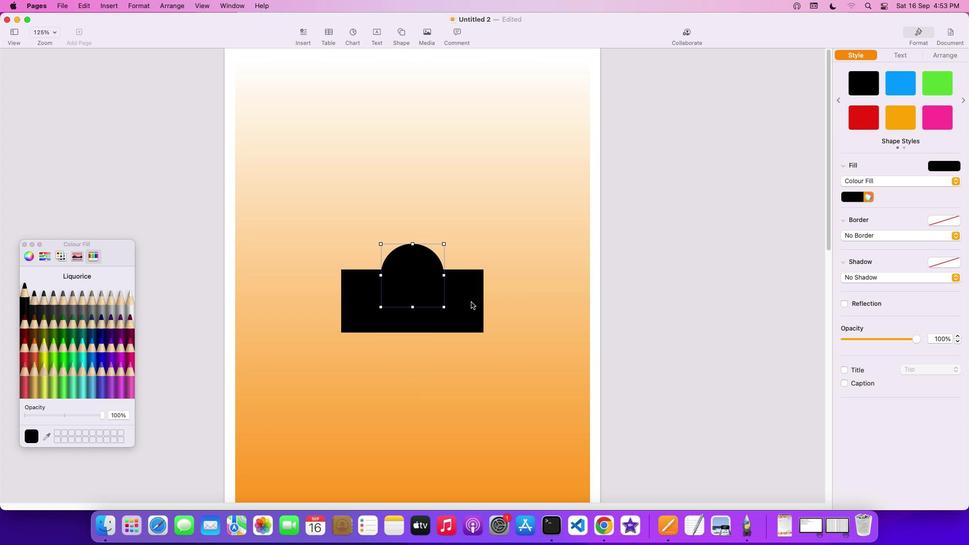 
Action: Mouse moved to (468, 302)
Screenshot: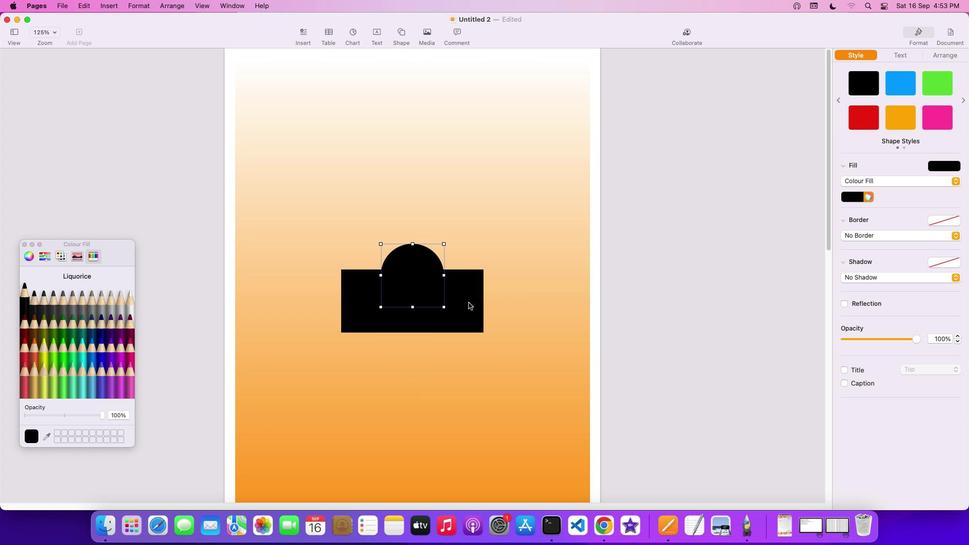 
Action: Mouse pressed left at (468, 302)
Screenshot: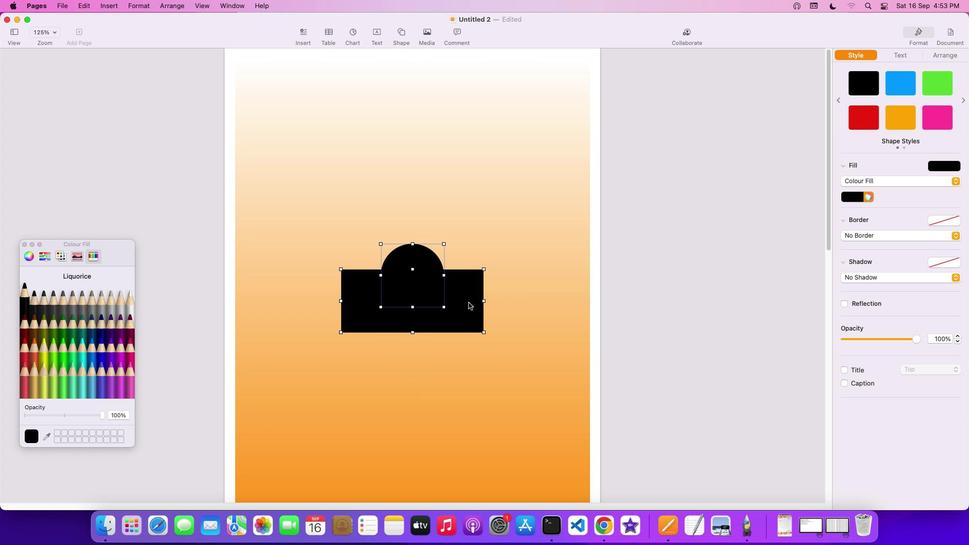 
Action: Mouse moved to (956, 51)
Screenshot: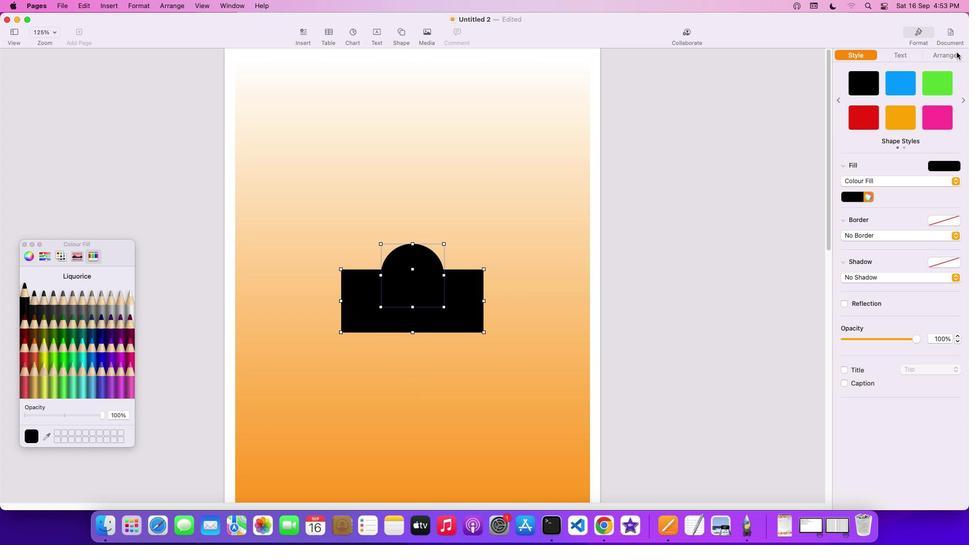 
Action: Mouse pressed left at (956, 51)
Screenshot: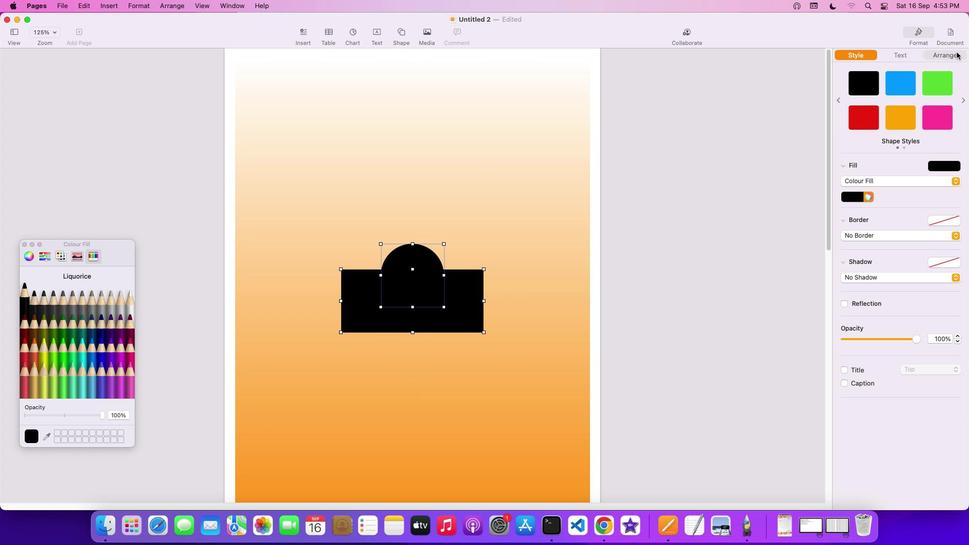 
Action: Mouse moved to (918, 393)
Screenshot: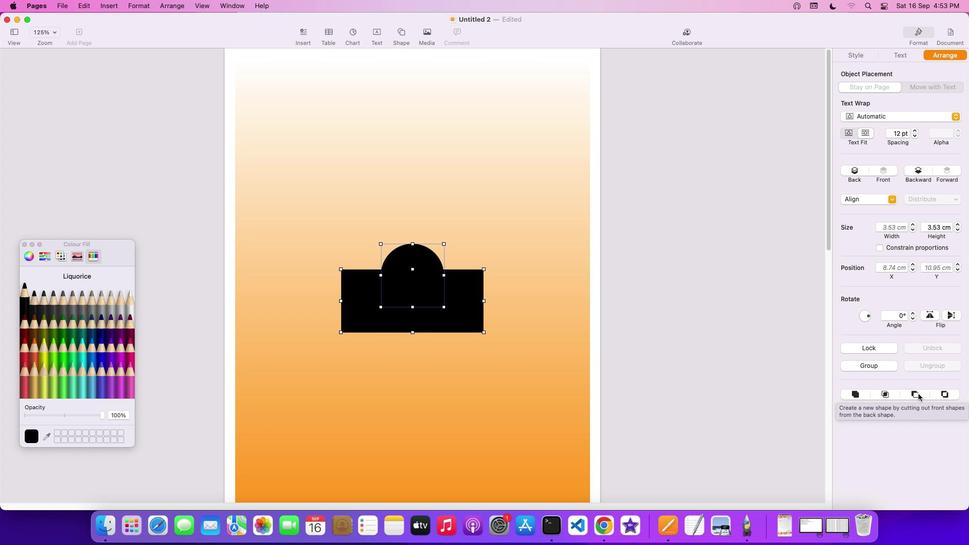 
Action: Mouse pressed left at (918, 393)
Screenshot: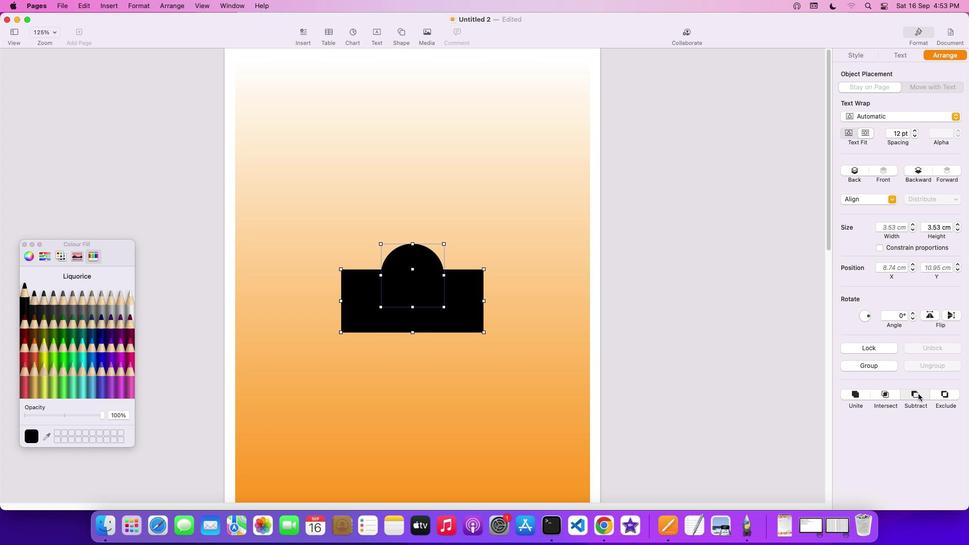 
Action: Mouse moved to (524, 345)
Screenshot: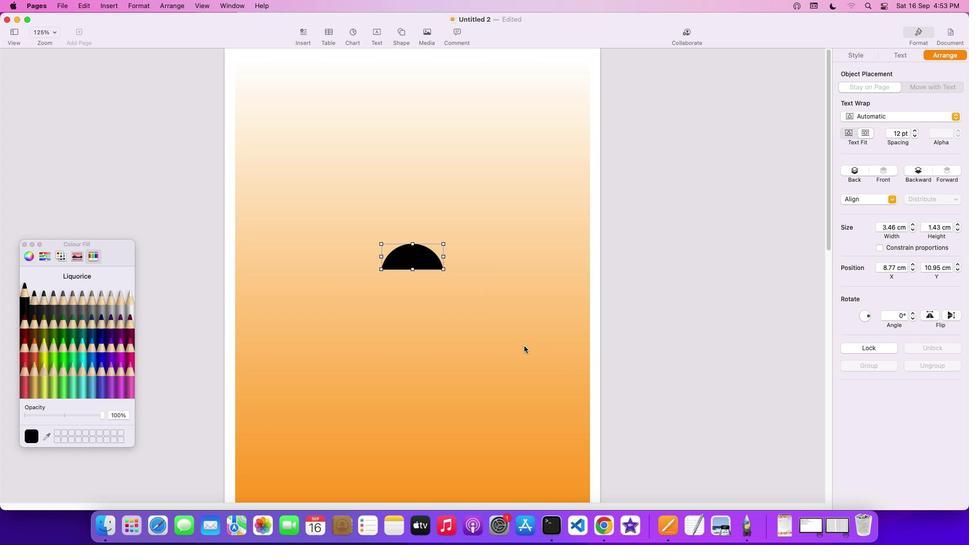 
Action: Mouse pressed left at (524, 345)
Screenshot: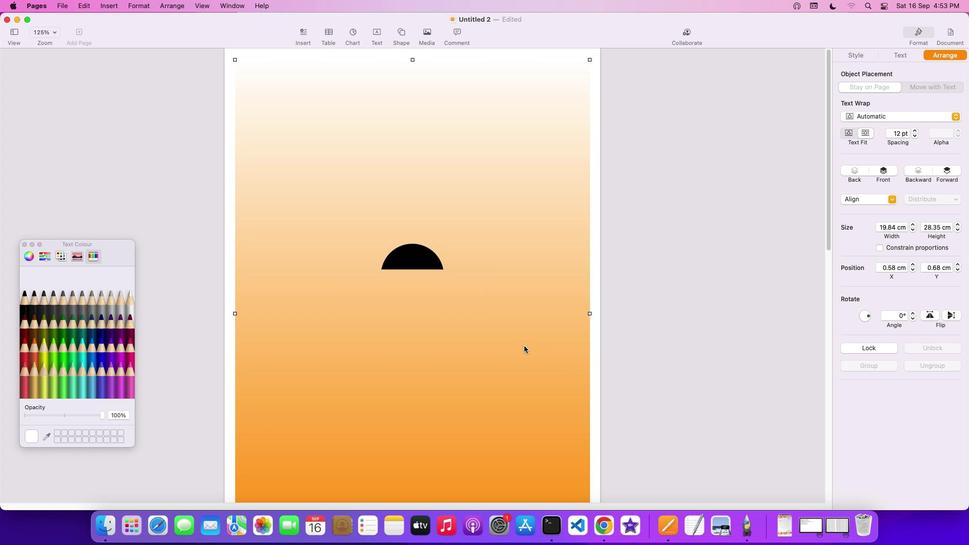 
Action: Mouse moved to (413, 255)
Screenshot: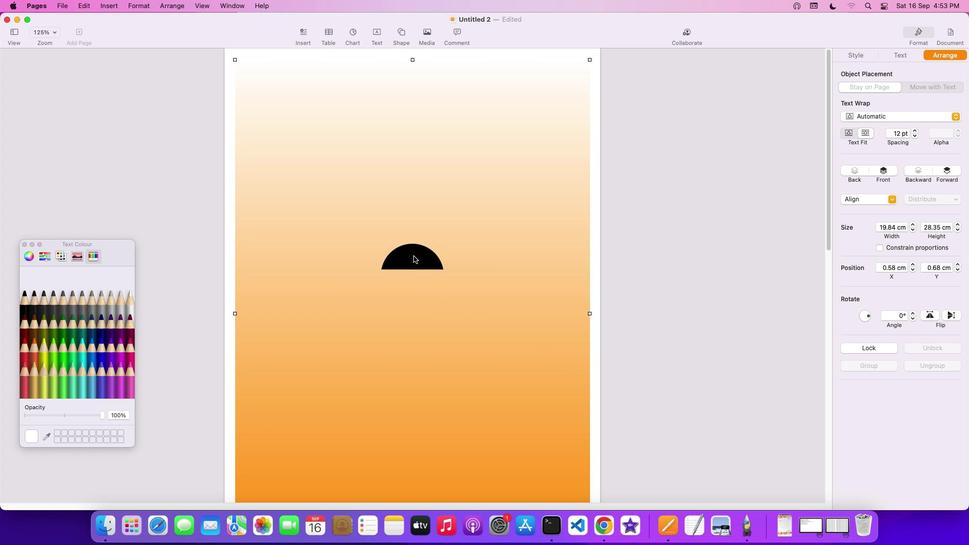
Action: Mouse pressed left at (413, 255)
Screenshot: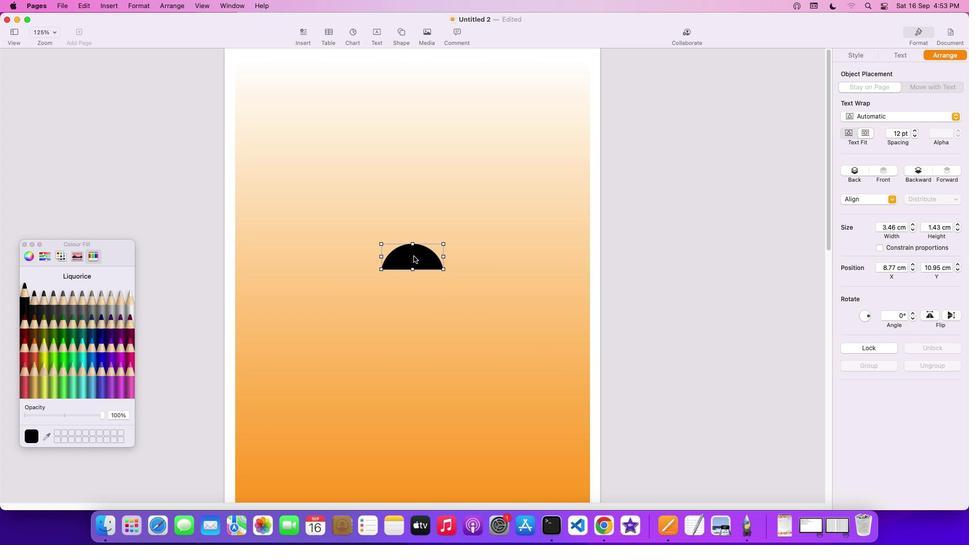 
Action: Mouse moved to (868, 316)
Screenshot: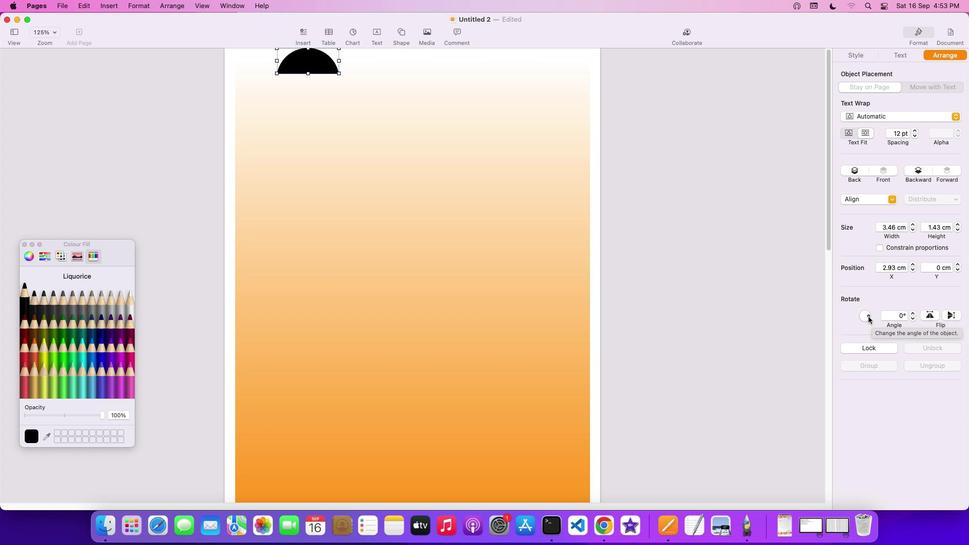 
Action: Mouse pressed left at (868, 316)
Screenshot: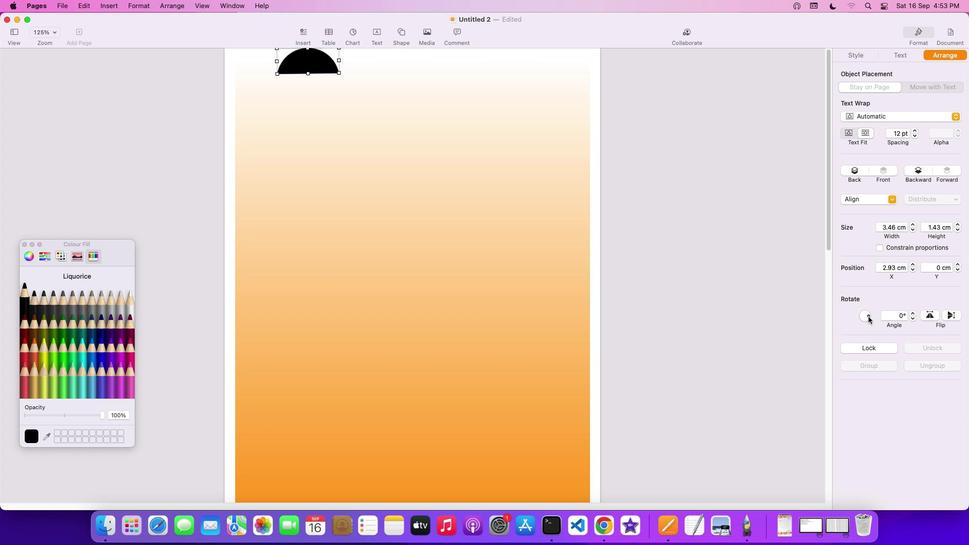 
Action: Mouse moved to (865, 323)
Screenshot: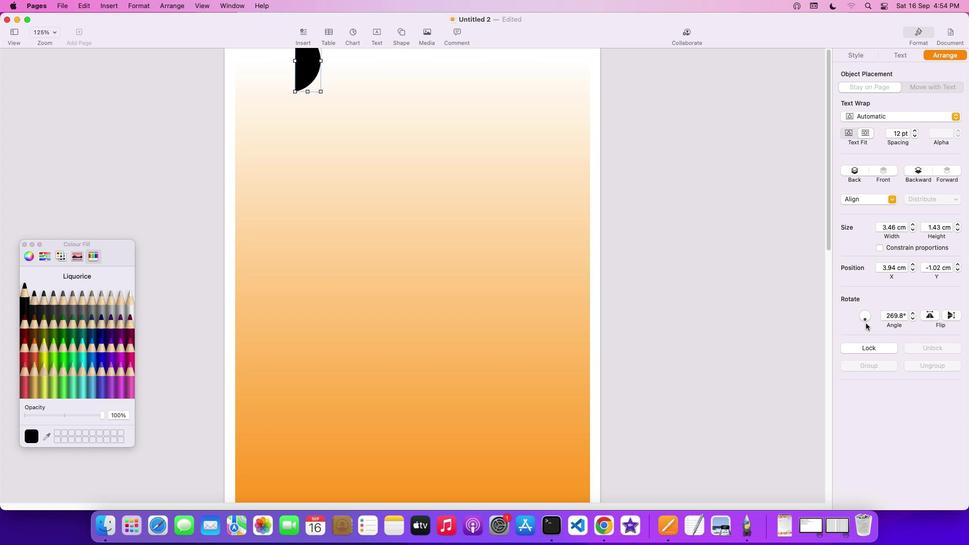 
Action: Mouse pressed left at (865, 323)
Screenshot: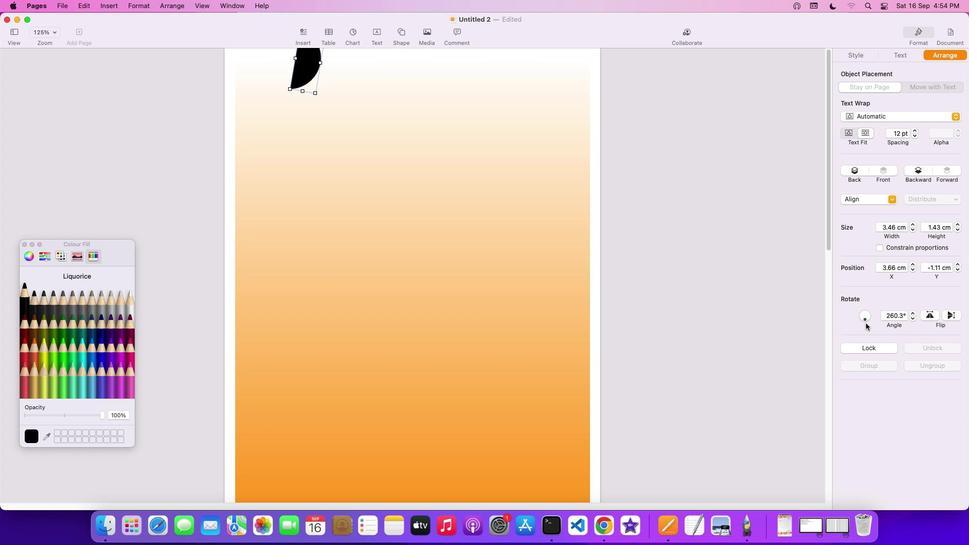 
Action: Mouse moved to (912, 319)
Screenshot: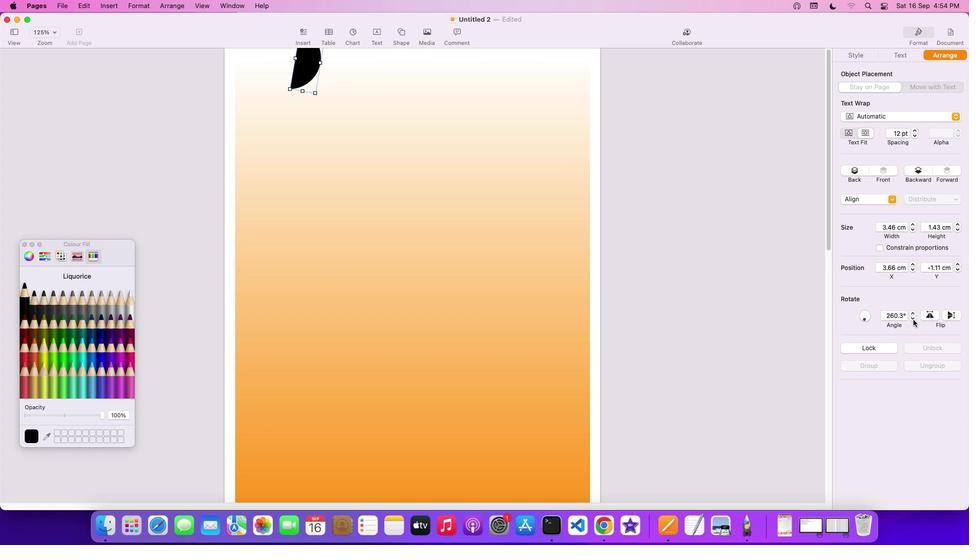 
Action: Mouse pressed left at (912, 319)
Screenshot: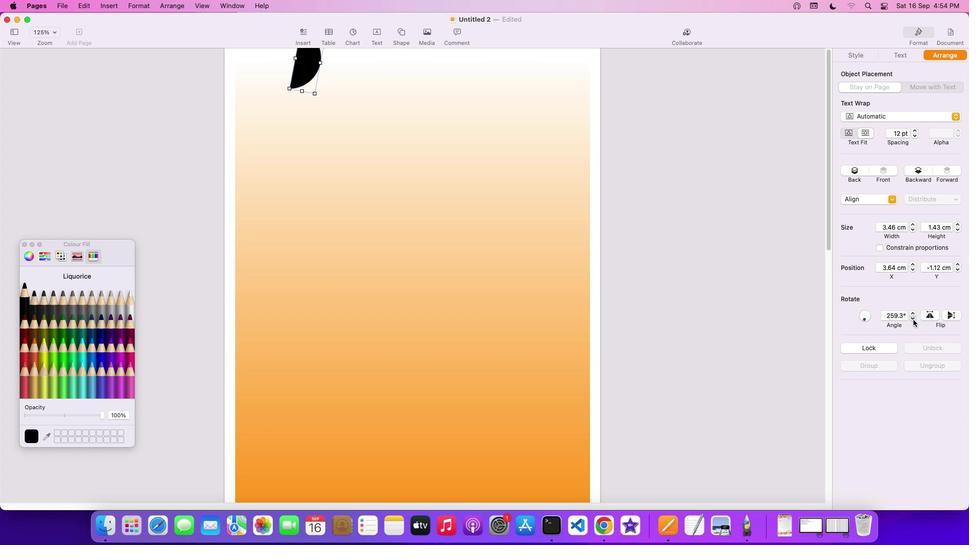 
Action: Mouse pressed left at (912, 319)
Screenshot: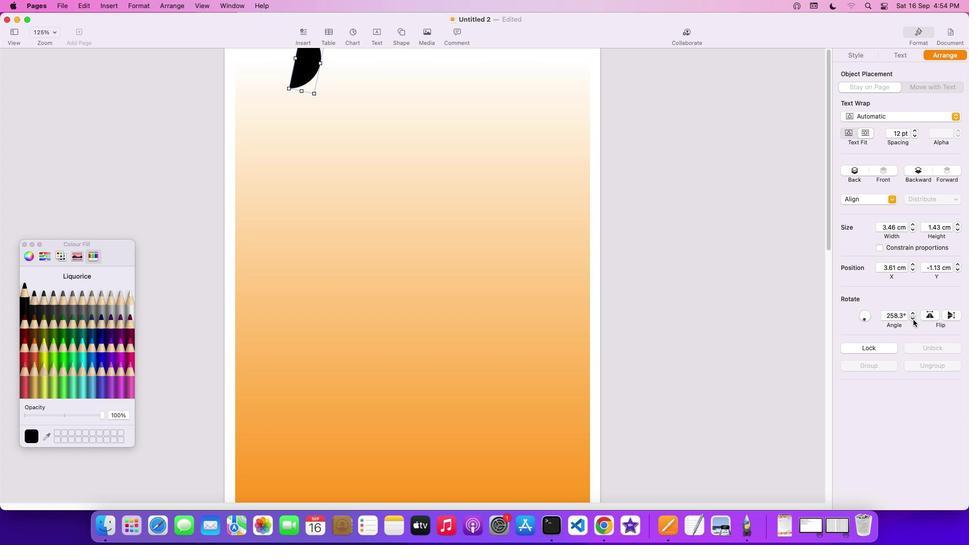
Action: Mouse moved to (912, 312)
Screenshot: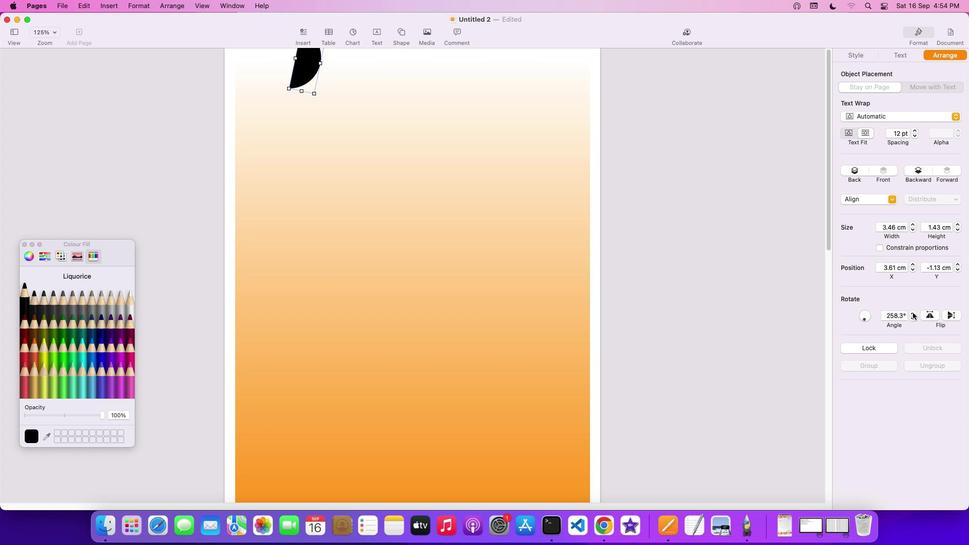 
Action: Mouse pressed left at (912, 312)
Screenshot: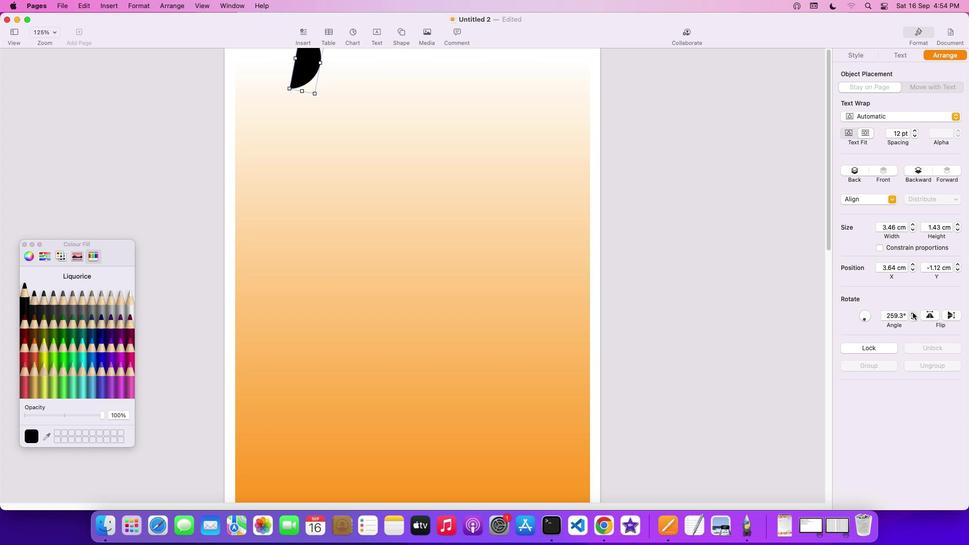 
Action: Mouse pressed left at (912, 312)
Screenshot: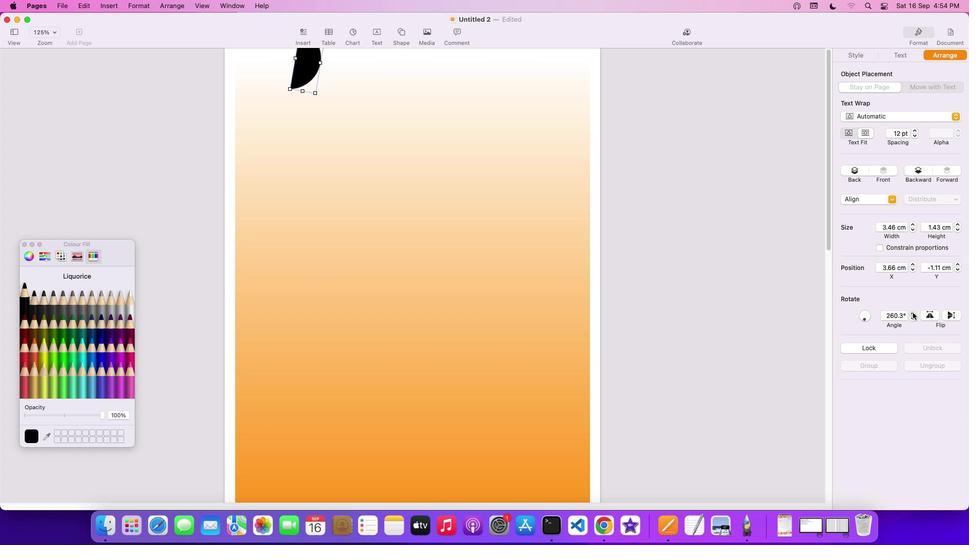 
Action: Mouse pressed left at (912, 312)
Screenshot: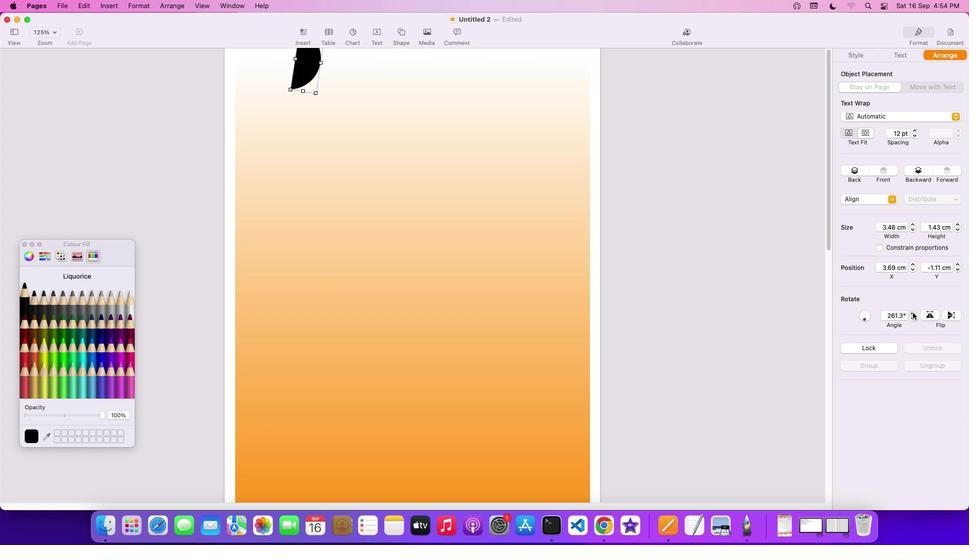 
Action: Mouse pressed left at (912, 312)
Screenshot: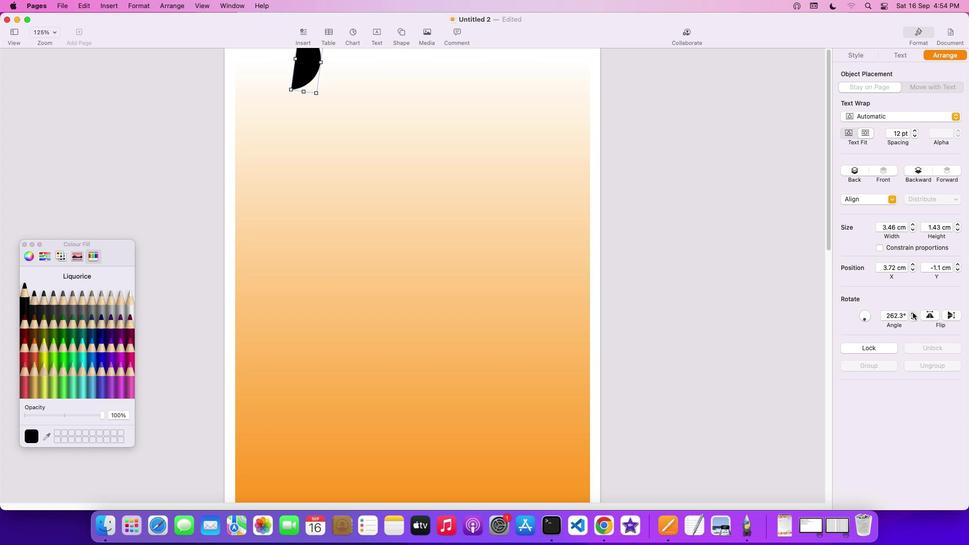 
Action: Mouse pressed left at (912, 312)
Screenshot: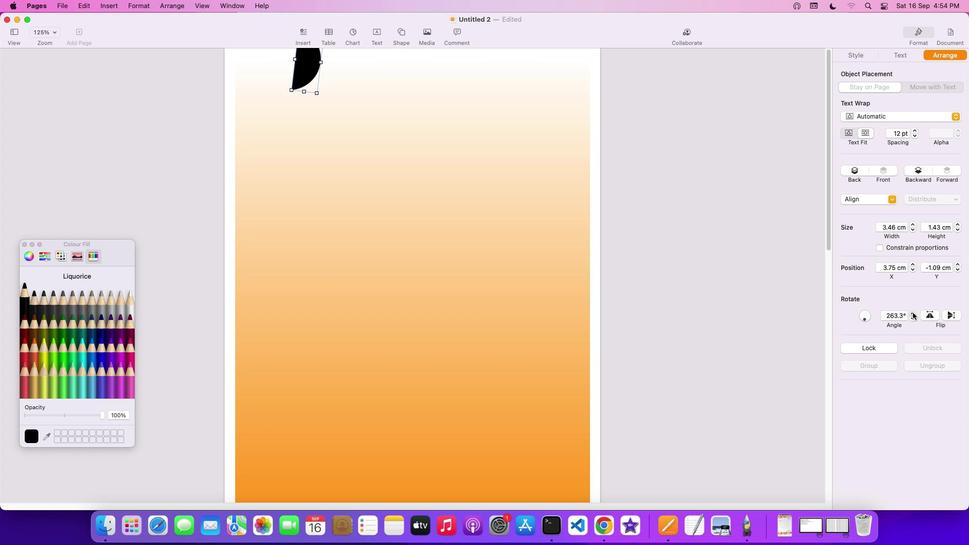 
Action: Mouse pressed left at (912, 312)
Screenshot: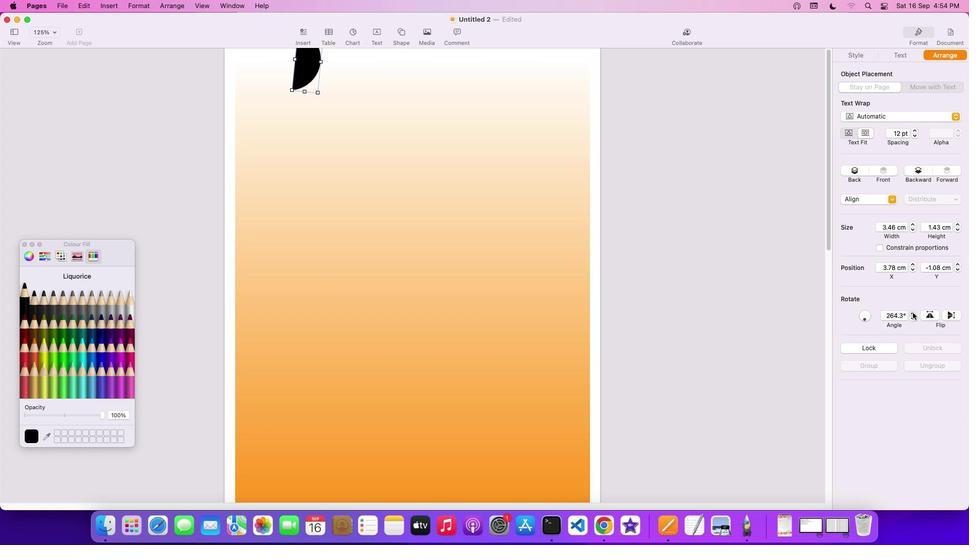 
Action: Mouse pressed left at (912, 312)
Screenshot: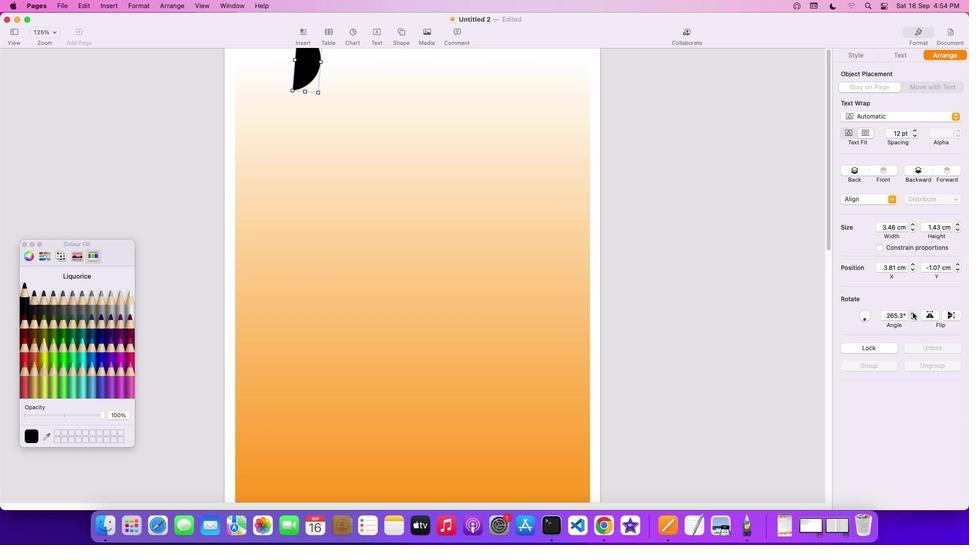 
Action: Mouse pressed left at (912, 312)
Screenshot: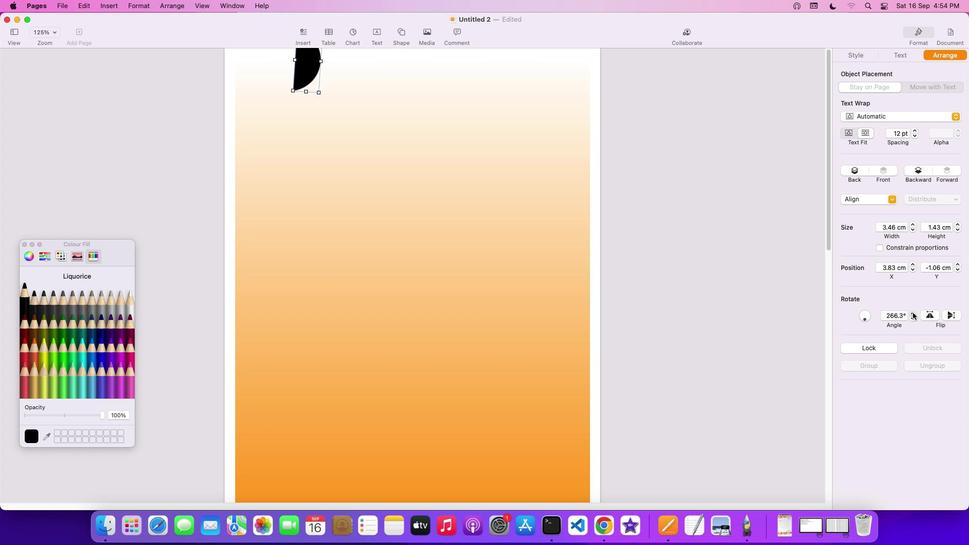 
Action: Mouse pressed left at (912, 312)
Screenshot: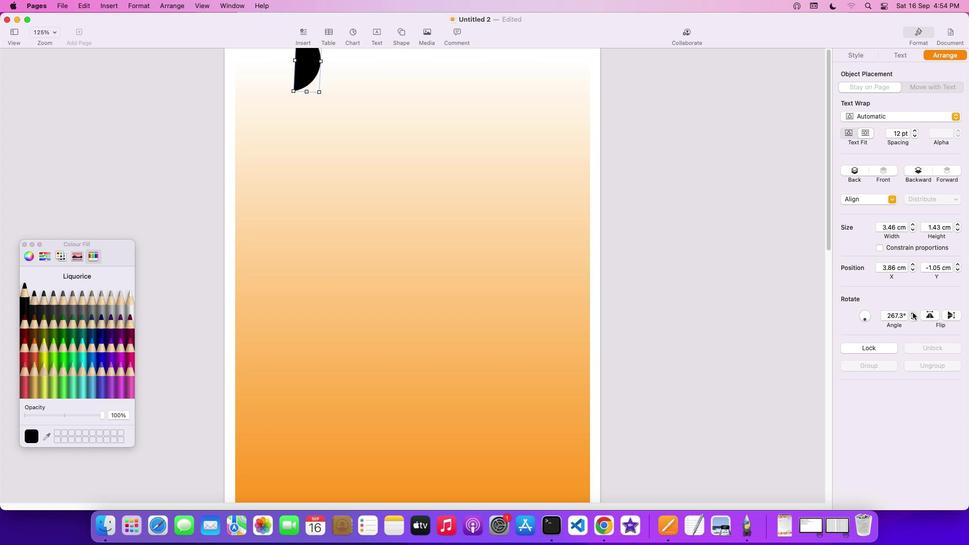 
Action: Mouse pressed left at (912, 312)
Screenshot: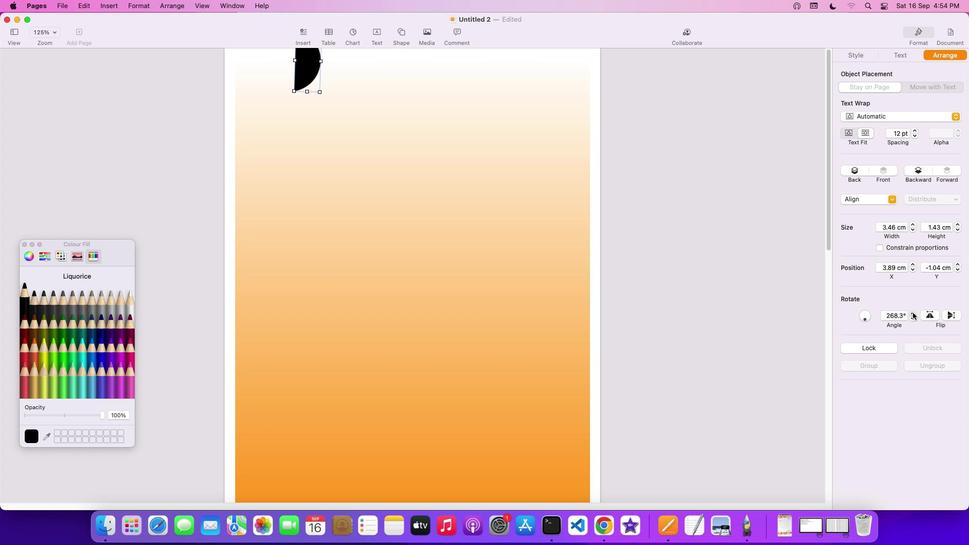 
Action: Mouse pressed left at (912, 312)
Screenshot: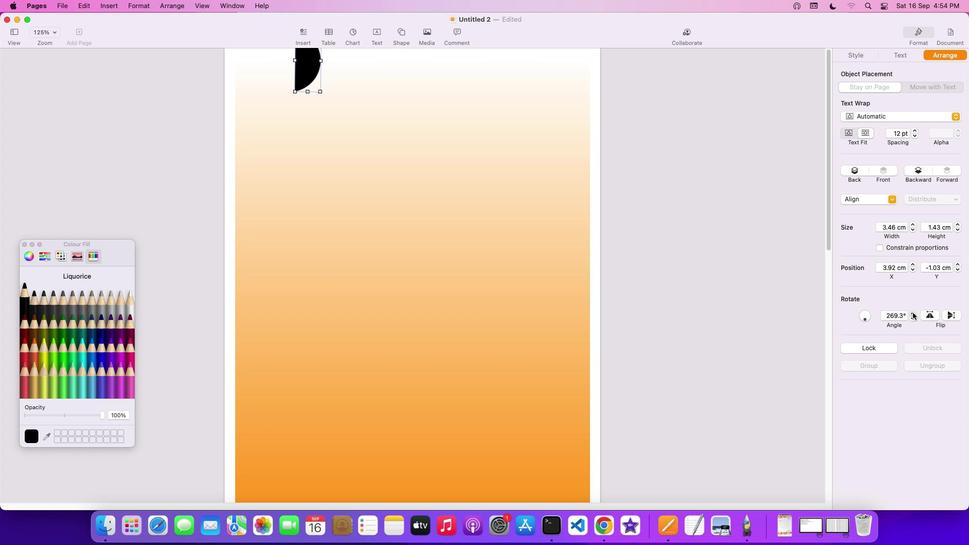 
Action: Mouse pressed left at (912, 312)
Screenshot: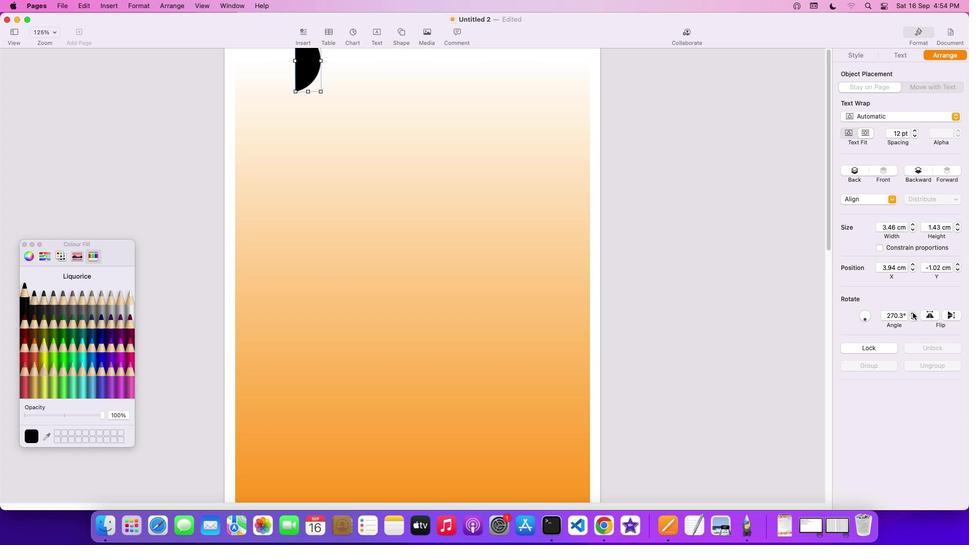 
Action: Mouse moved to (439, 247)
Screenshot: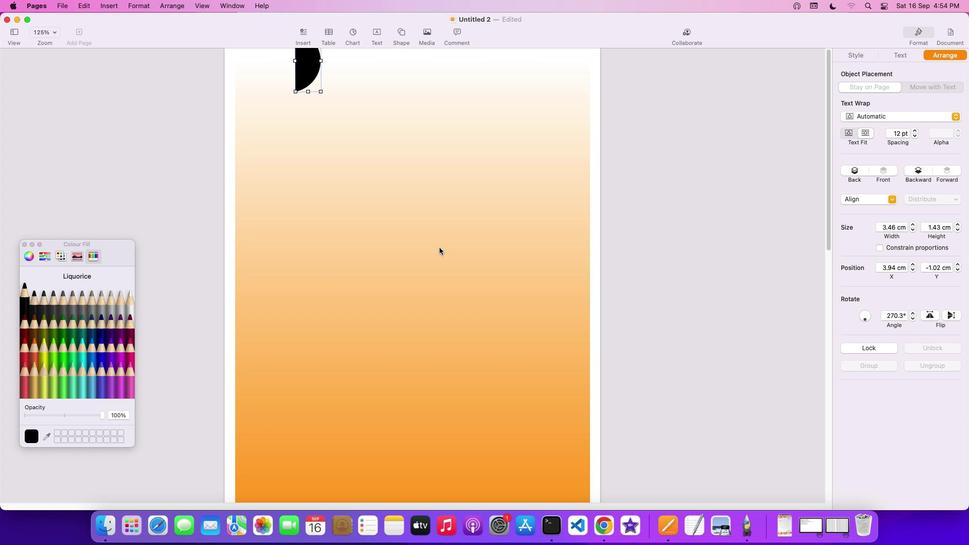 
Action: Mouse pressed left at (439, 247)
Screenshot: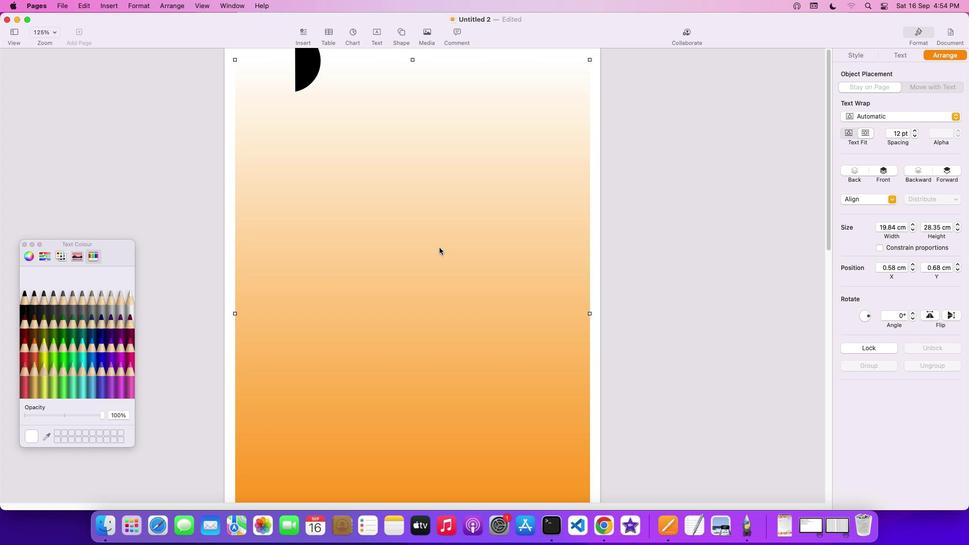 
Action: Mouse moved to (305, 60)
Screenshot: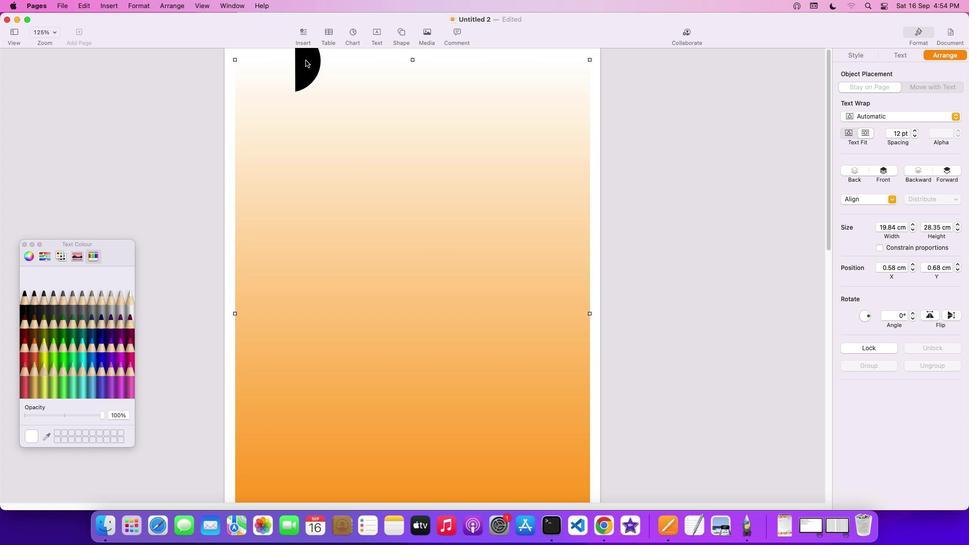 
Action: Mouse pressed left at (305, 60)
Screenshot: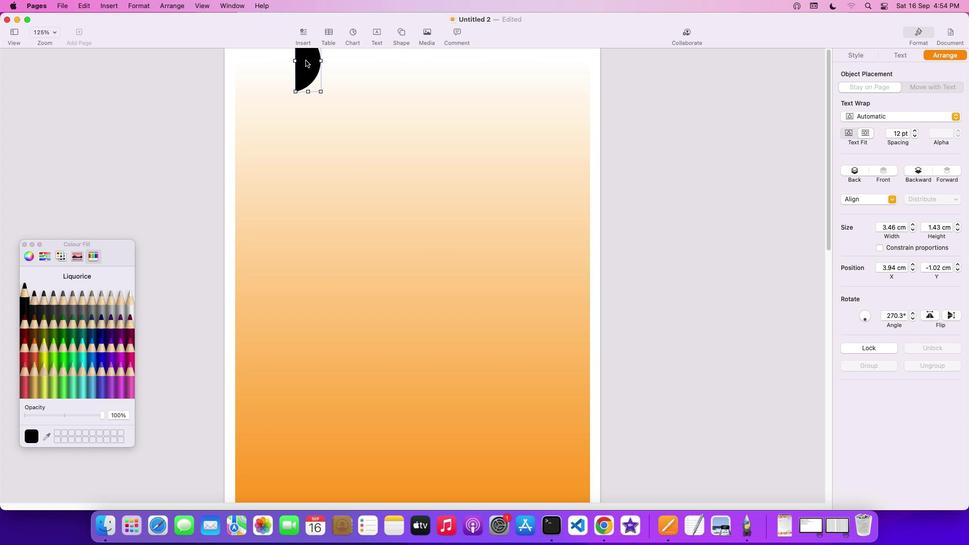
Action: Mouse moved to (312, 105)
Screenshot: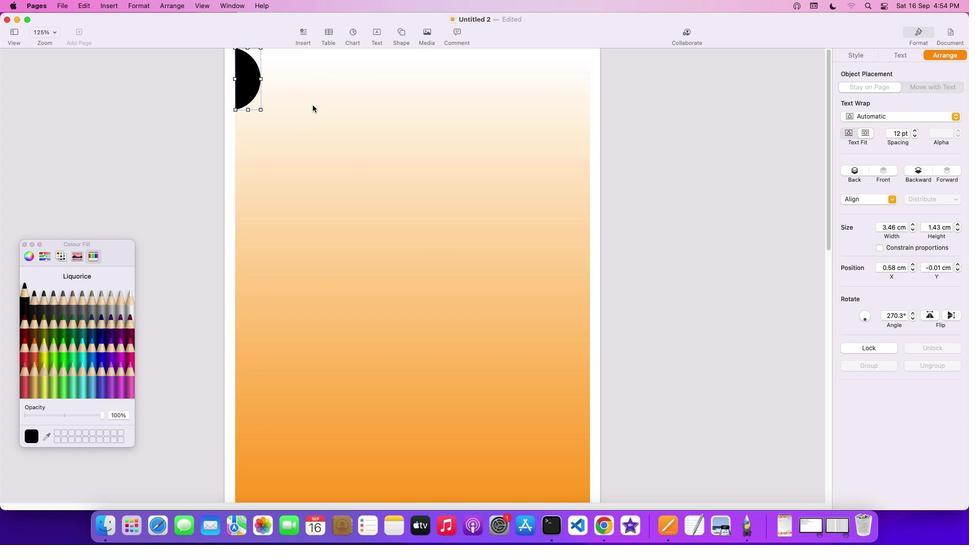 
Action: Mouse pressed left at (312, 105)
Screenshot: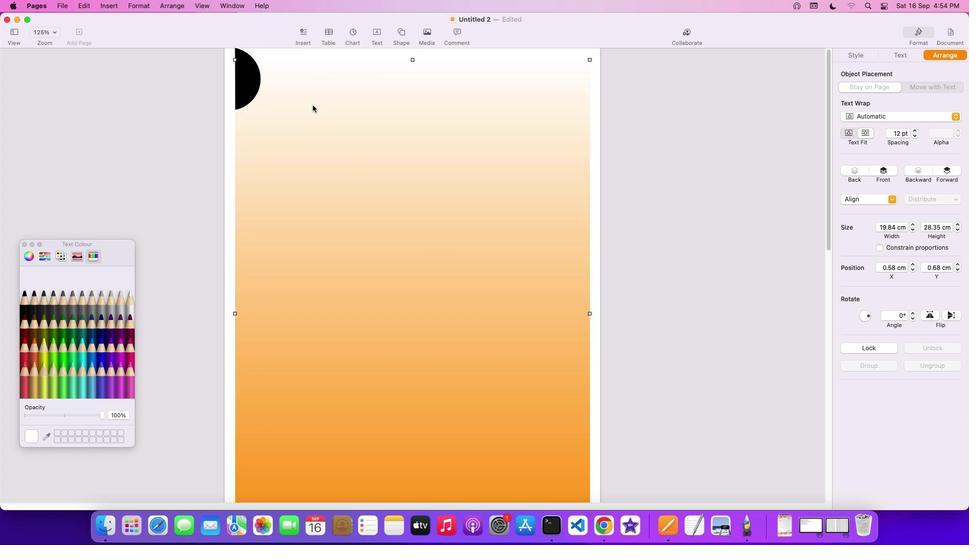 
Action: Key pressed Key.cmd'v'
Screenshot: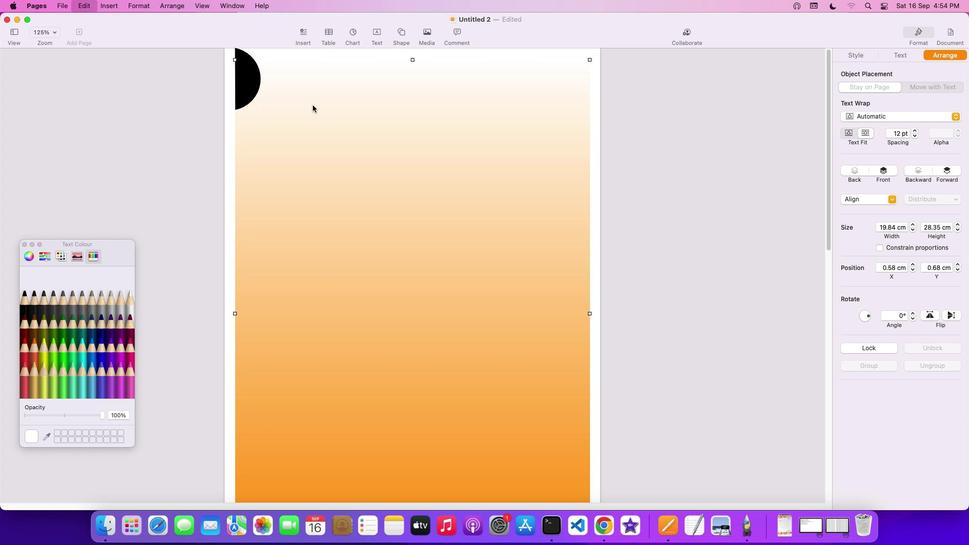 
Action: Mouse moved to (416, 269)
Screenshot: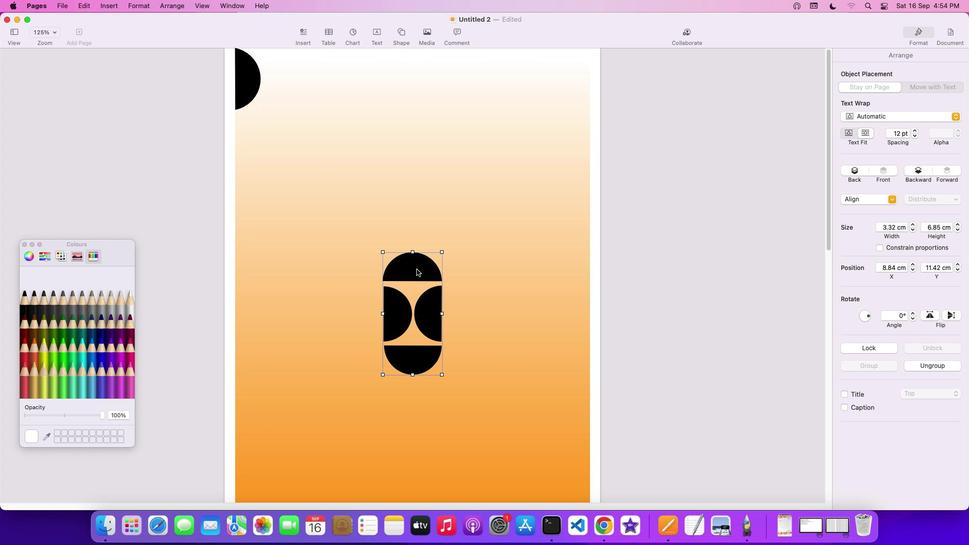 
Action: Key pressed Key.backspace
Screenshot: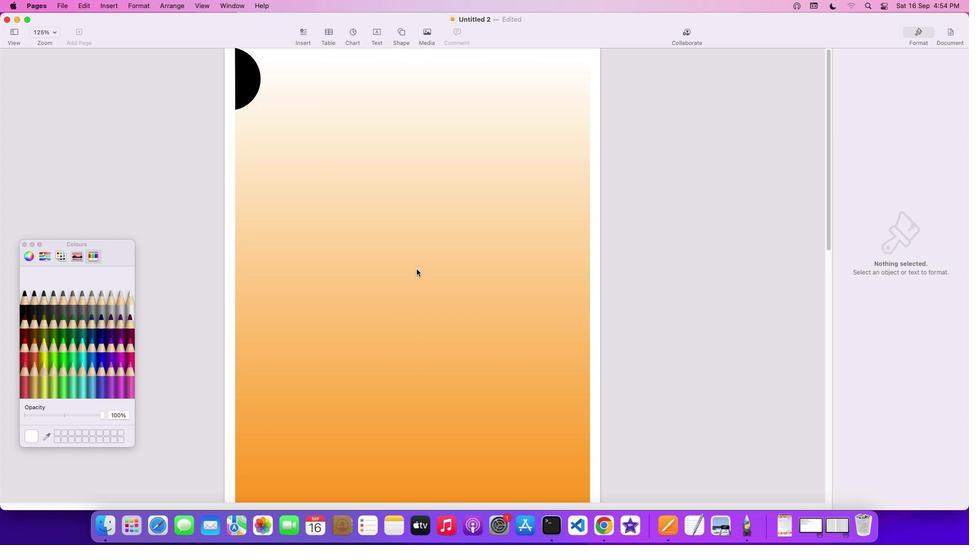 
Action: Mouse moved to (398, 209)
Screenshot: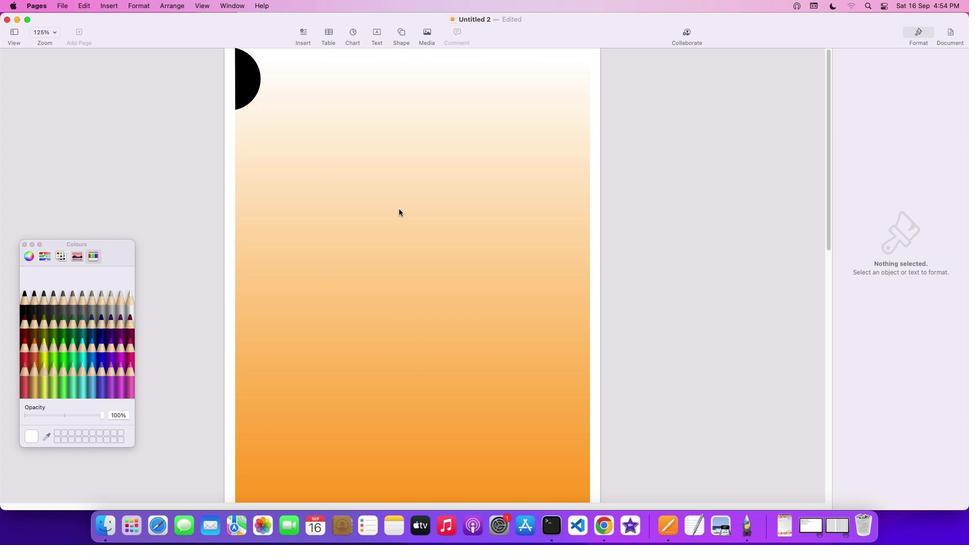 
Action: Mouse pressed left at (398, 209)
Screenshot: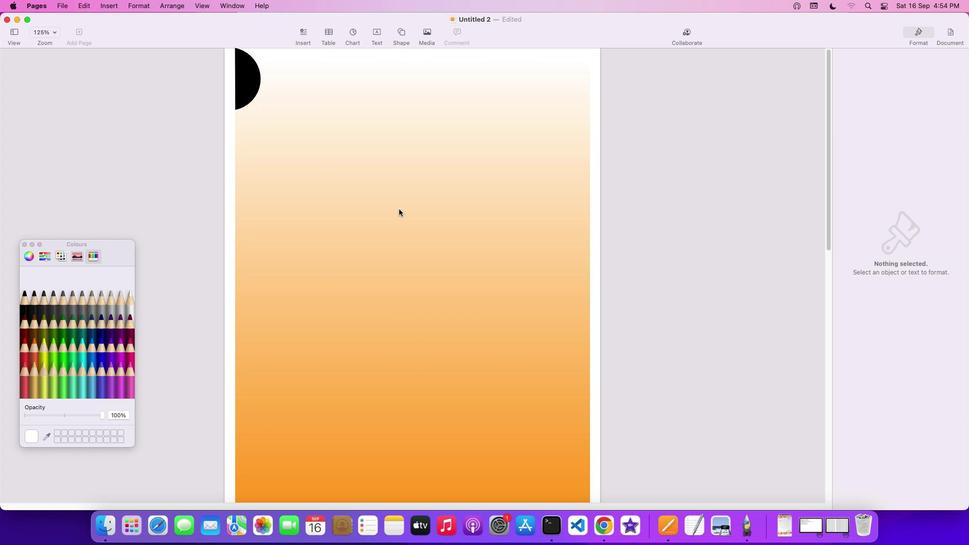 
Action: Mouse moved to (249, 81)
Screenshot: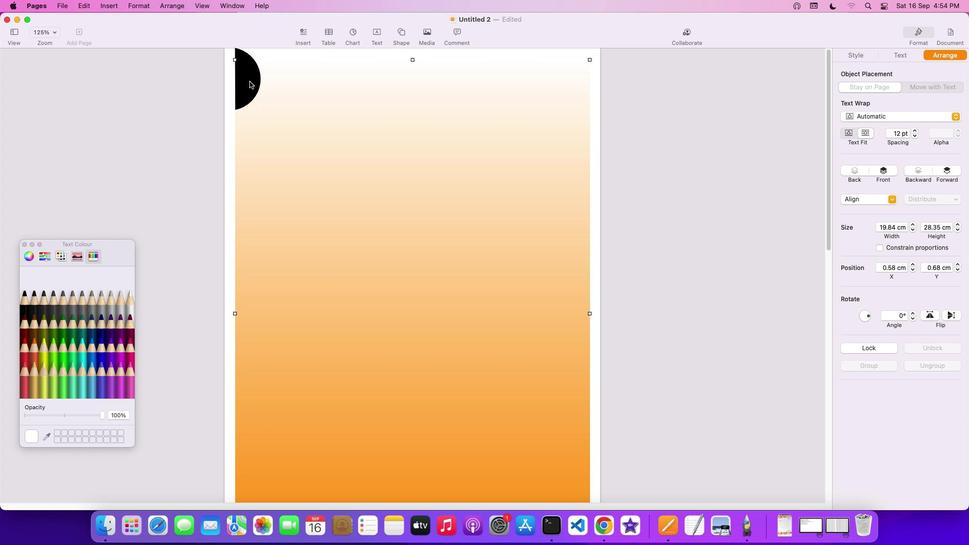 
Action: Mouse pressed left at (249, 81)
Screenshot: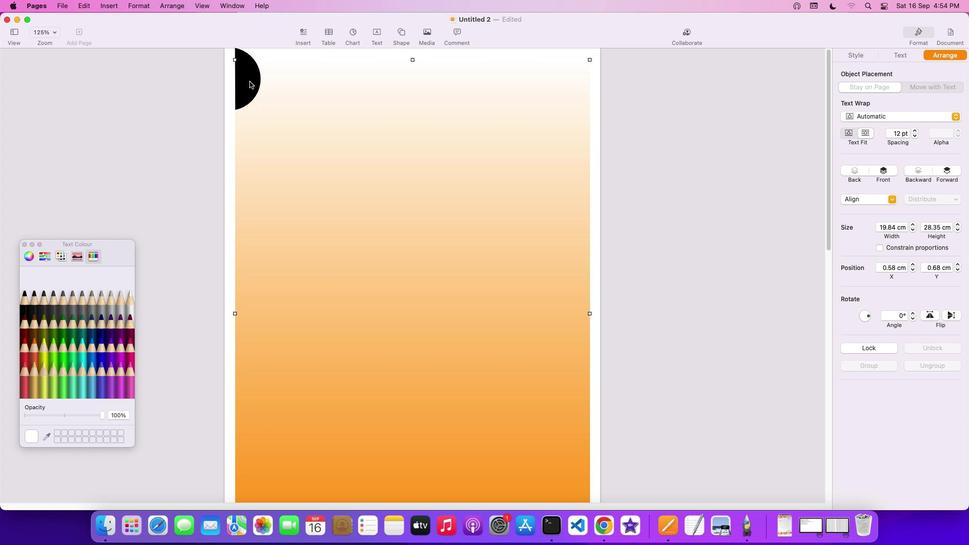 
Action: Key pressed Key.cmd'c'
Screenshot: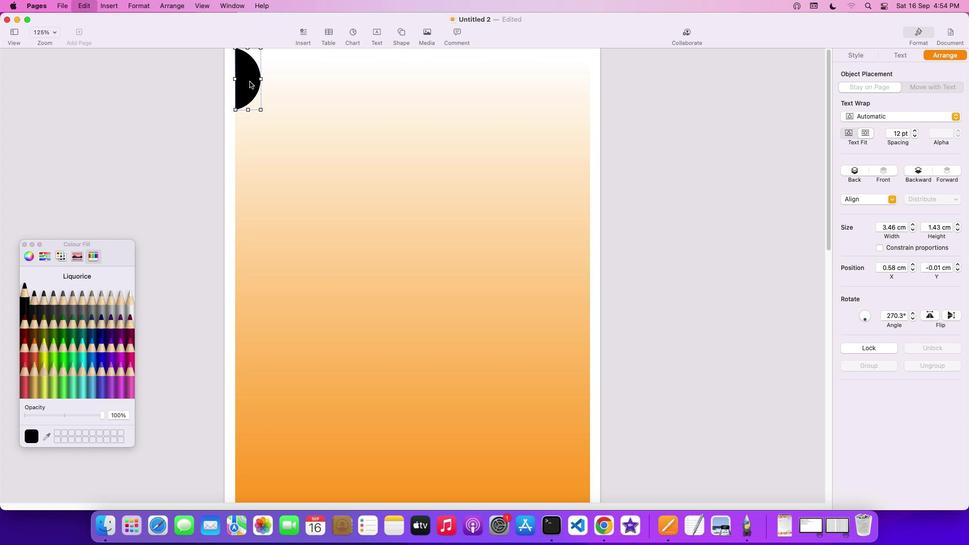 
Action: Mouse moved to (391, 130)
Screenshot: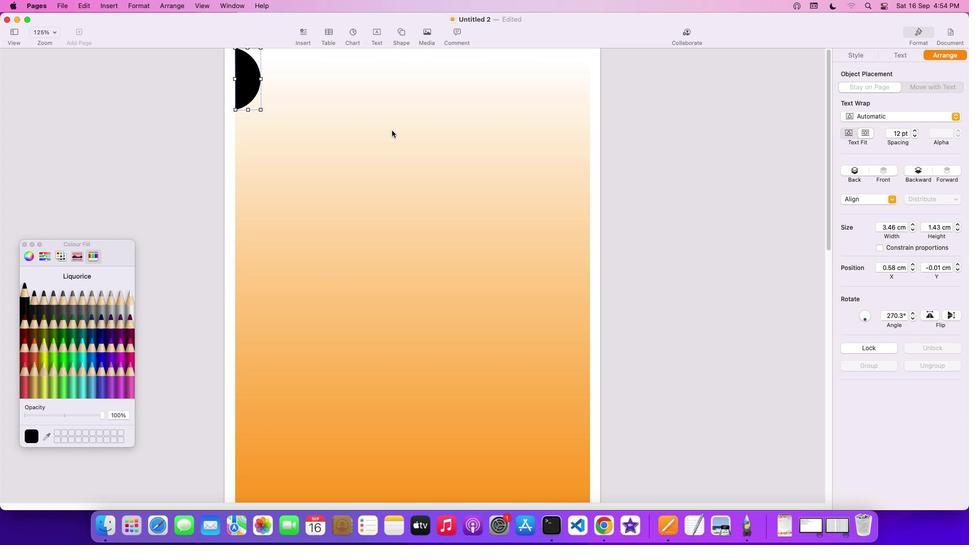 
Action: Key pressed 'v'
Screenshot: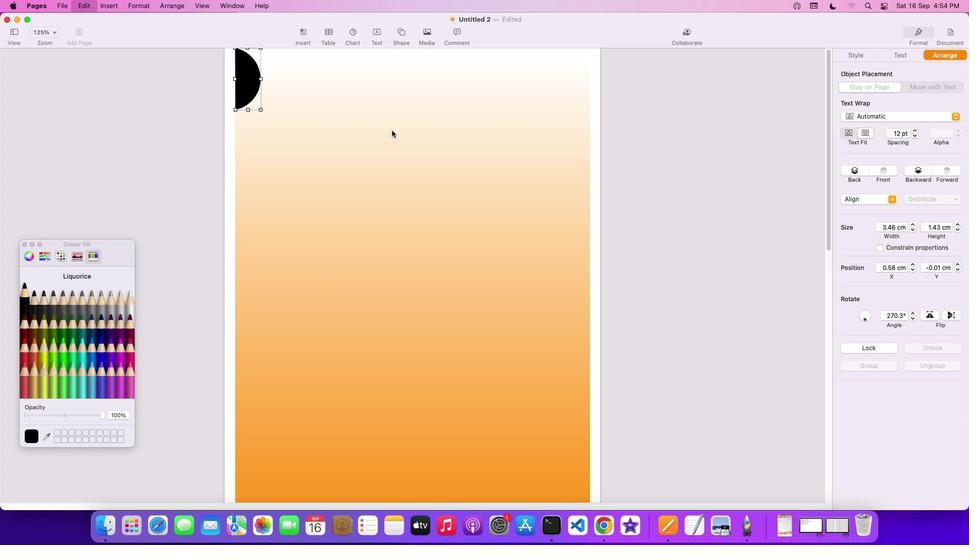 
Action: Mouse moved to (246, 90)
Screenshot: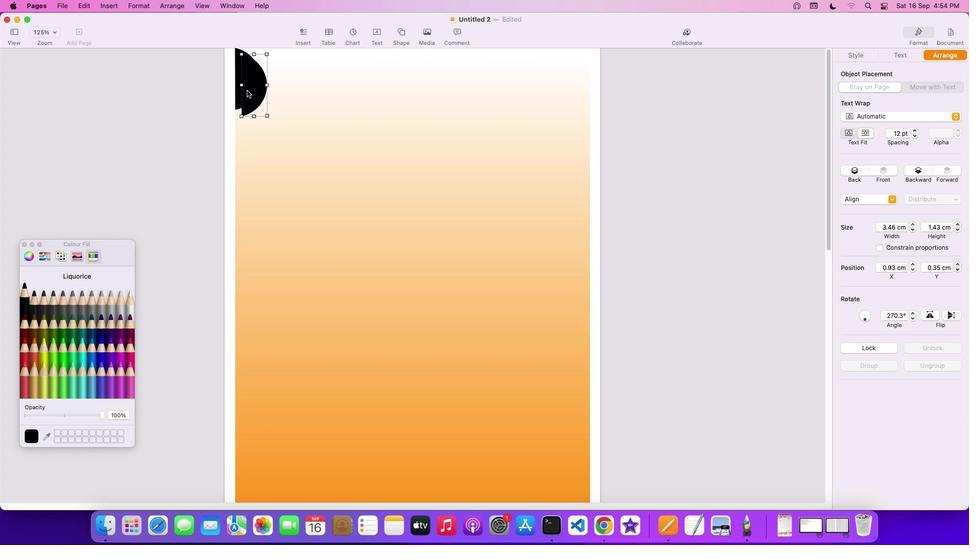 
Action: Mouse pressed left at (246, 90)
Screenshot: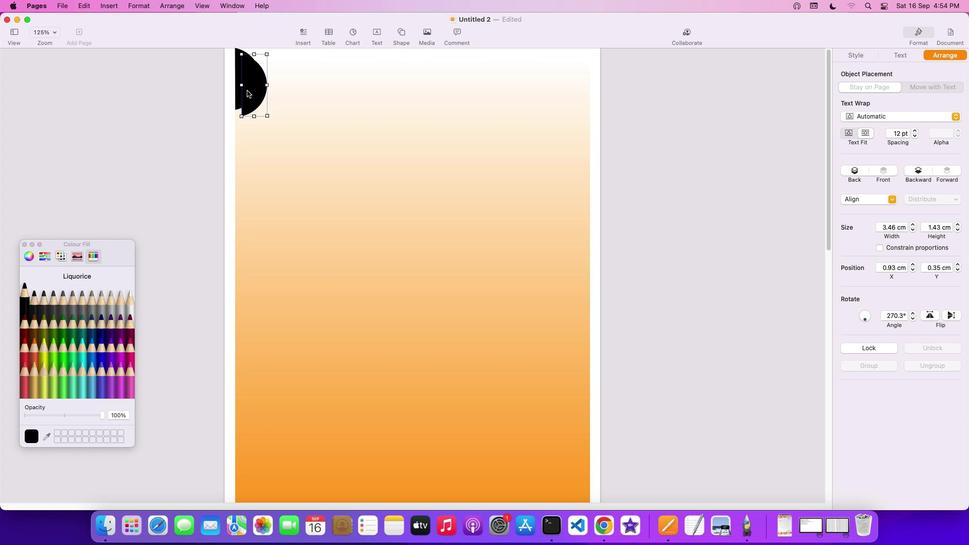 
Action: Mouse moved to (930, 317)
Screenshot: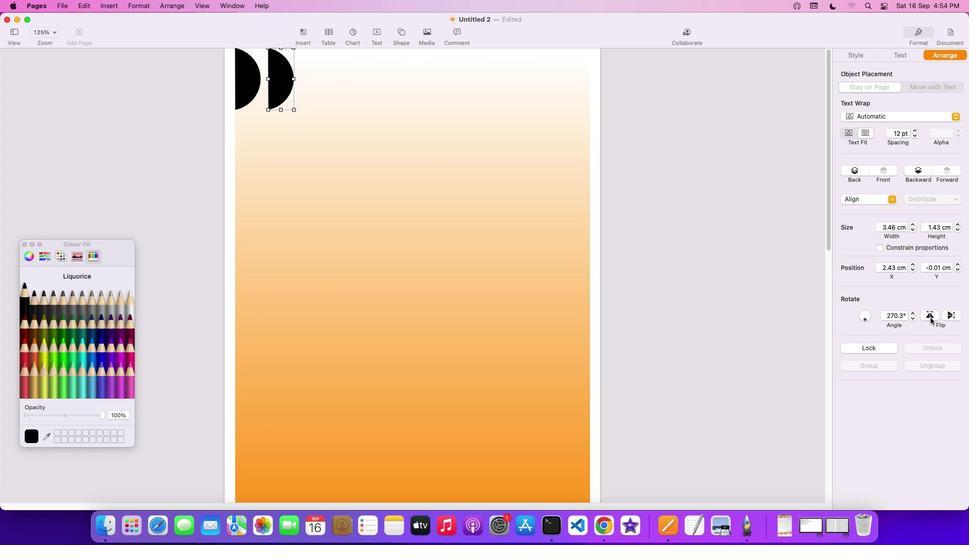 
Action: Mouse pressed left at (930, 317)
Screenshot: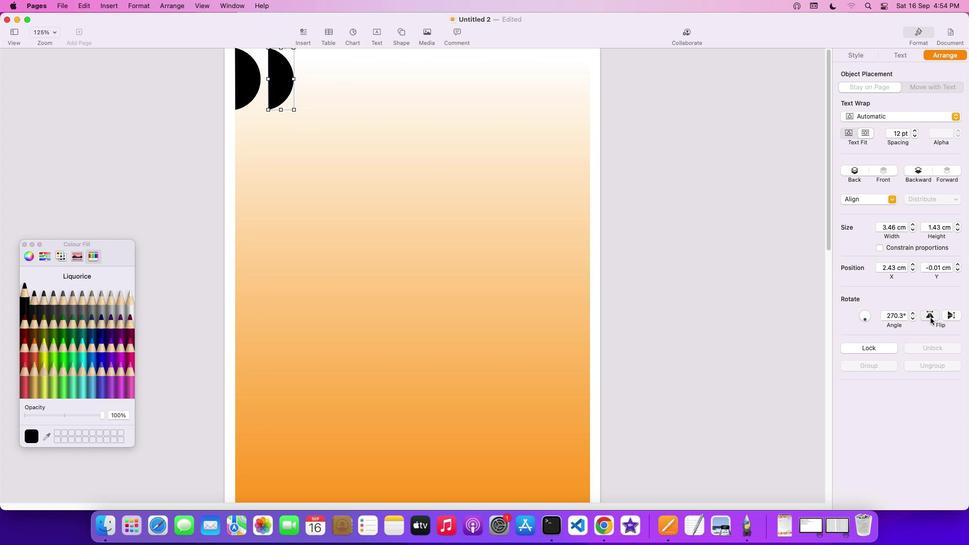 
Action: Mouse moved to (948, 315)
Screenshot: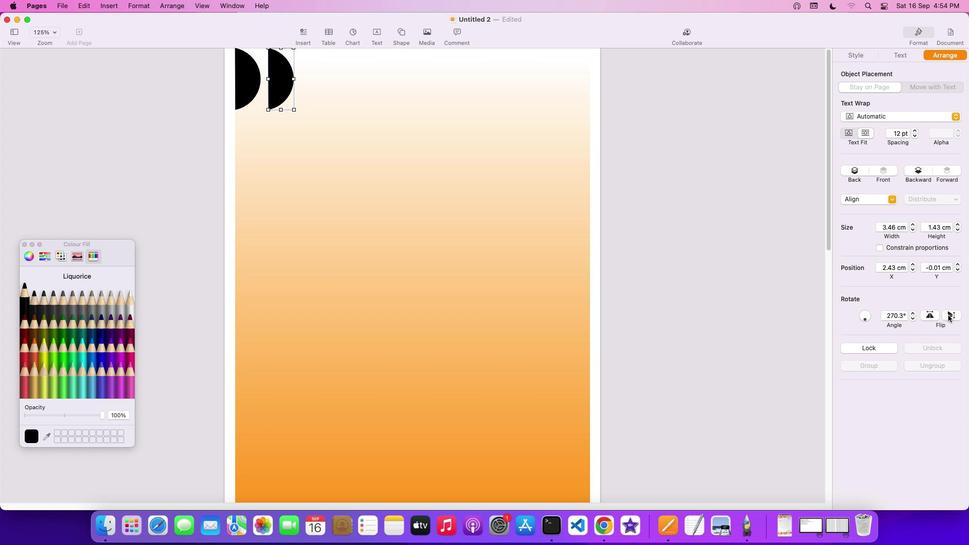 
Action: Mouse pressed left at (948, 315)
Screenshot: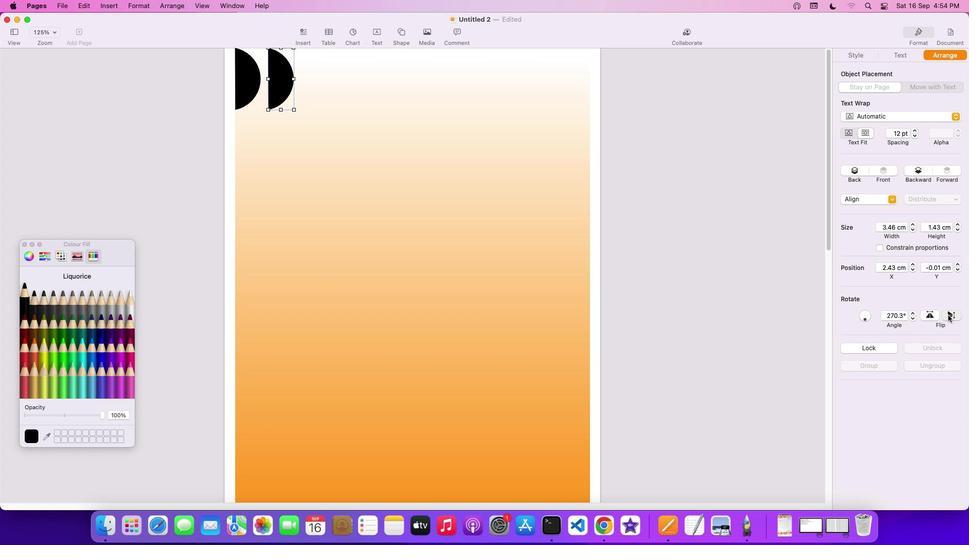 
Action: Mouse moved to (280, 75)
Screenshot: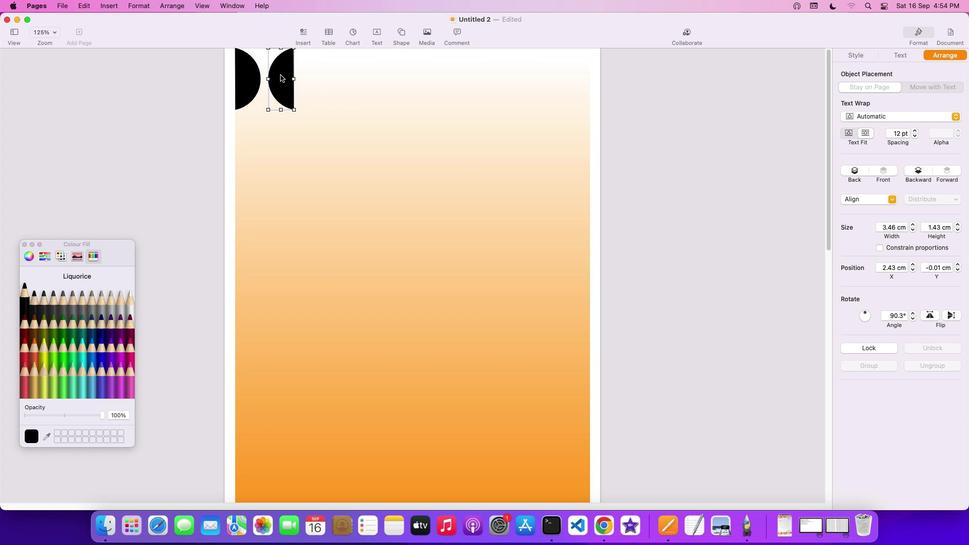 
Action: Mouse pressed left at (280, 75)
Screenshot: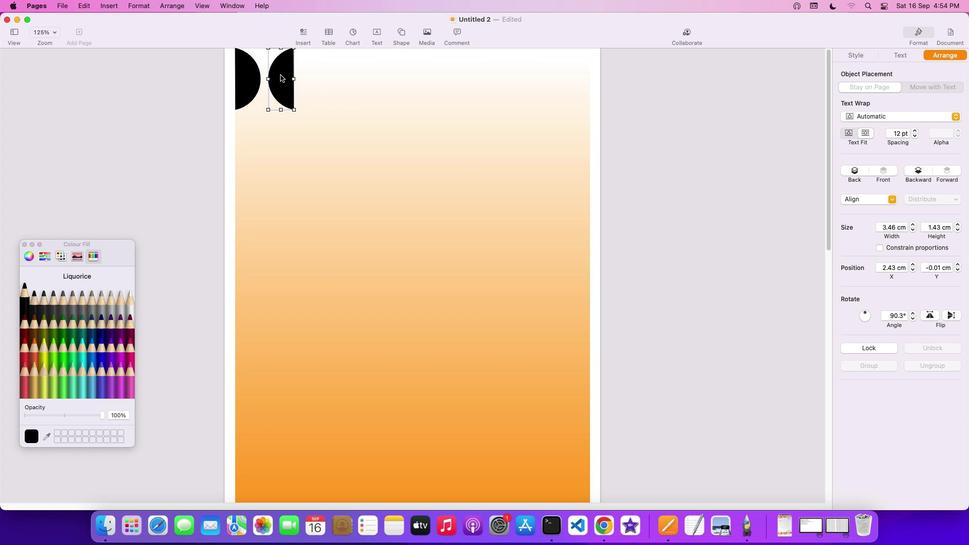 
Action: Mouse moved to (347, 99)
Screenshot: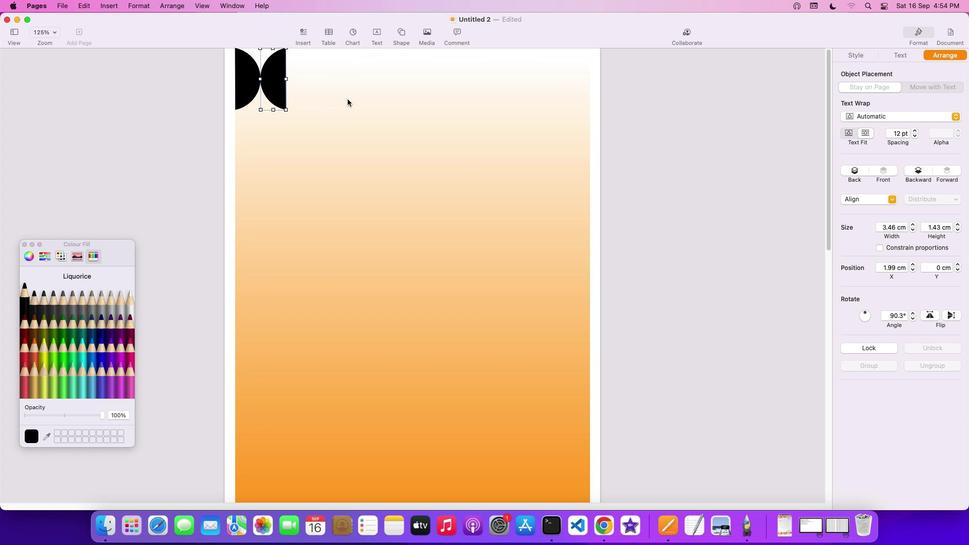 
Action: Key pressed Key.cmd'v'
Screenshot: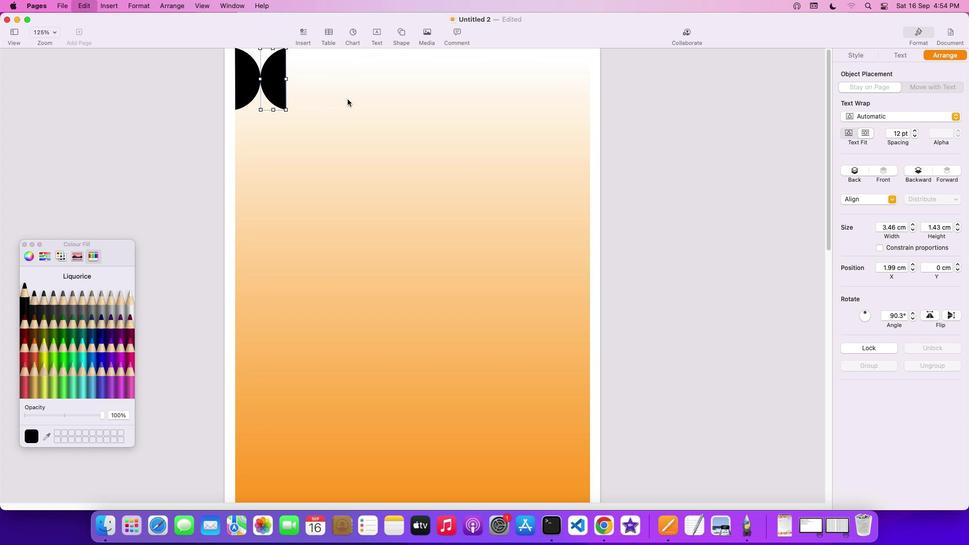 
Action: Mouse moved to (247, 83)
Screenshot: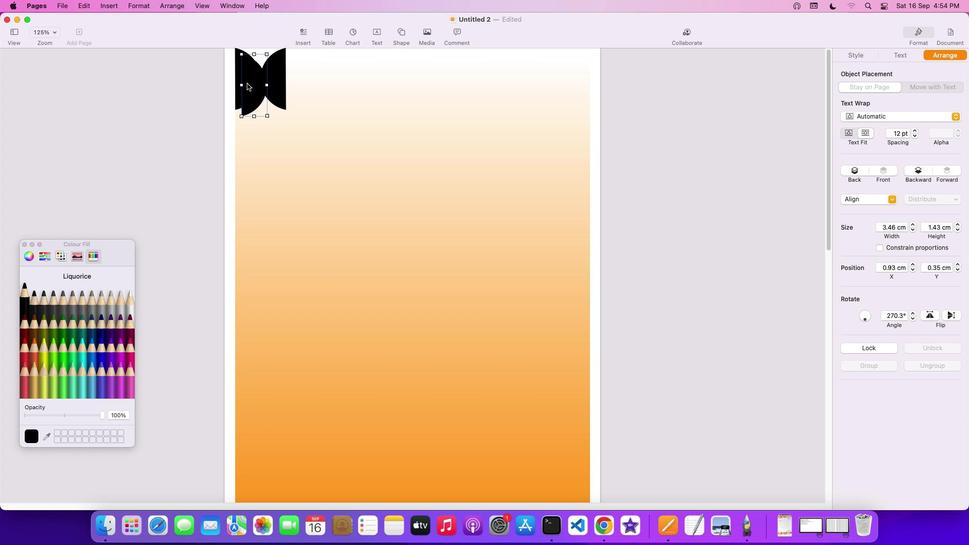 
Action: Mouse pressed left at (247, 83)
Screenshot: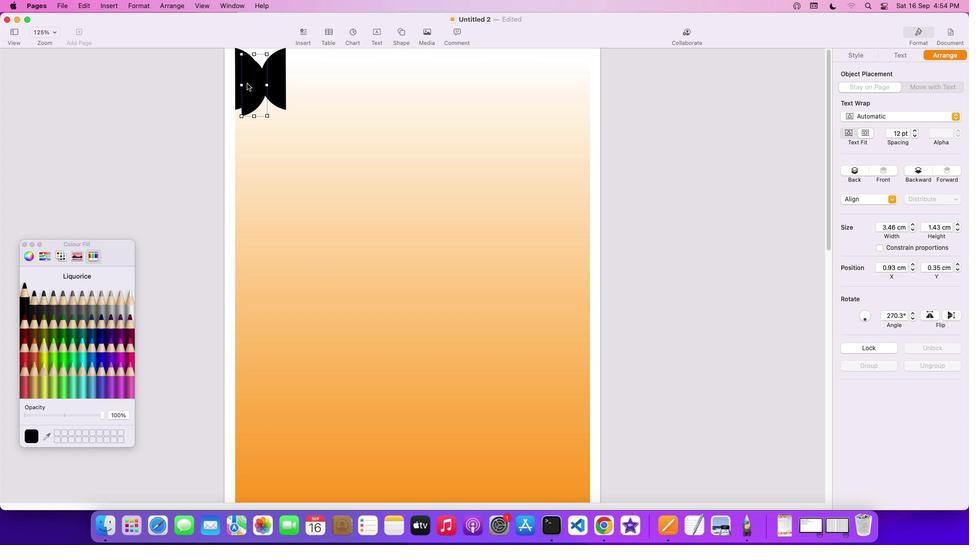 
Action: Mouse moved to (297, 78)
Screenshot: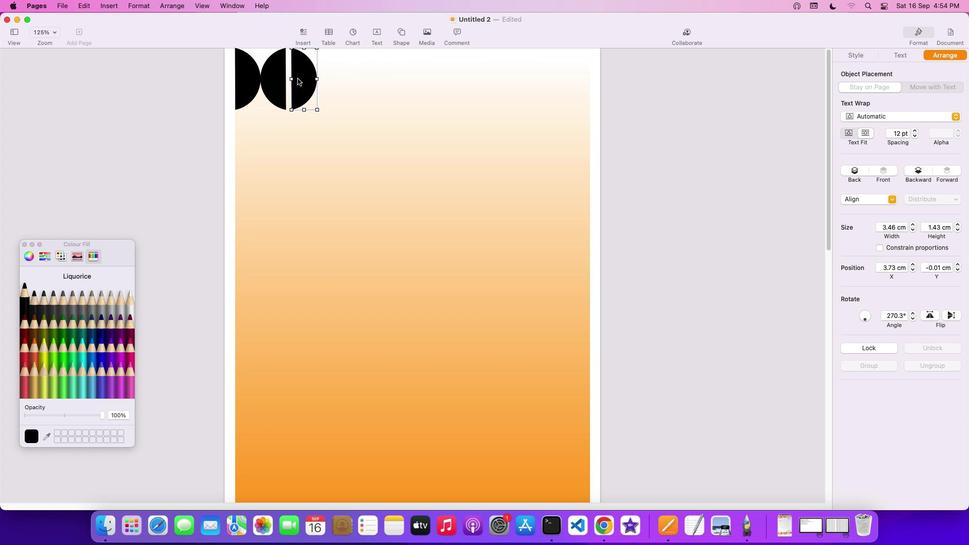 
Action: Key pressed Key.cmd'v'
Screenshot: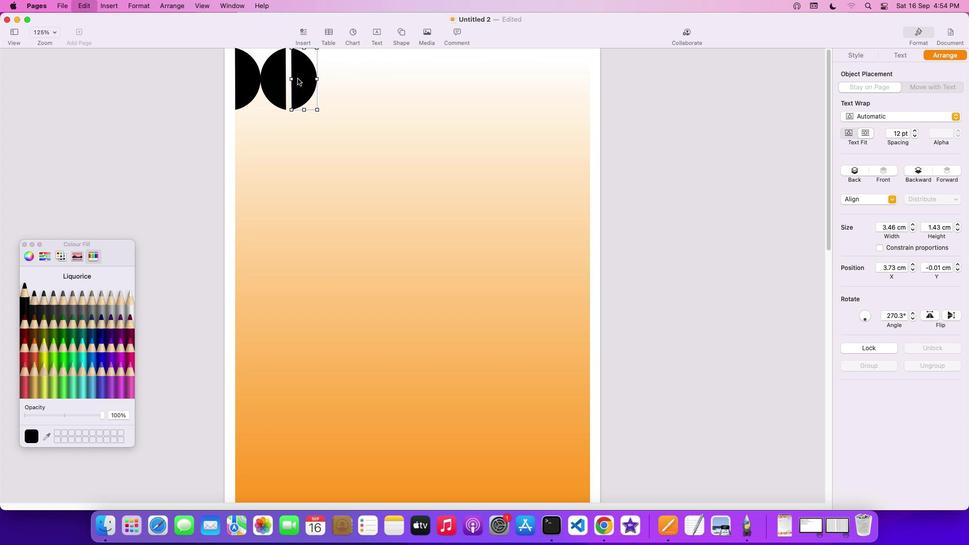 
Action: Mouse moved to (250, 92)
Screenshot: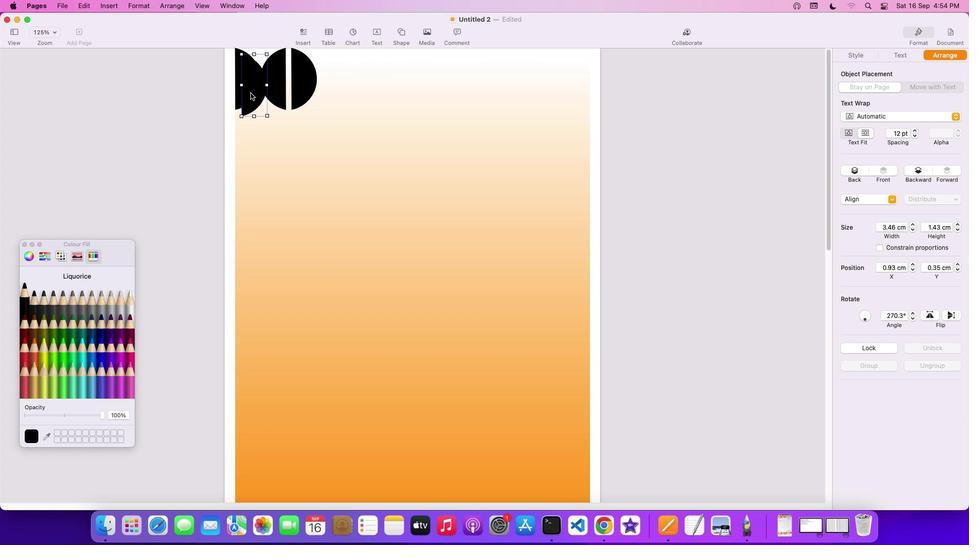 
Action: Mouse pressed left at (250, 92)
Screenshot: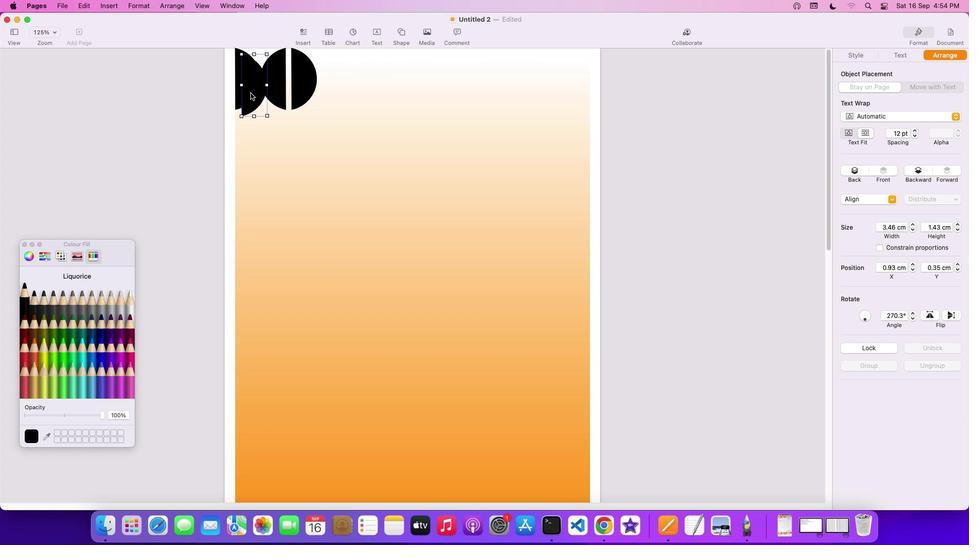 
Action: Mouse moved to (936, 314)
Screenshot: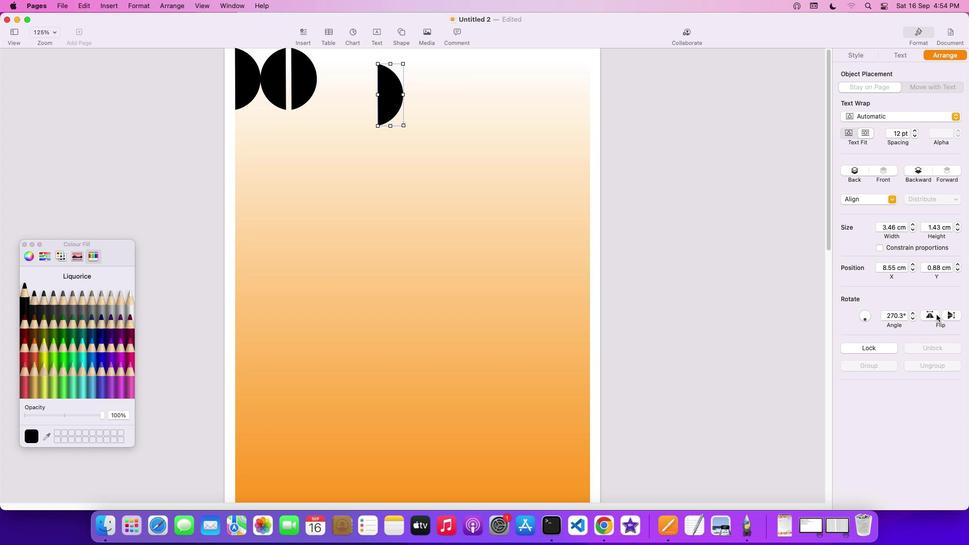 
Action: Mouse pressed left at (936, 314)
Screenshot: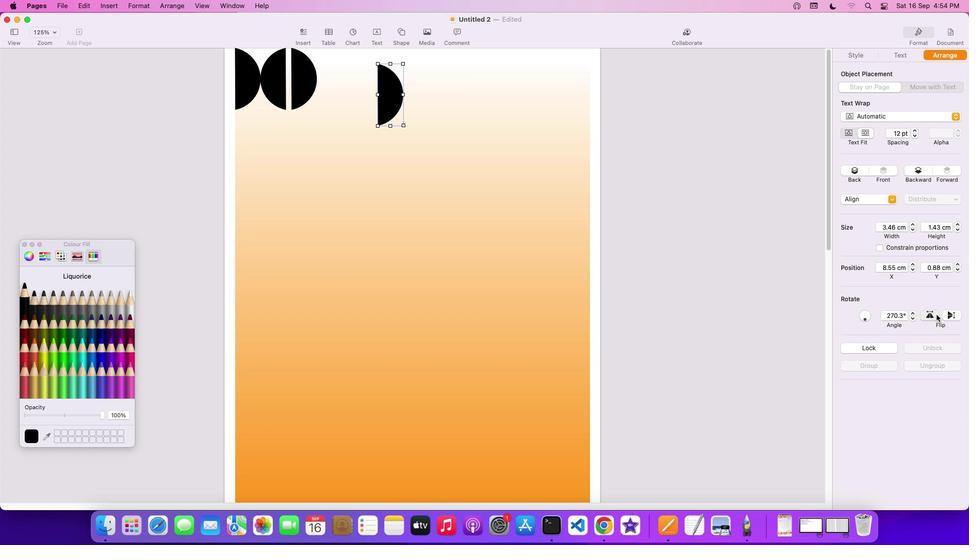 
Action: Mouse moved to (952, 314)
Screenshot: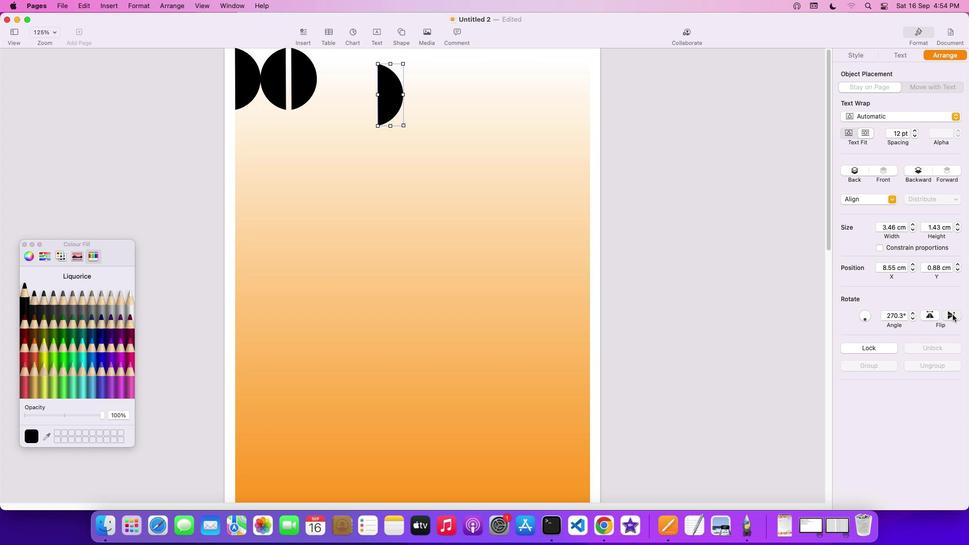 
Action: Mouse pressed left at (952, 314)
Screenshot: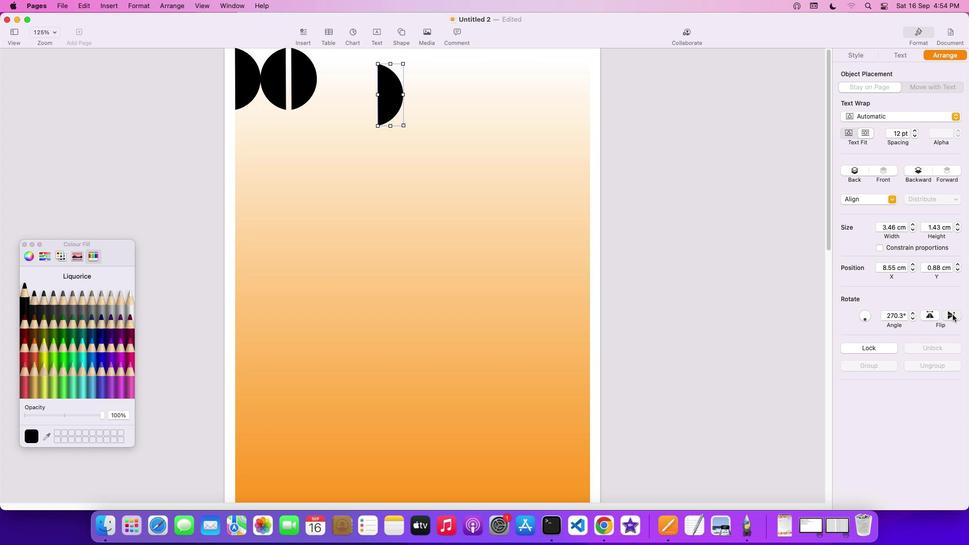 
Action: Mouse moved to (393, 85)
Screenshot: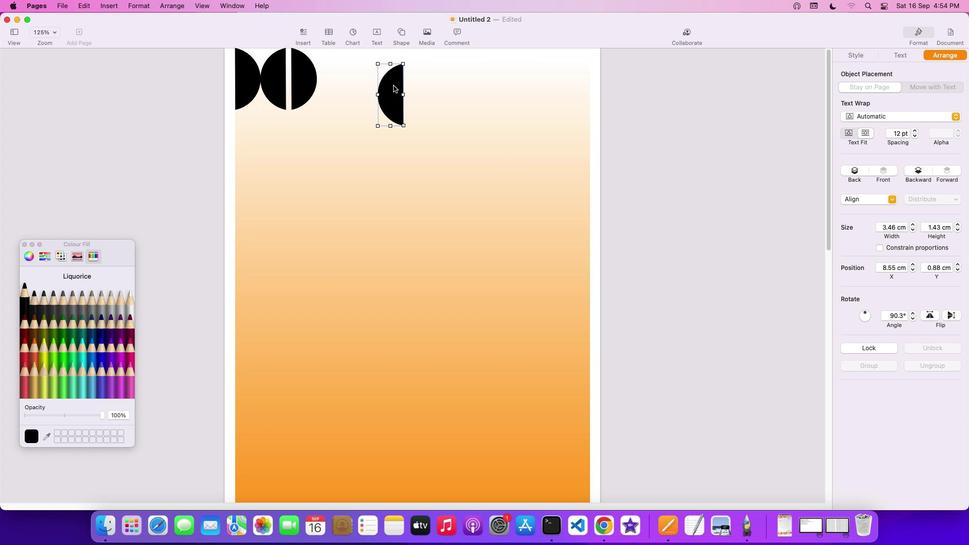 
Action: Mouse pressed left at (393, 85)
Screenshot: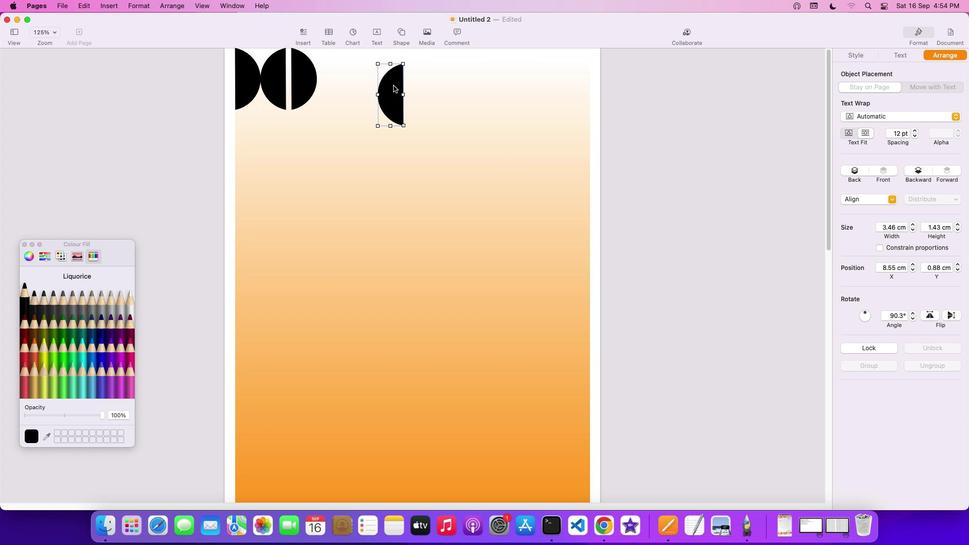 
Action: Mouse moved to (389, 81)
Screenshot: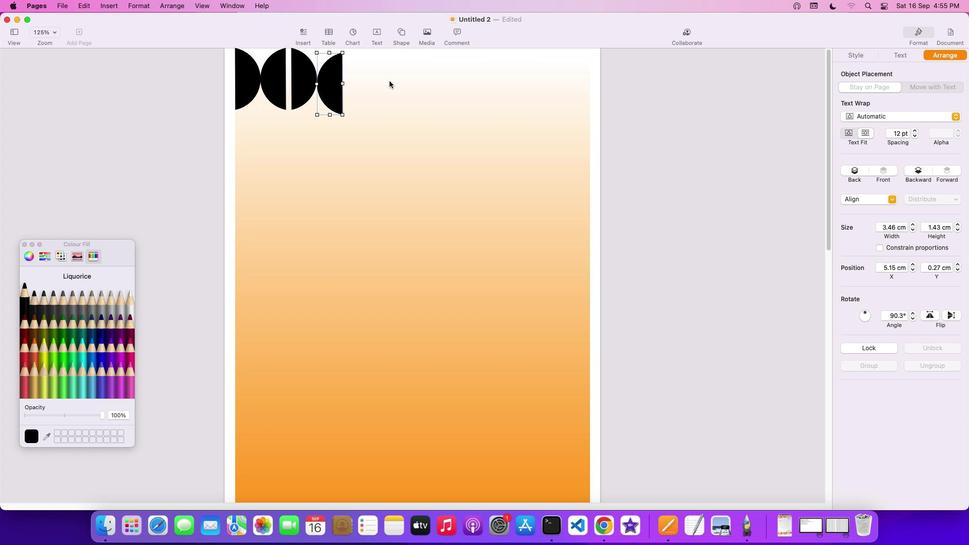 
Action: Mouse pressed left at (389, 81)
Screenshot: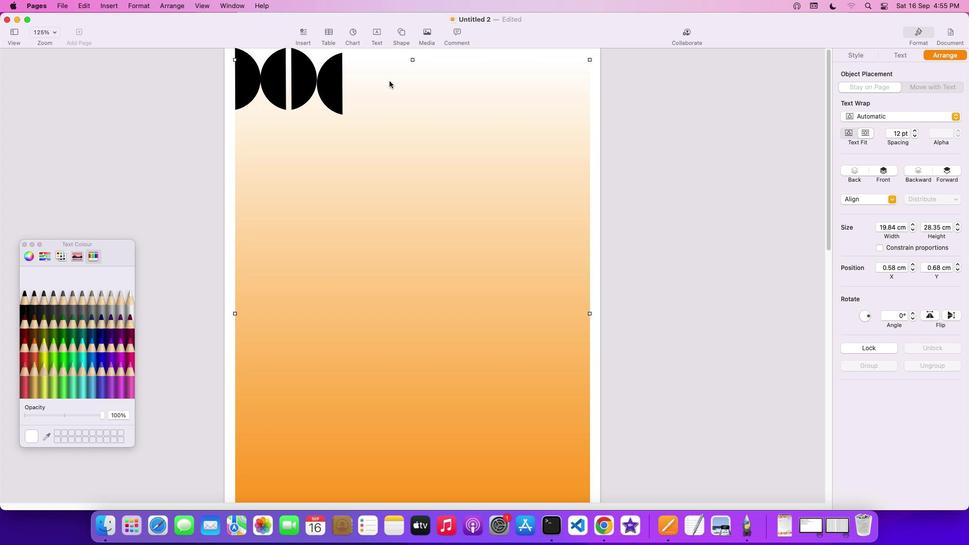 
Action: Mouse moved to (327, 81)
Screenshot: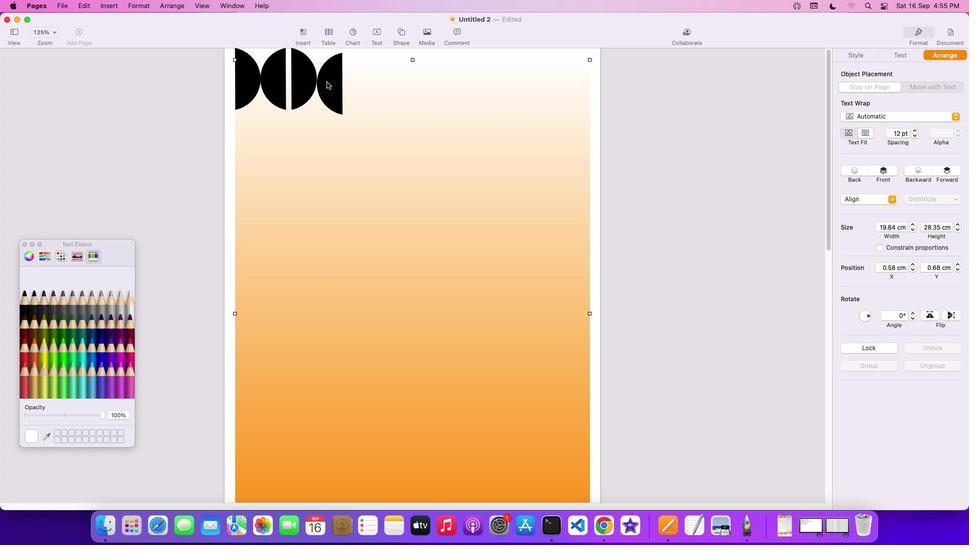
Action: Mouse pressed left at (327, 81)
Screenshot: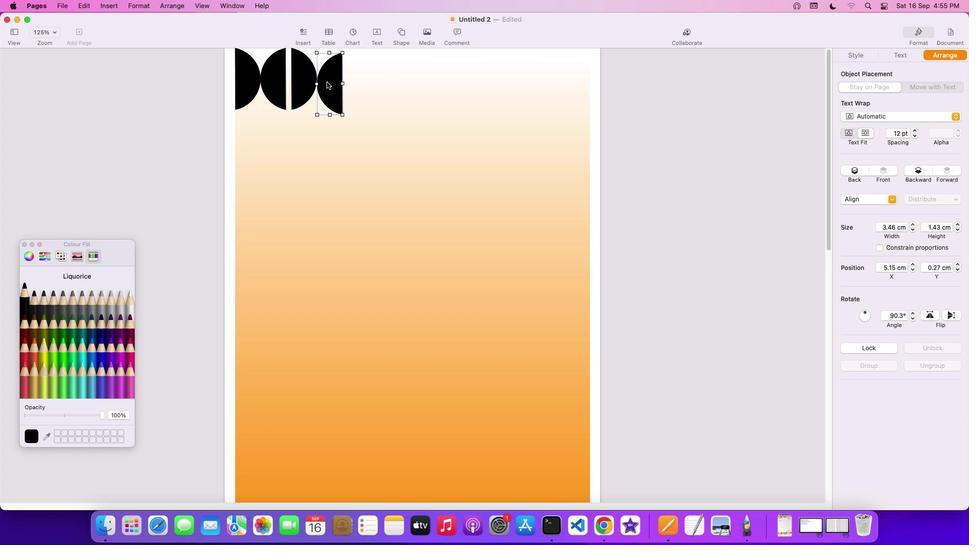 
Action: Mouse moved to (420, 106)
Screenshot: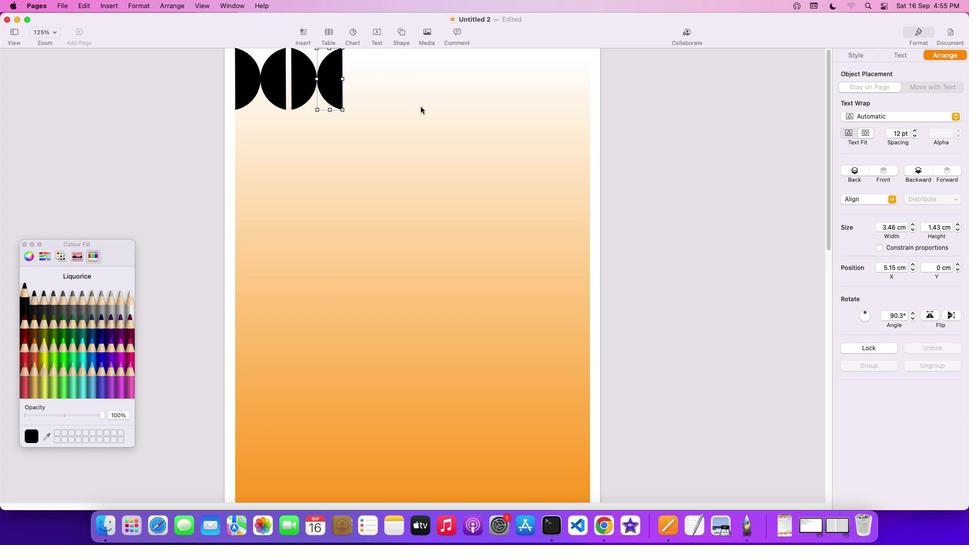 
Action: Mouse pressed left at (420, 106)
Screenshot: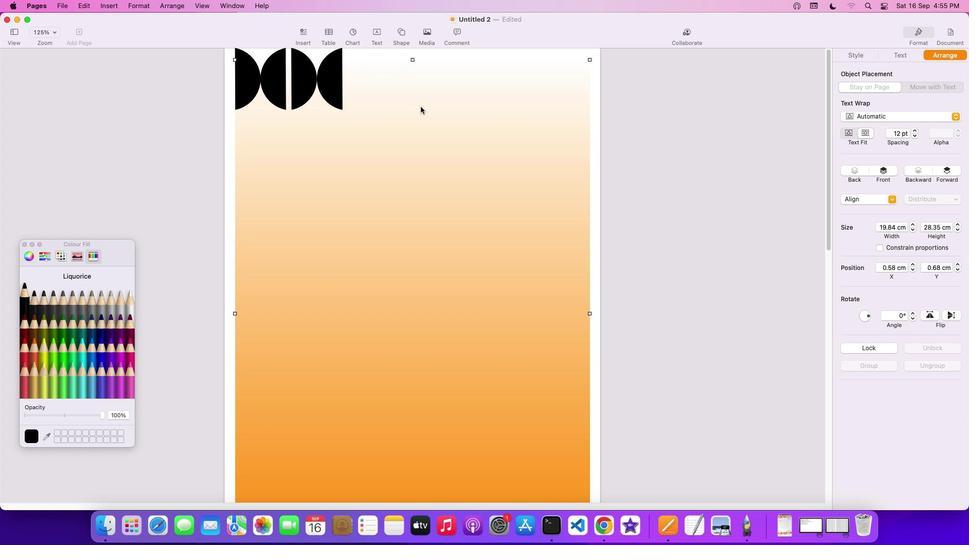 
Action: Mouse moved to (298, 81)
Screenshot: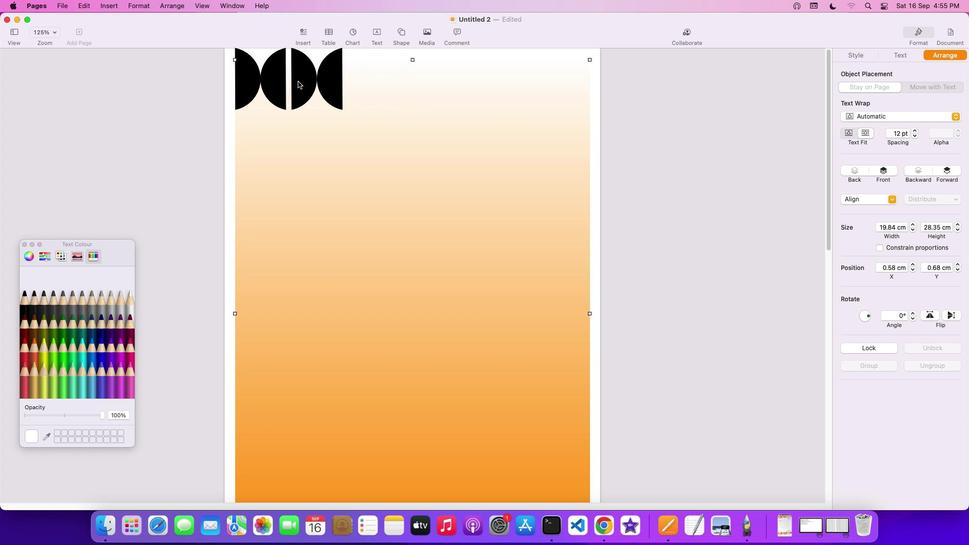 
Action: Mouse pressed left at (298, 81)
Screenshot: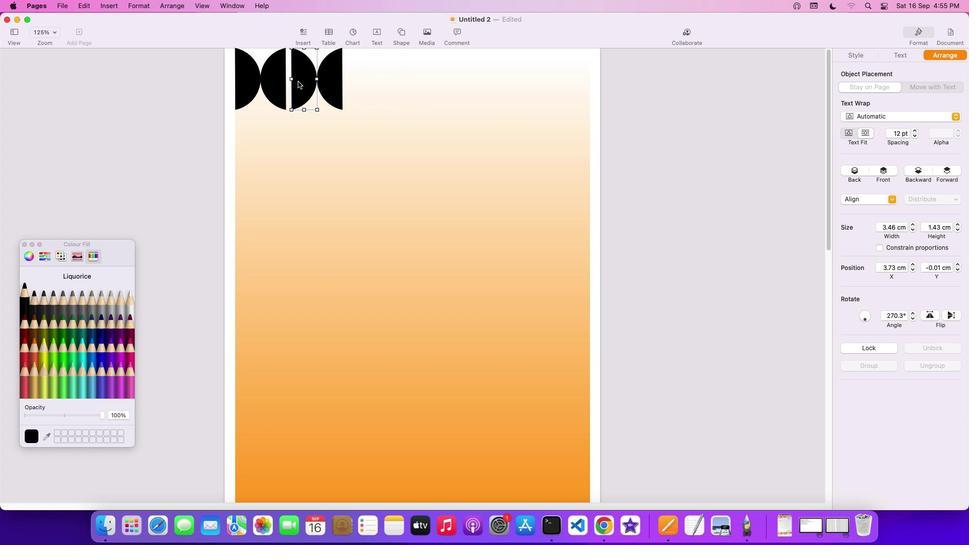 
Action: Key pressed Key.cmd'c'
Screenshot: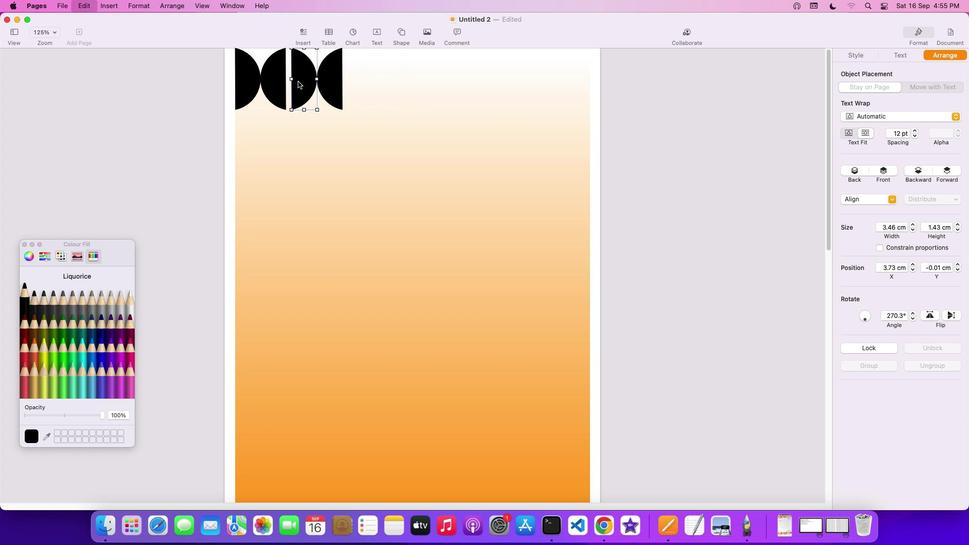 
Action: Mouse moved to (383, 101)
Screenshot: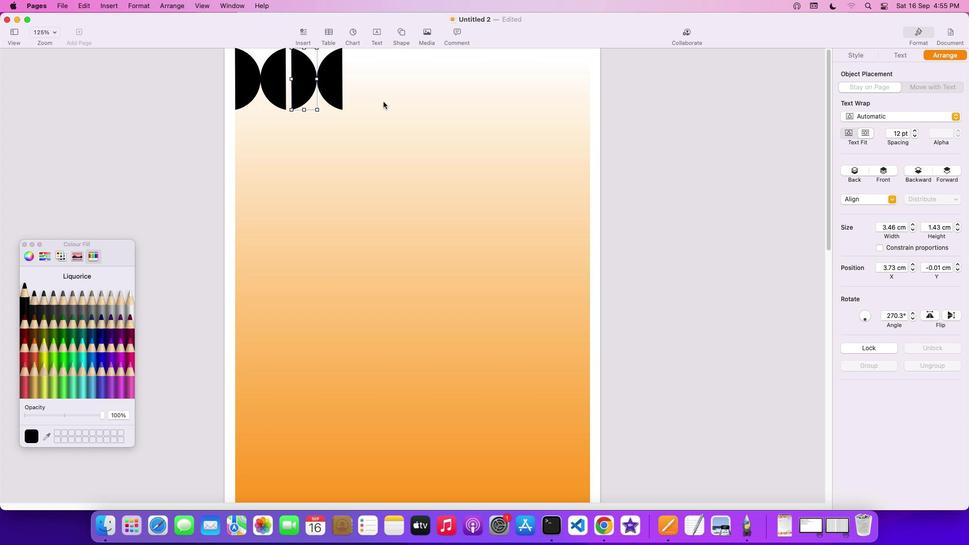 
Action: Key pressed Key.cmd'v'
Screenshot: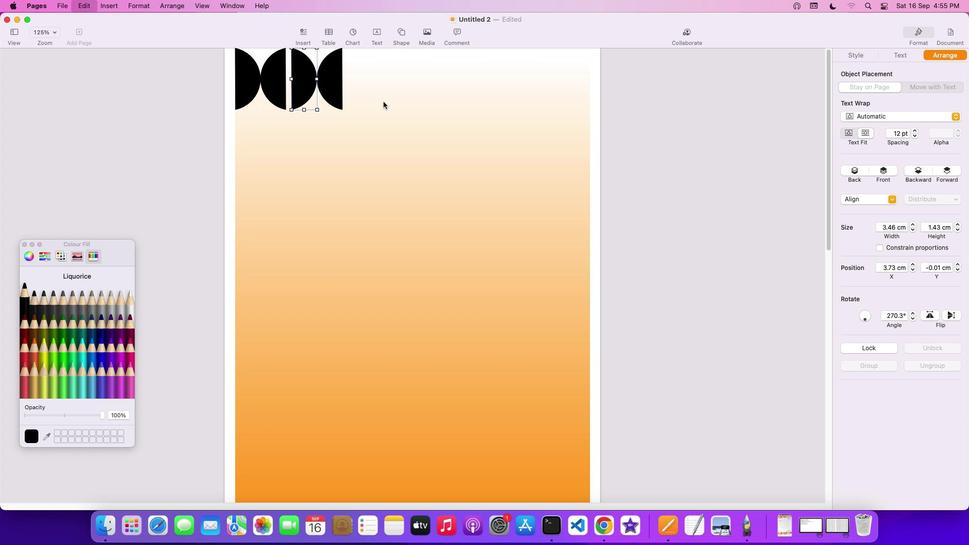 
Action: Mouse moved to (311, 91)
Screenshot: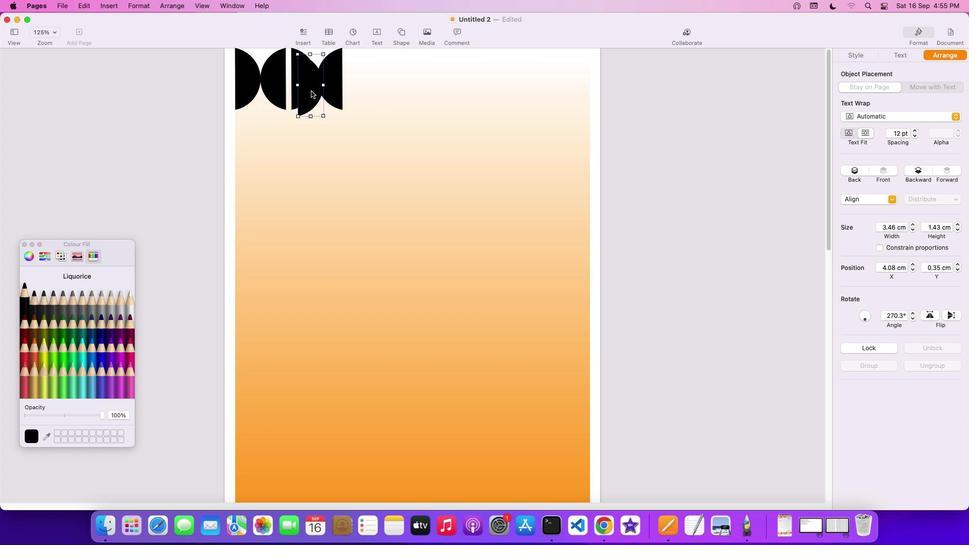 
Action: Mouse pressed left at (311, 91)
Screenshot: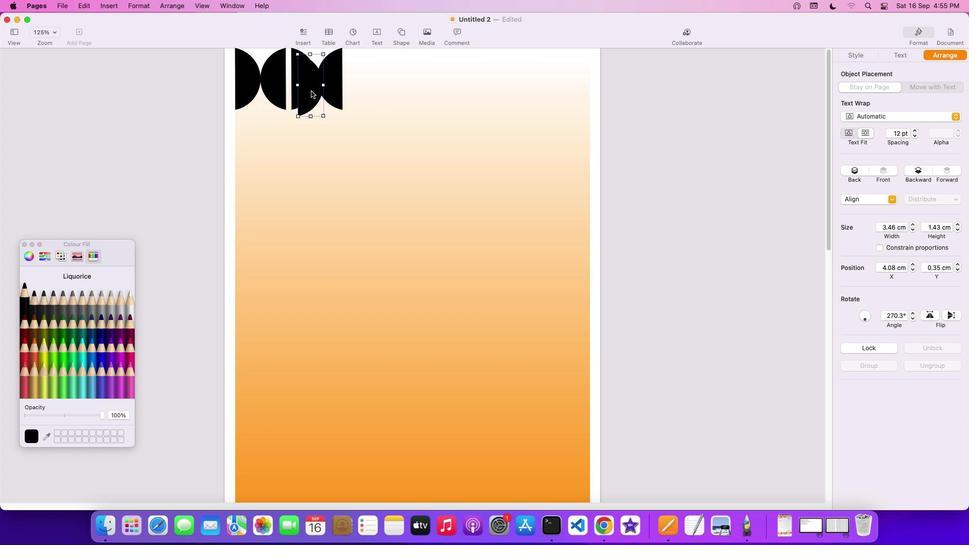 
Action: Mouse moved to (360, 85)
Screenshot: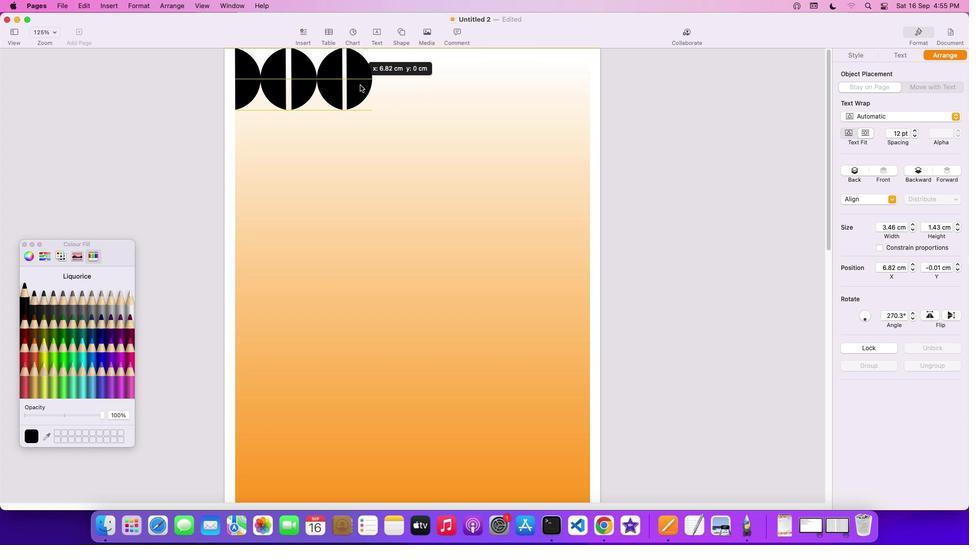
Action: Mouse pressed left at (360, 85)
Screenshot: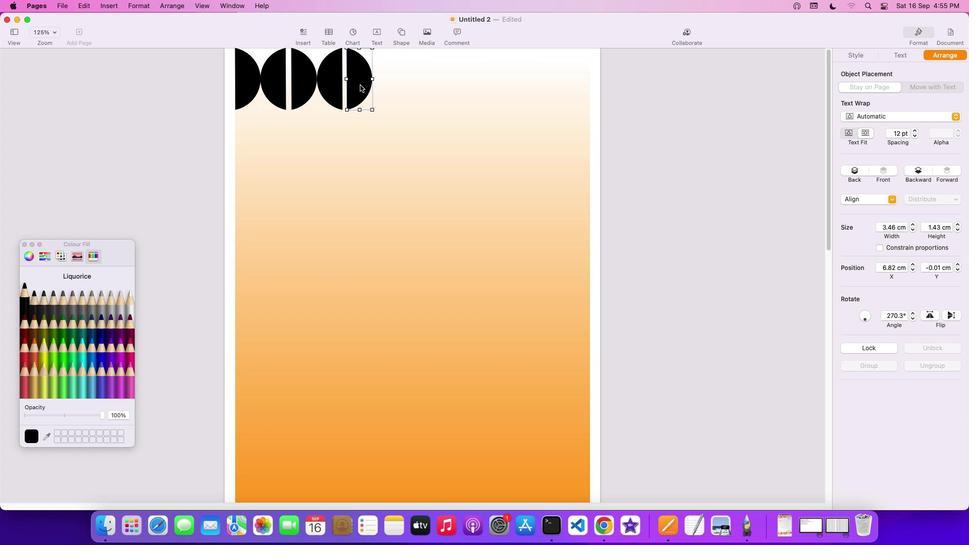 
Action: Mouse moved to (334, 81)
Screenshot: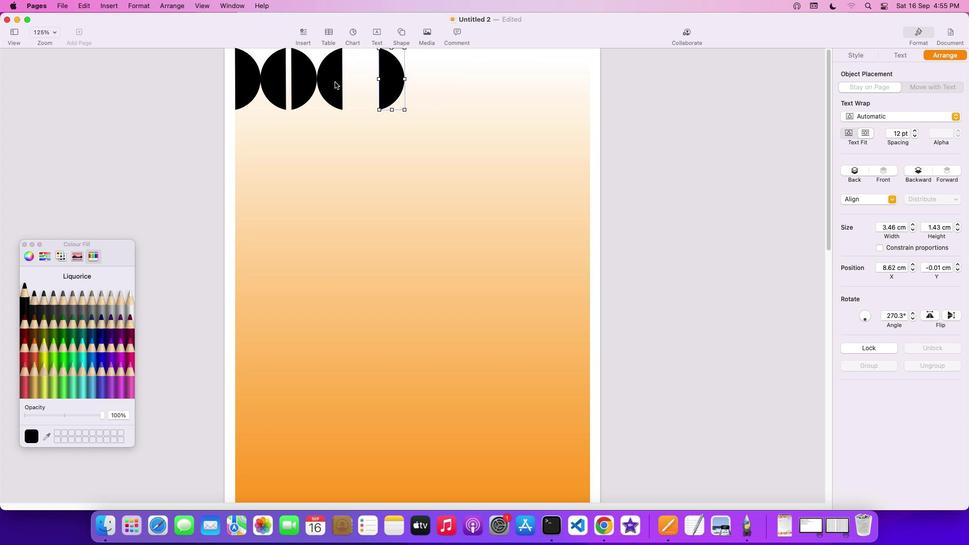 
Action: Mouse pressed left at (334, 81)
Screenshot: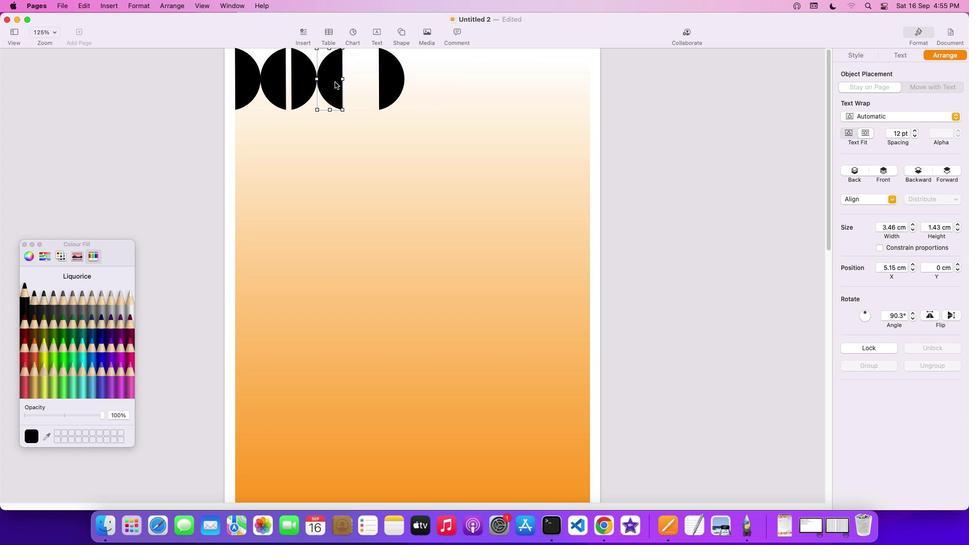 
Action: Mouse moved to (927, 317)
Screenshot: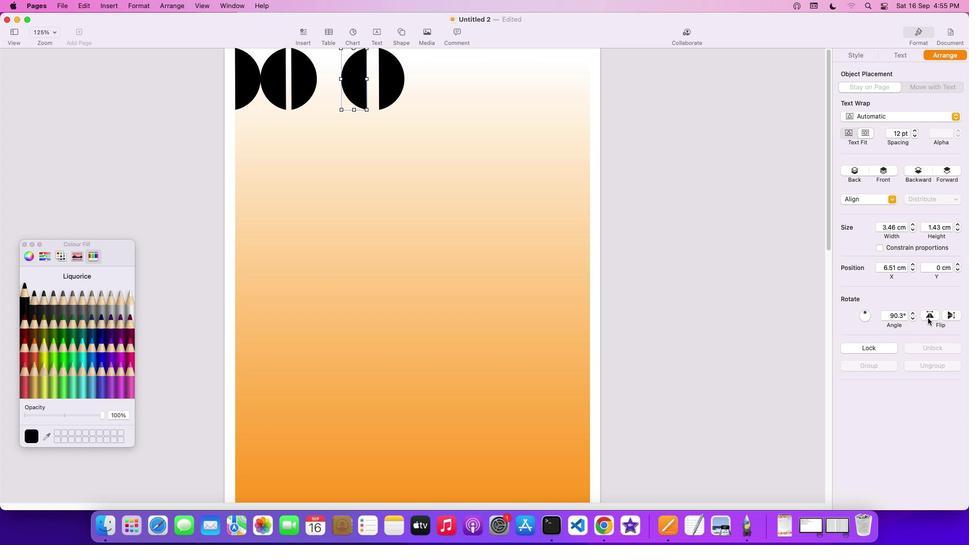 
Action: Mouse pressed left at (927, 317)
Screenshot: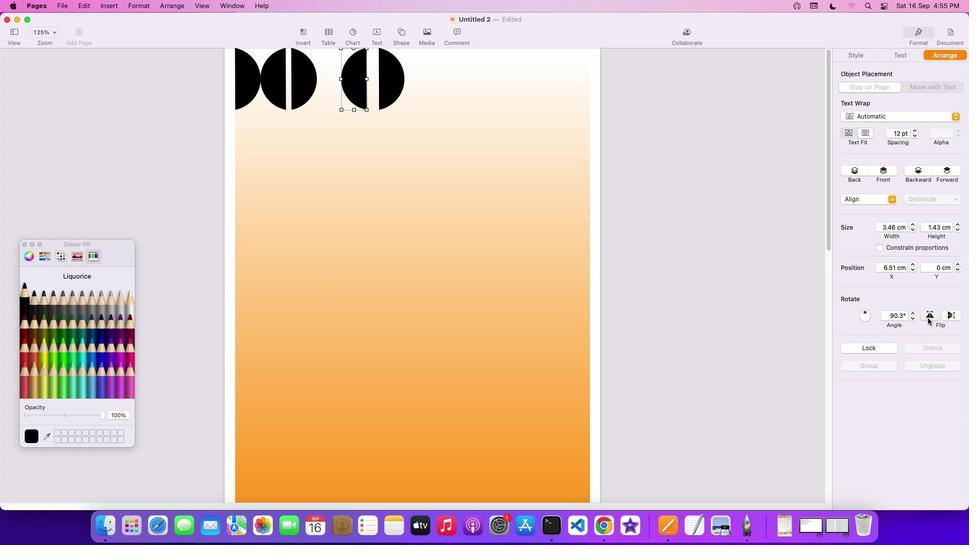 
Action: Mouse moved to (928, 317)
Screenshot: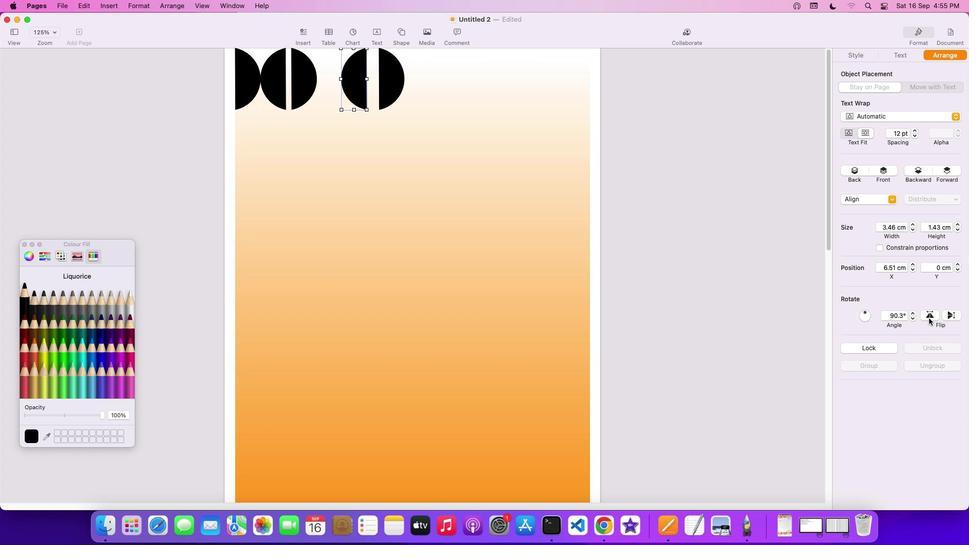
Action: Mouse pressed left at (928, 317)
Screenshot: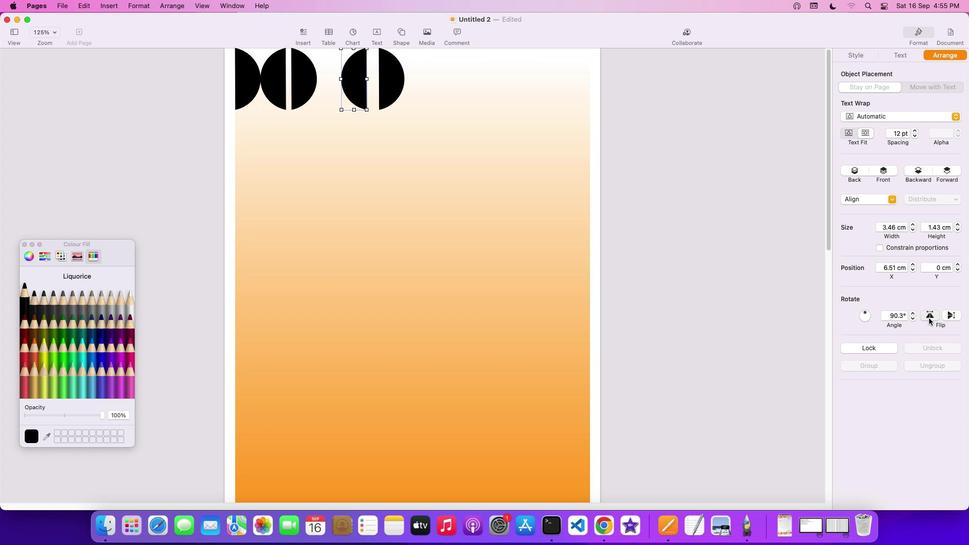 
Action: Mouse moved to (955, 317)
Screenshot: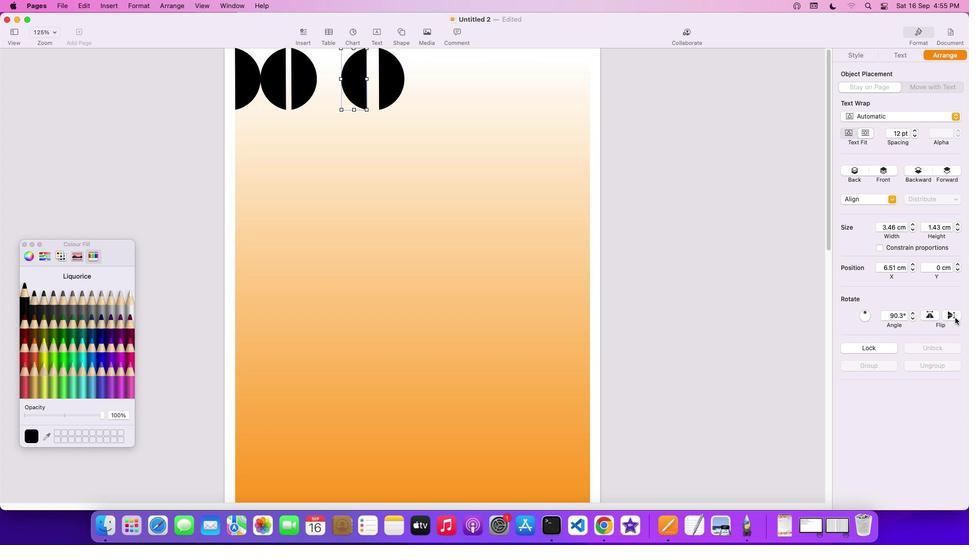 
Action: Mouse pressed left at (955, 317)
Screenshot: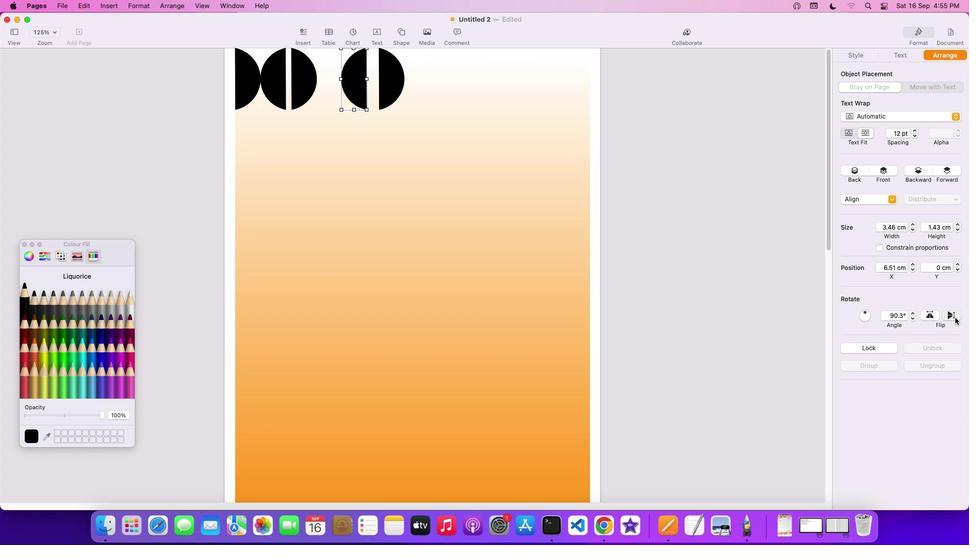 
Action: Mouse pressed left at (955, 317)
Screenshot: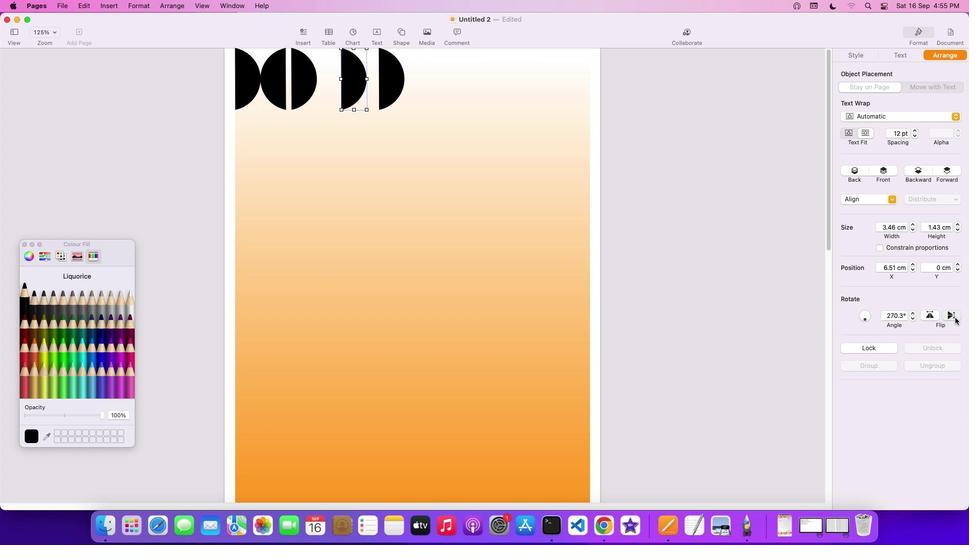 
Action: Mouse moved to (864, 310)
Screenshot: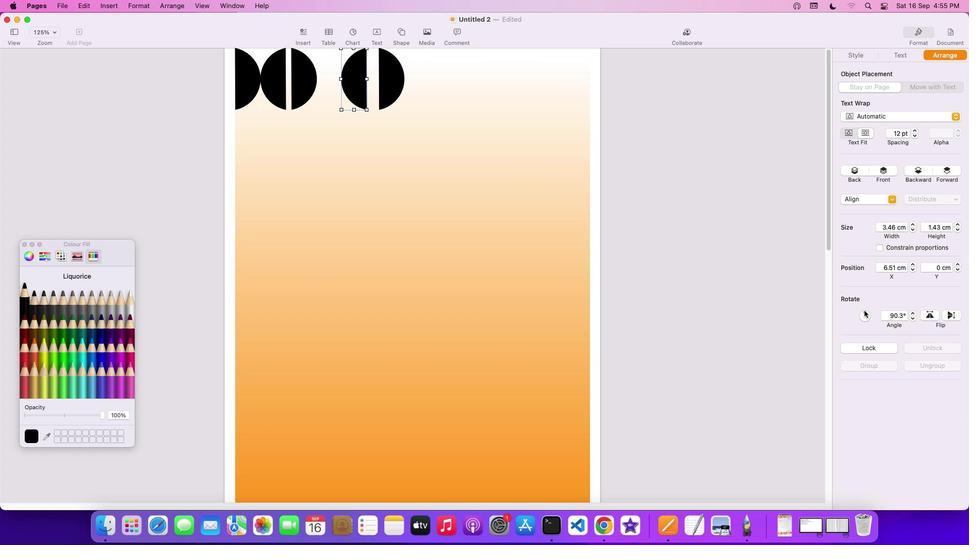 
Action: Mouse pressed left at (864, 310)
Screenshot: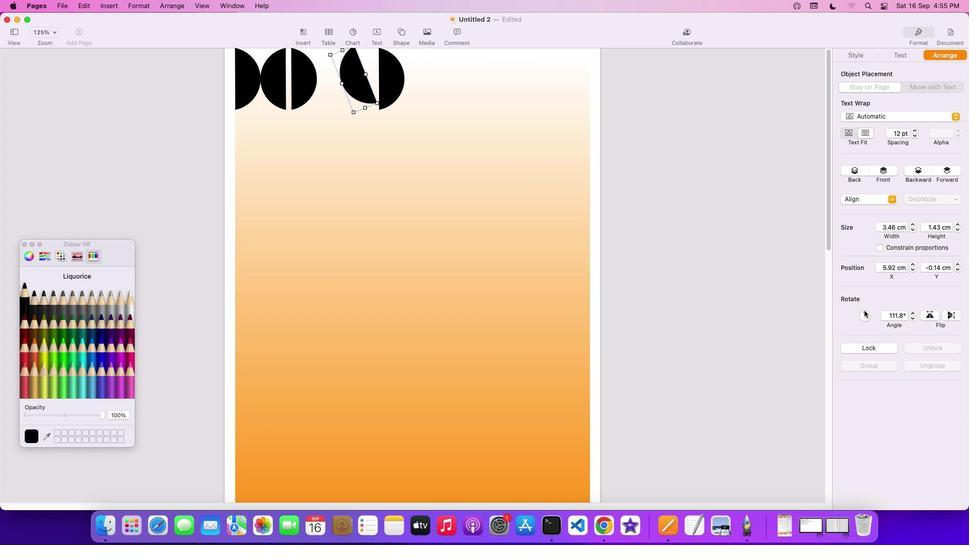 
Action: Mouse moved to (914, 318)
Screenshot: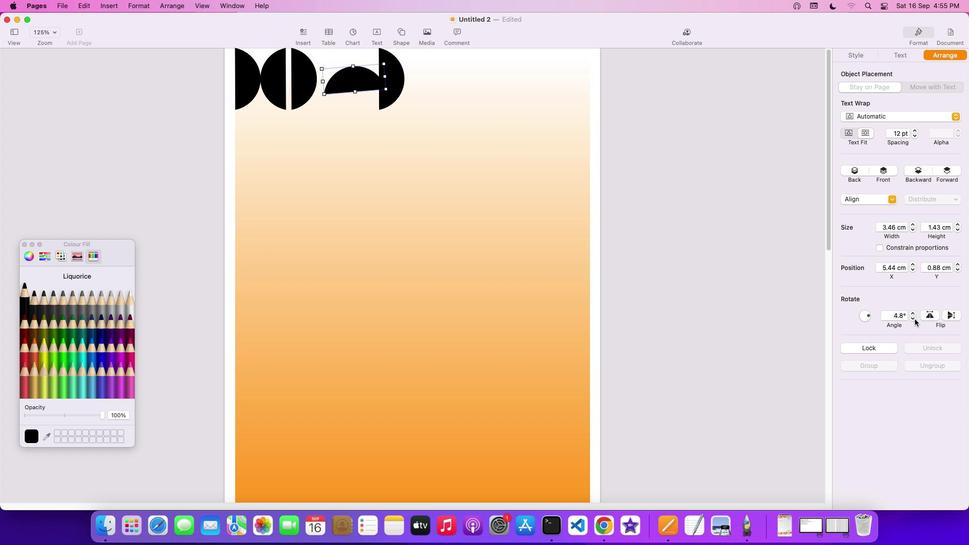 
Action: Mouse pressed left at (914, 318)
Screenshot: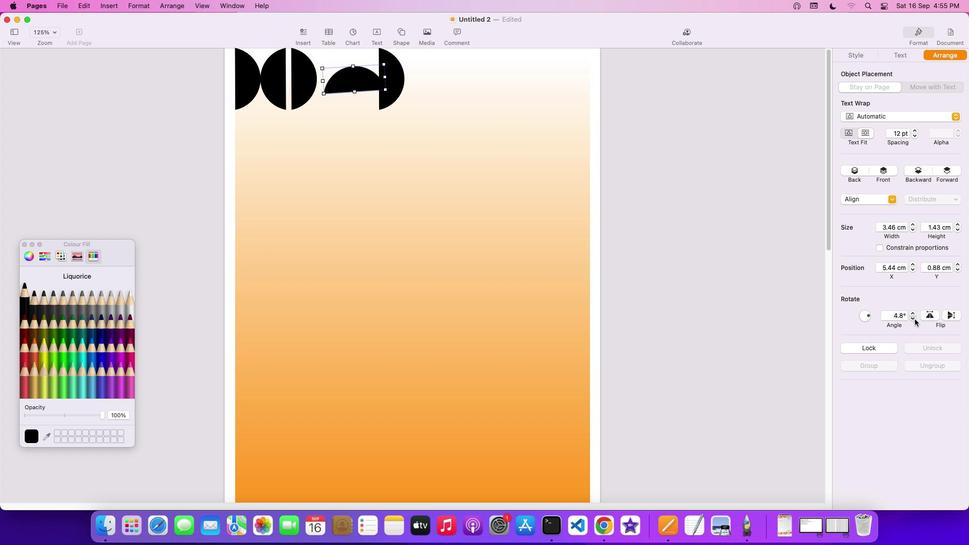 
Action: Mouse pressed left at (914, 318)
Screenshot: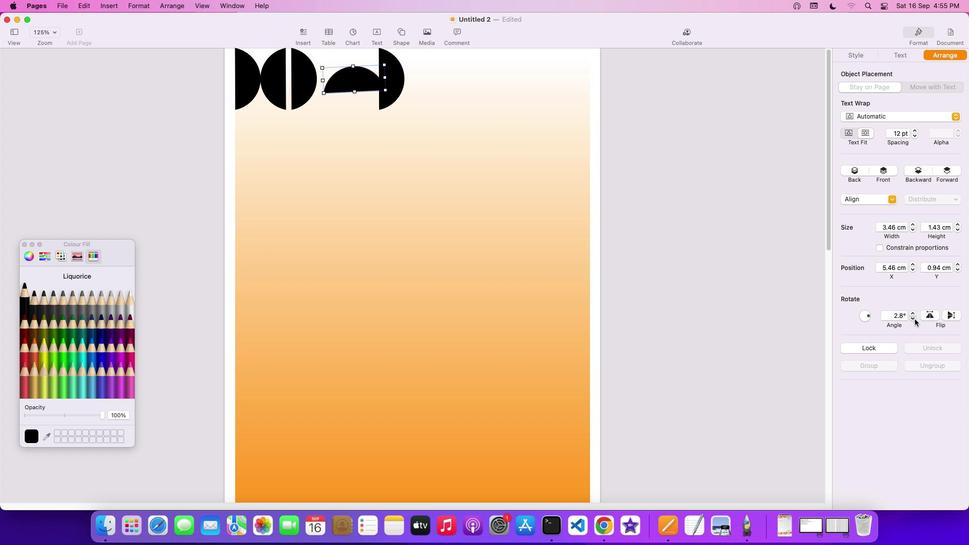 
Action: Mouse pressed left at (914, 318)
Screenshot: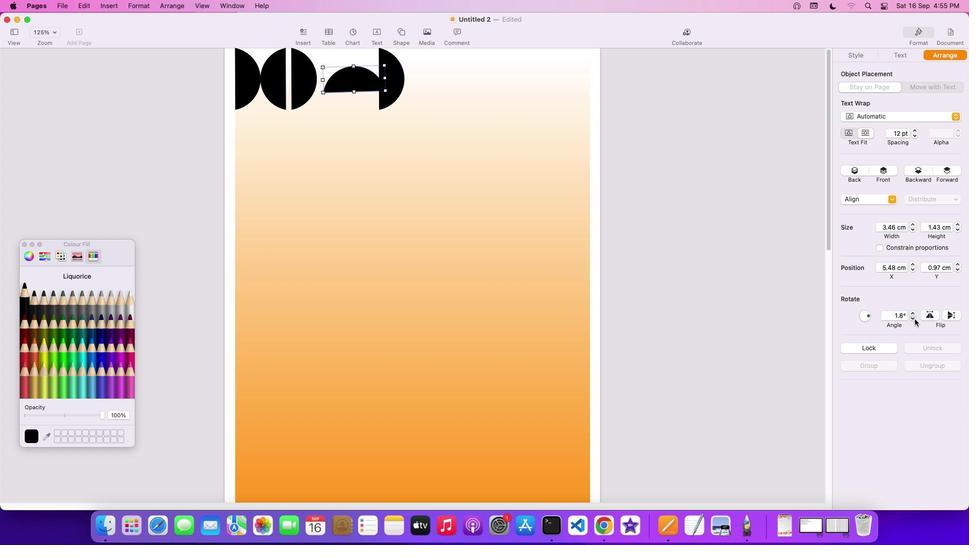 
Action: Mouse pressed left at (914, 318)
Screenshot: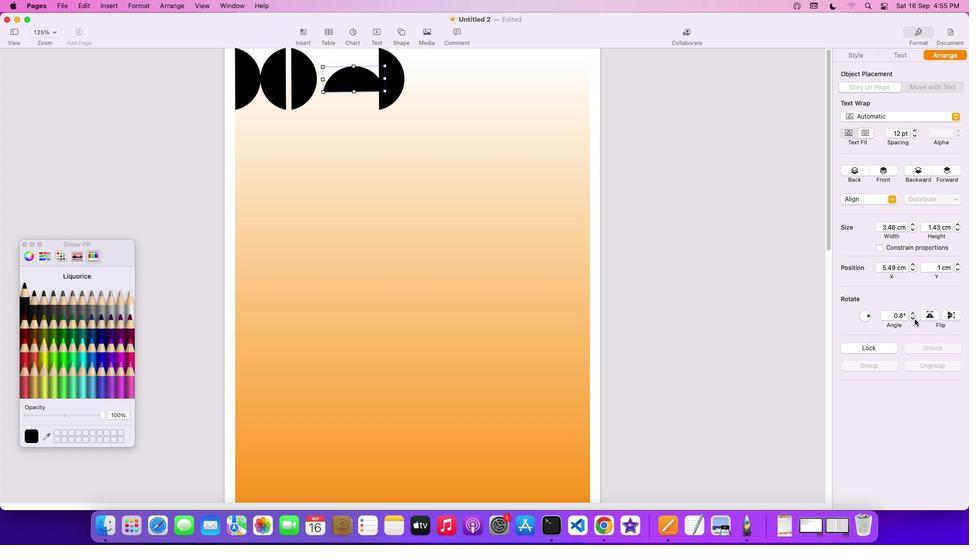 
Action: Mouse moved to (345, 78)
Screenshot: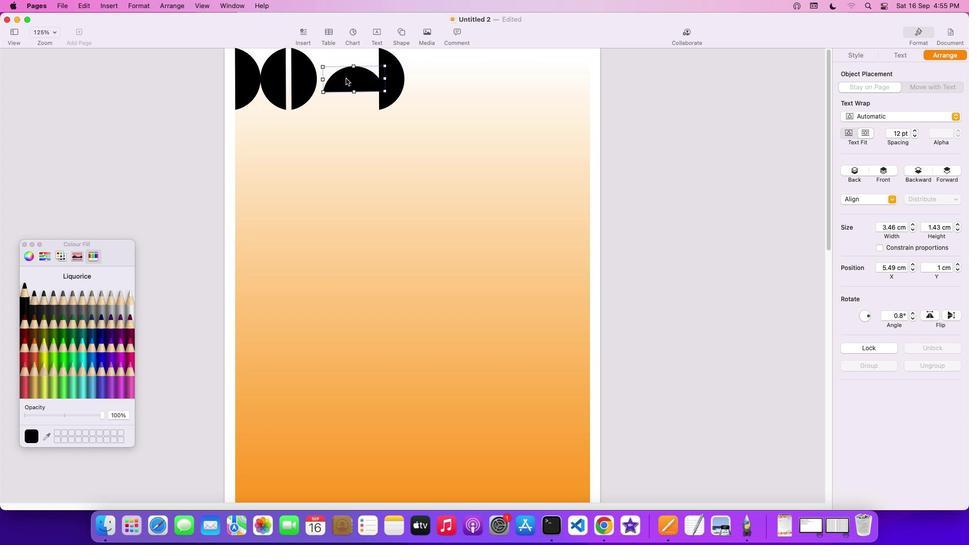 
Action: Mouse pressed left at (345, 78)
Screenshot: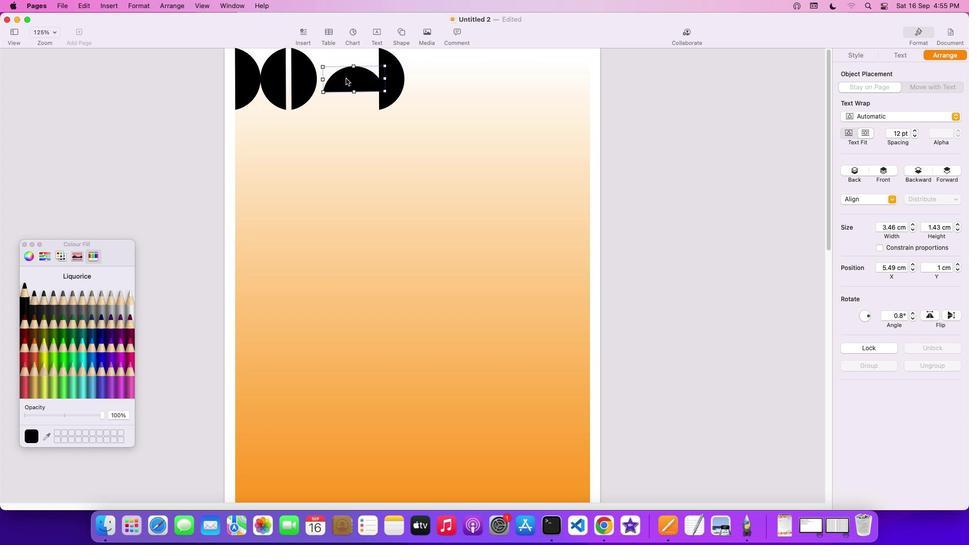 
Action: Mouse moved to (399, 82)
Screenshot: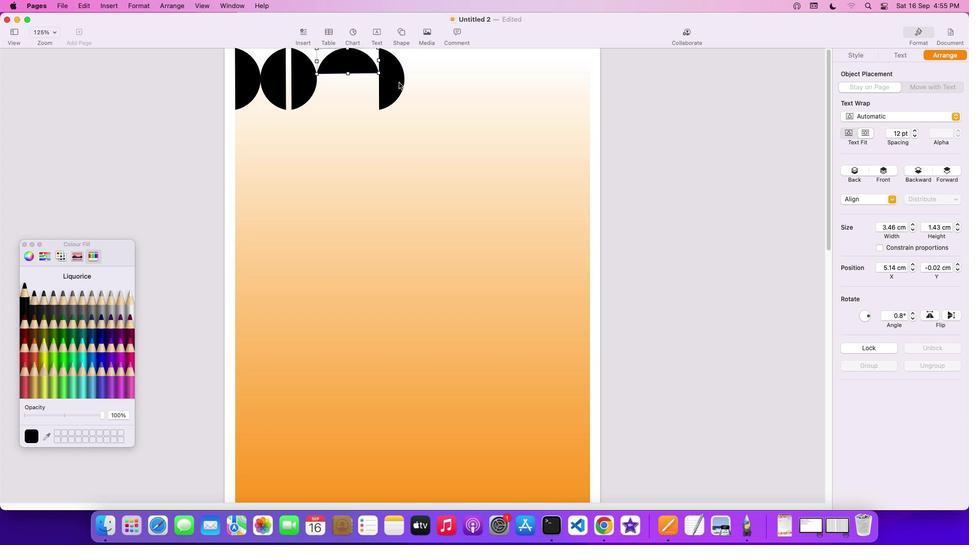 
Action: Mouse pressed left at (399, 82)
Screenshot: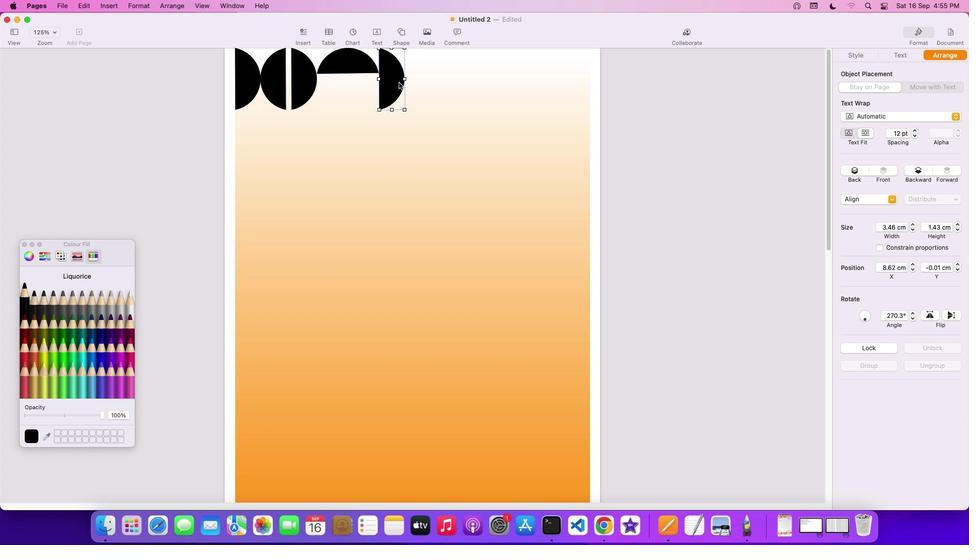 
Action: Mouse moved to (864, 319)
Screenshot: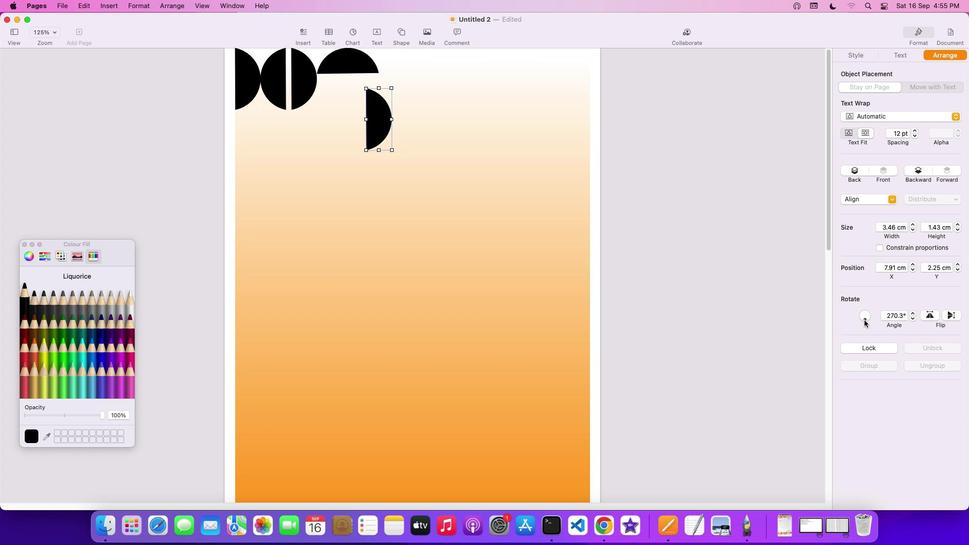 
Action: Mouse pressed left at (864, 319)
Screenshot: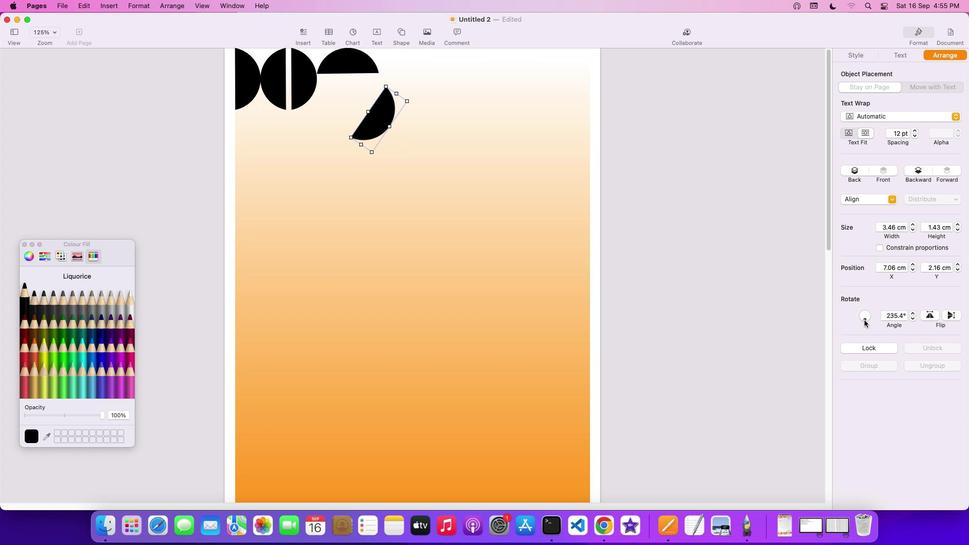 
Action: Mouse moved to (372, 125)
Screenshot: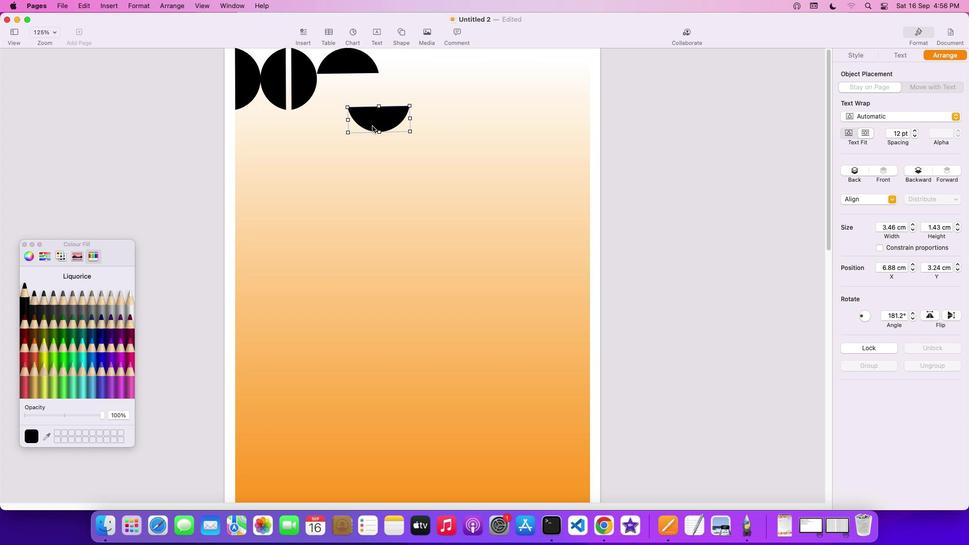 
Action: Mouse pressed left at (372, 125)
Screenshot: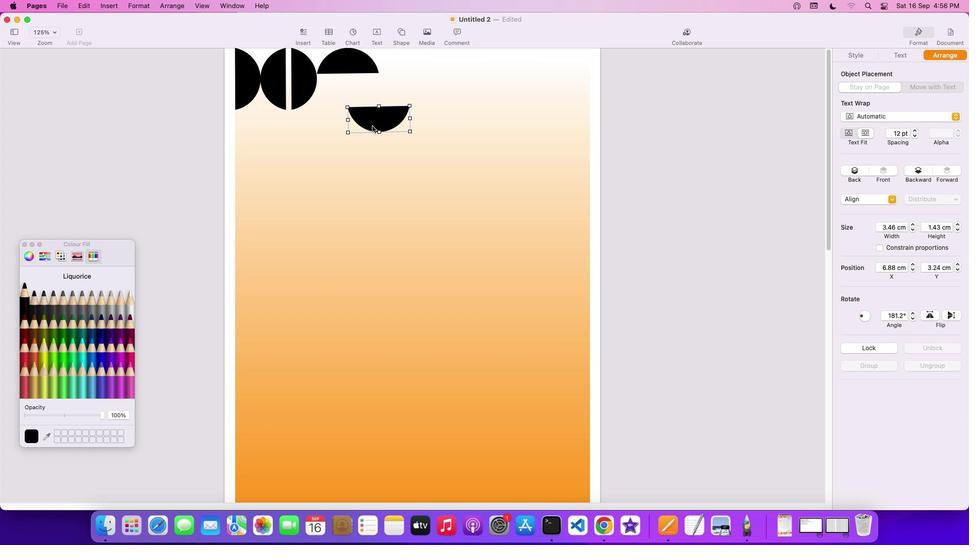 
Action: Mouse moved to (914, 316)
Screenshot: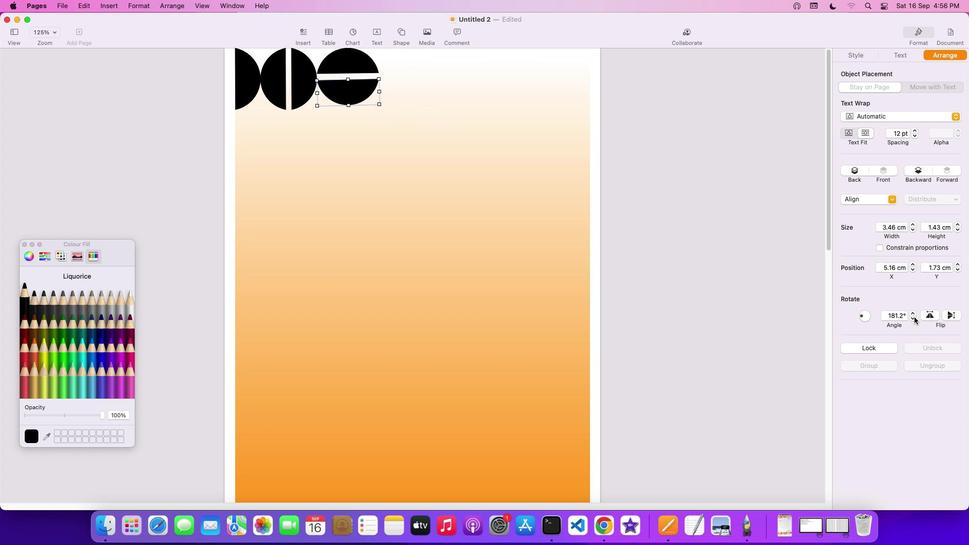 
Action: Mouse pressed left at (914, 316)
Screenshot: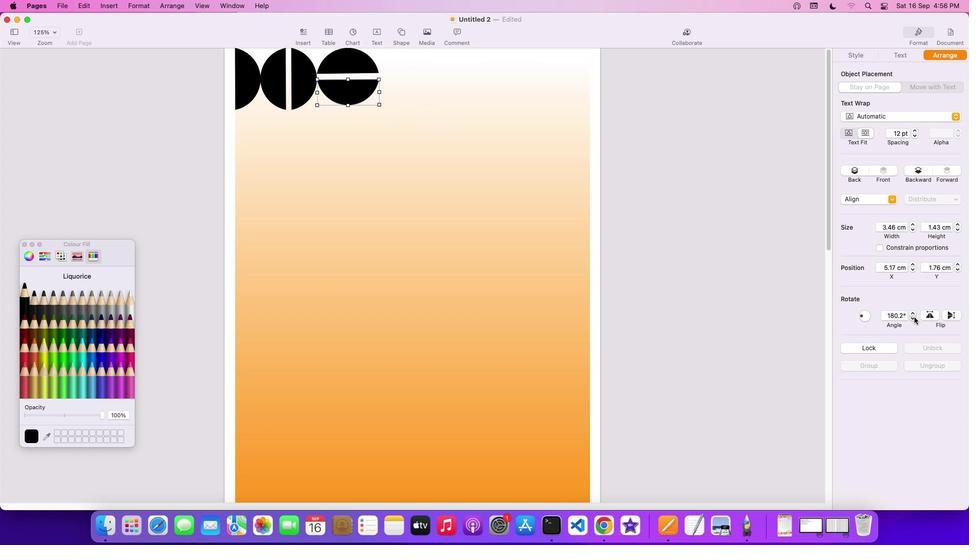 
Action: Mouse moved to (351, 93)
Screenshot: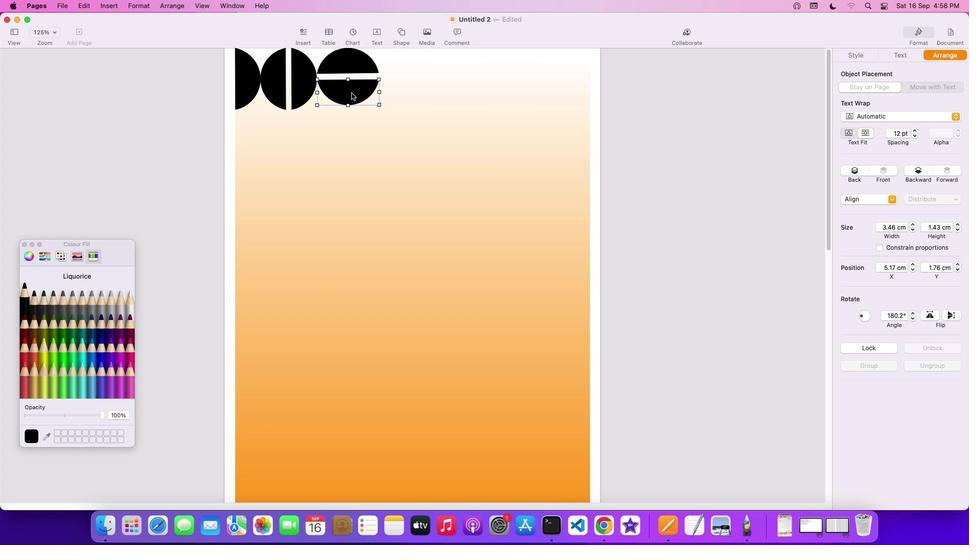 
Action: Mouse pressed left at (351, 93)
Screenshot: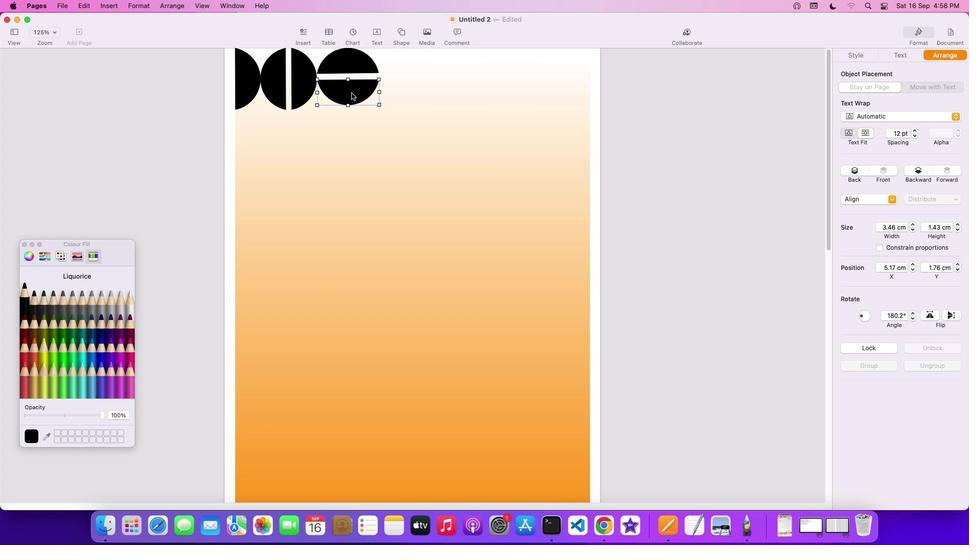 
Action: Mouse moved to (406, 97)
Screenshot: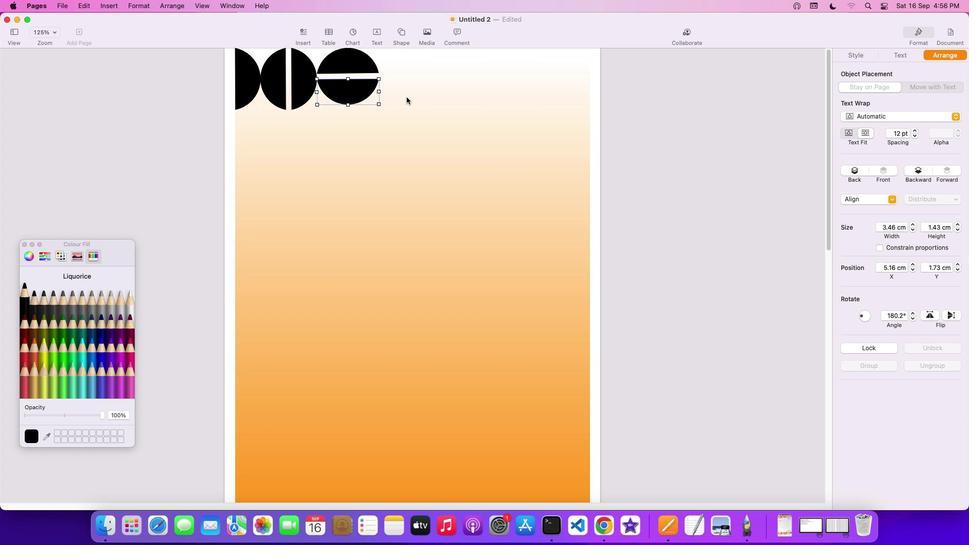 
Action: Mouse pressed left at (406, 97)
Screenshot: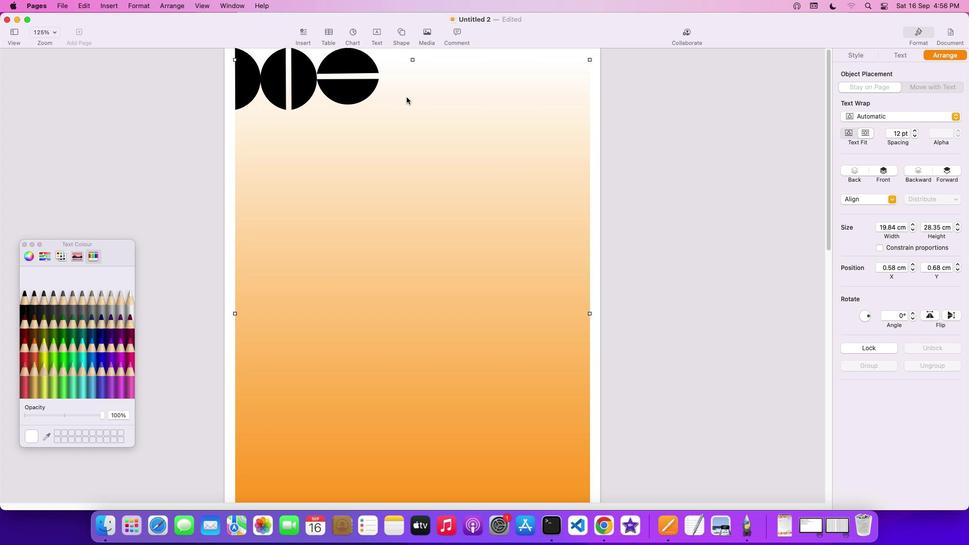 
Action: Mouse moved to (396, 76)
Screenshot: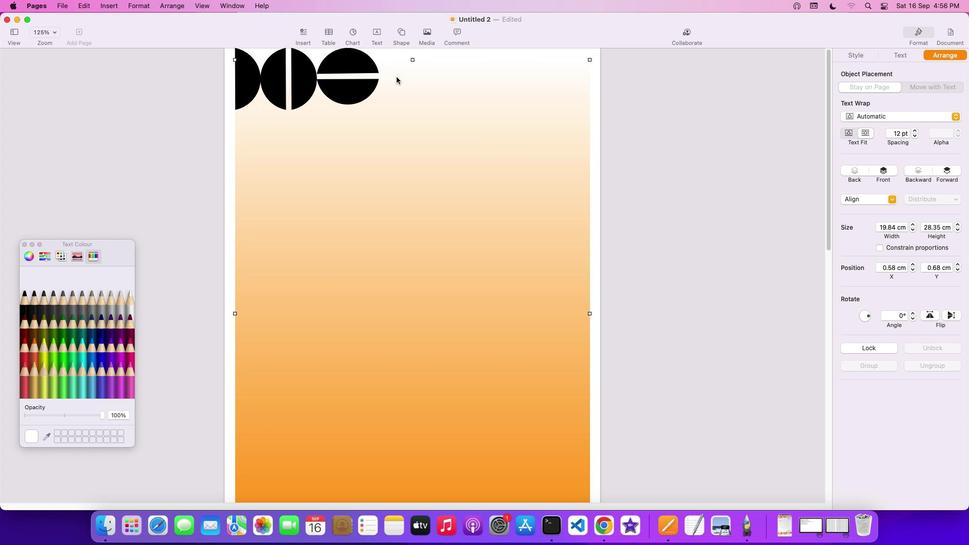 
Action: Mouse pressed left at (396, 76)
Screenshot: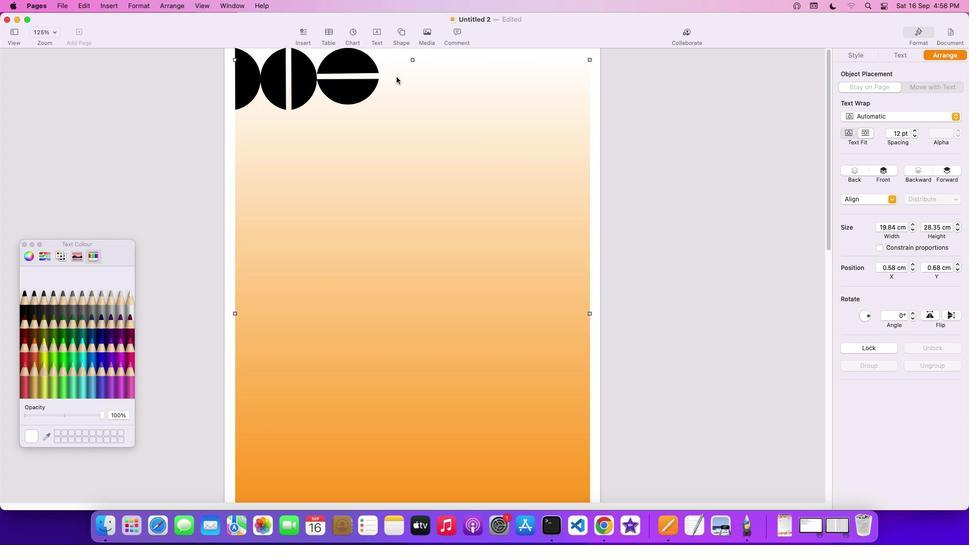 
Action: Mouse moved to (273, 76)
